 Task: Find connections with filter location Audincourt with filter topic #businesscoachwith filter profile language German with filter current company SBI Card with filter school Jawahar Navodaya Vidyalaya (JNV) with filter industry Retail Motor Vehicles with filter service category Customer Support with filter keywords title Bank Teller
Action: Mouse moved to (723, 92)
Screenshot: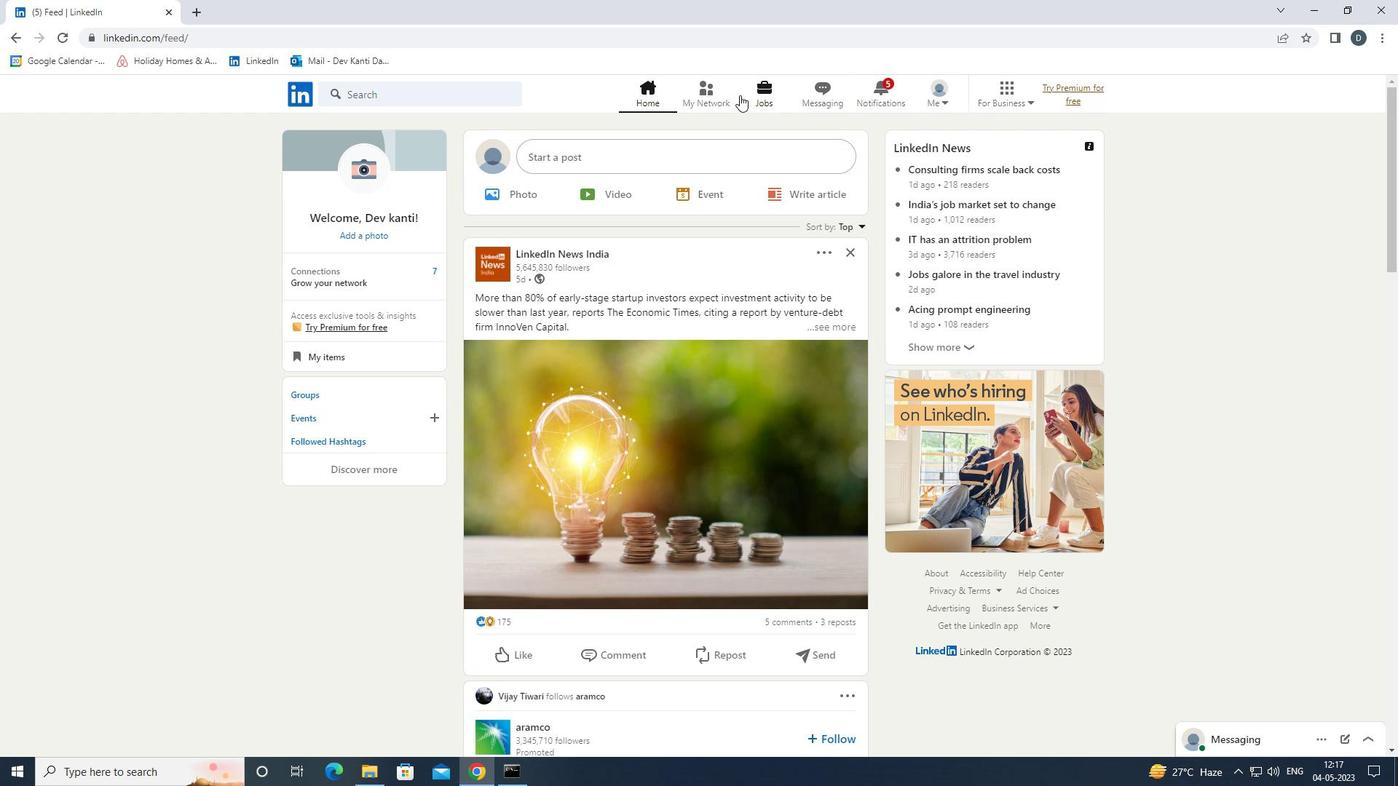 
Action: Mouse pressed left at (723, 92)
Screenshot: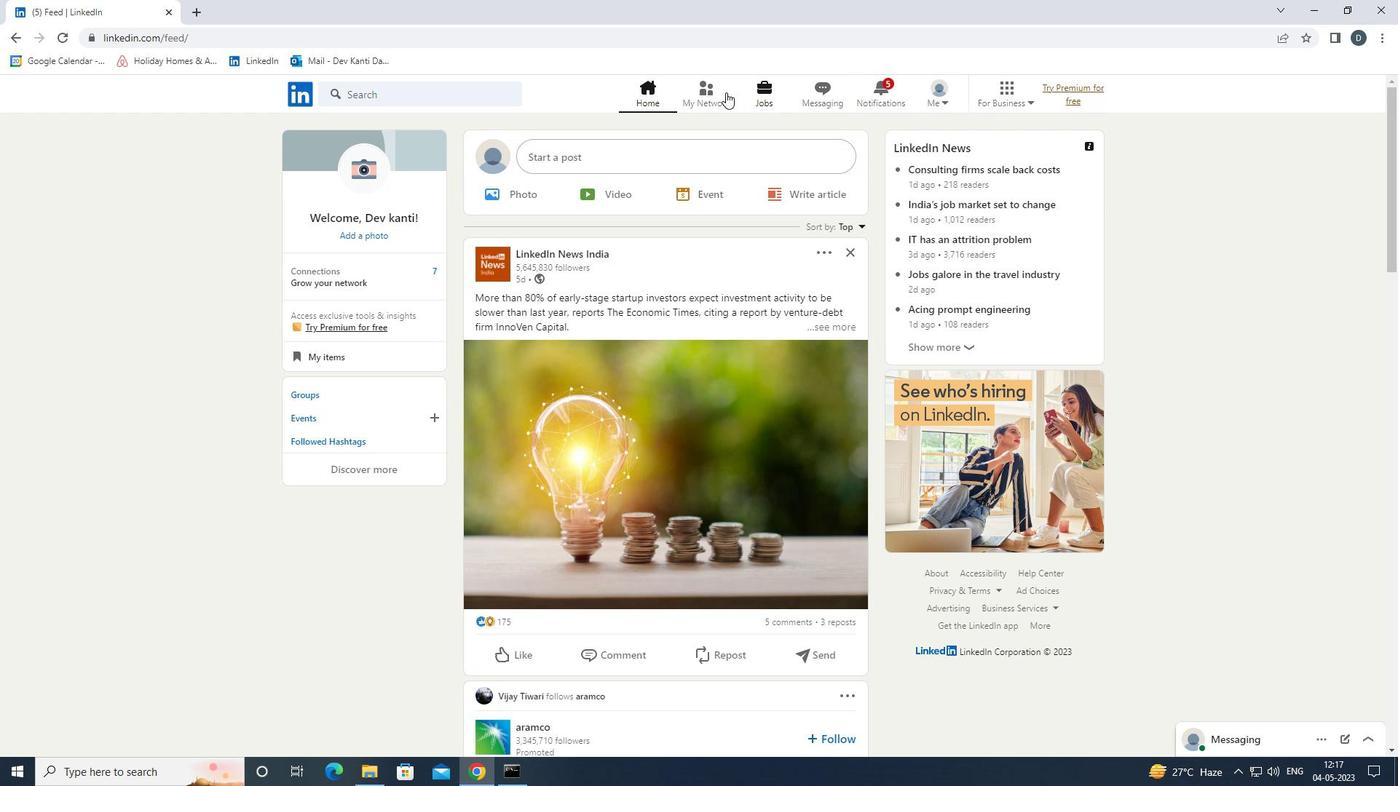 
Action: Mouse moved to (477, 173)
Screenshot: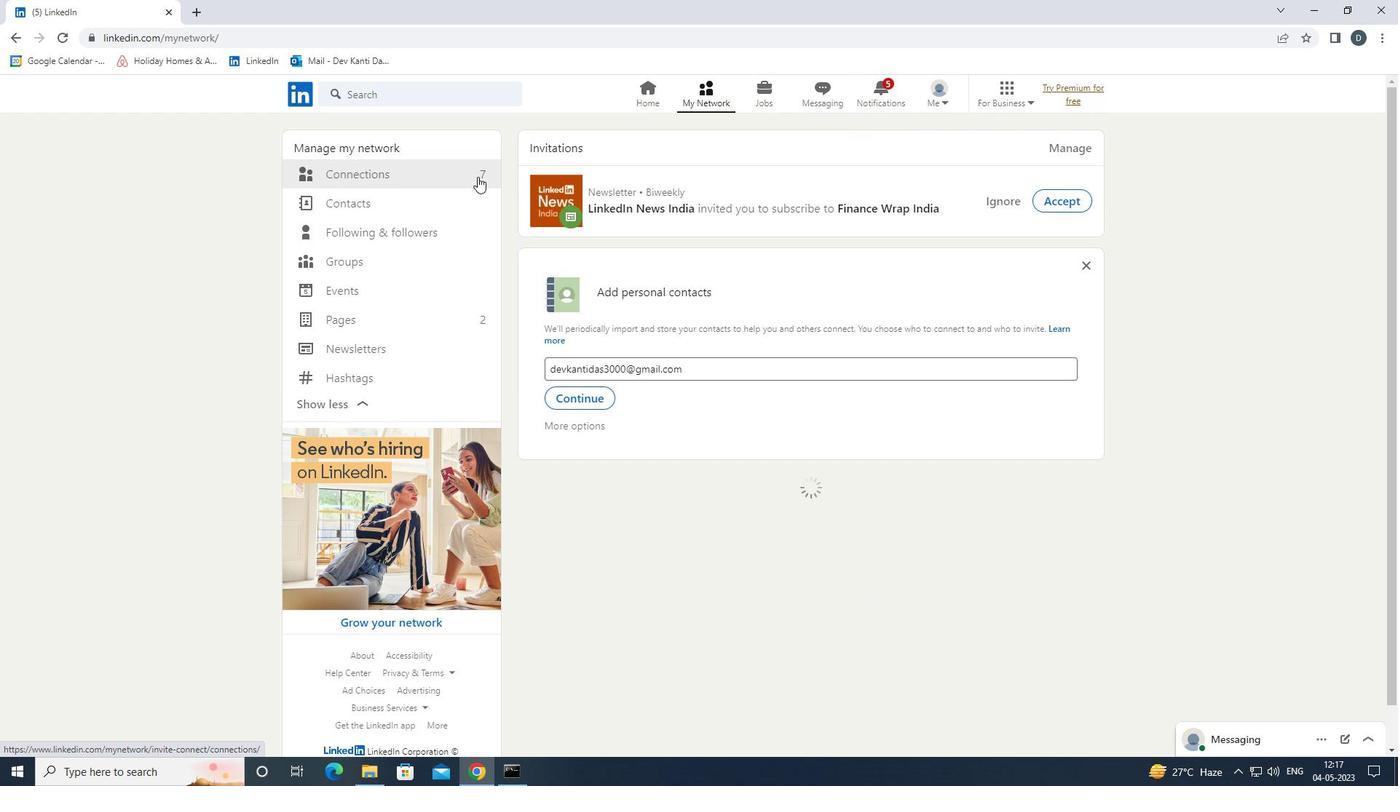 
Action: Mouse pressed left at (477, 173)
Screenshot: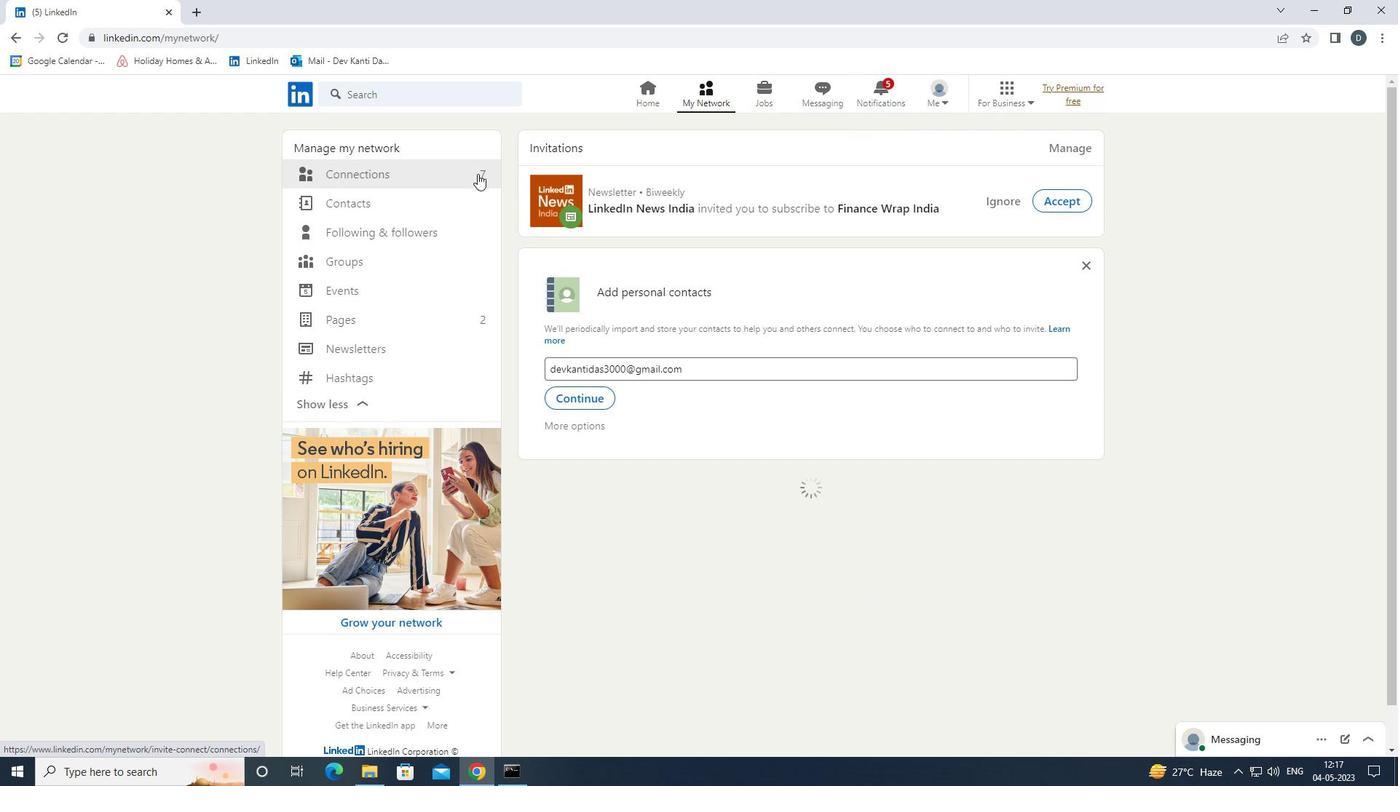 
Action: Mouse moved to (783, 172)
Screenshot: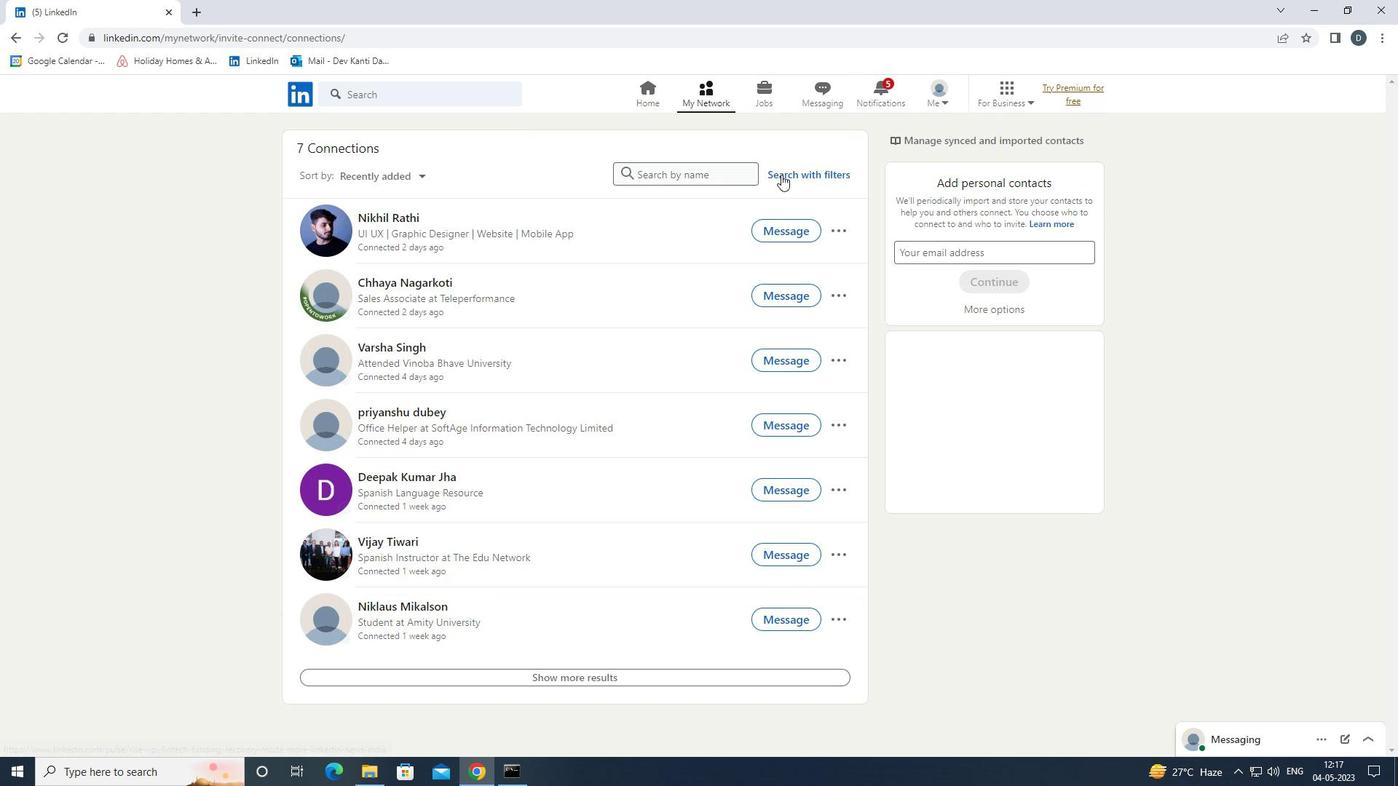 
Action: Mouse pressed left at (783, 172)
Screenshot: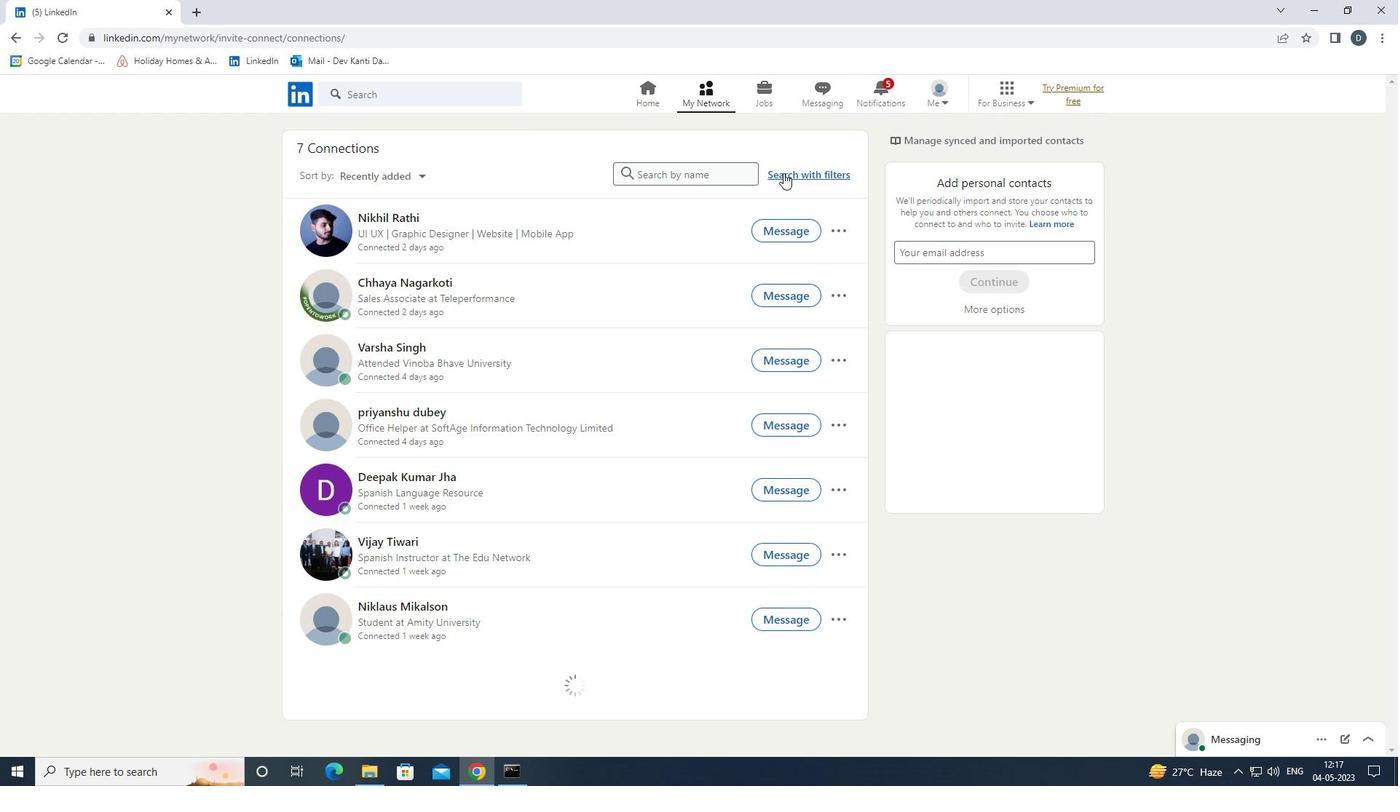 
Action: Mouse moved to (739, 130)
Screenshot: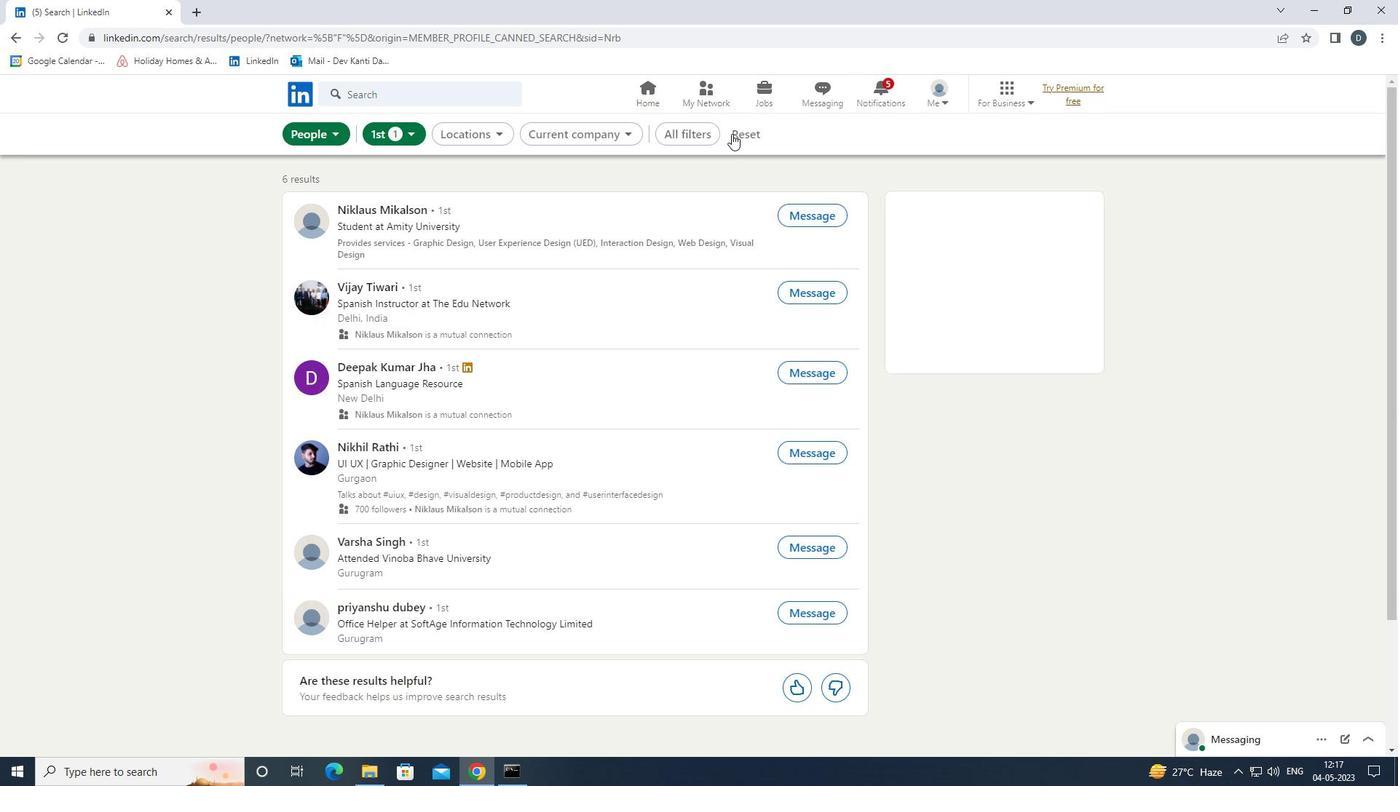 
Action: Mouse pressed left at (739, 130)
Screenshot: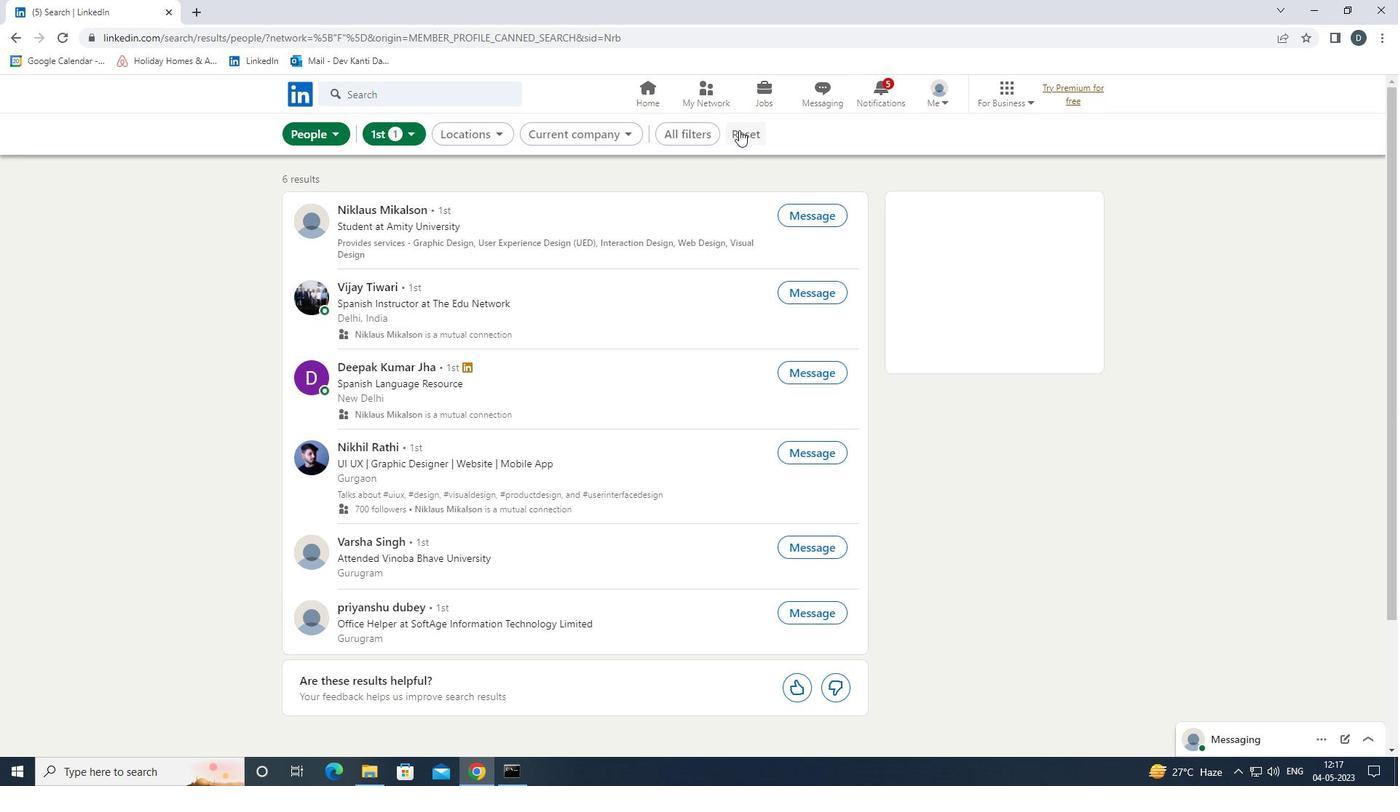 
Action: Mouse moved to (717, 129)
Screenshot: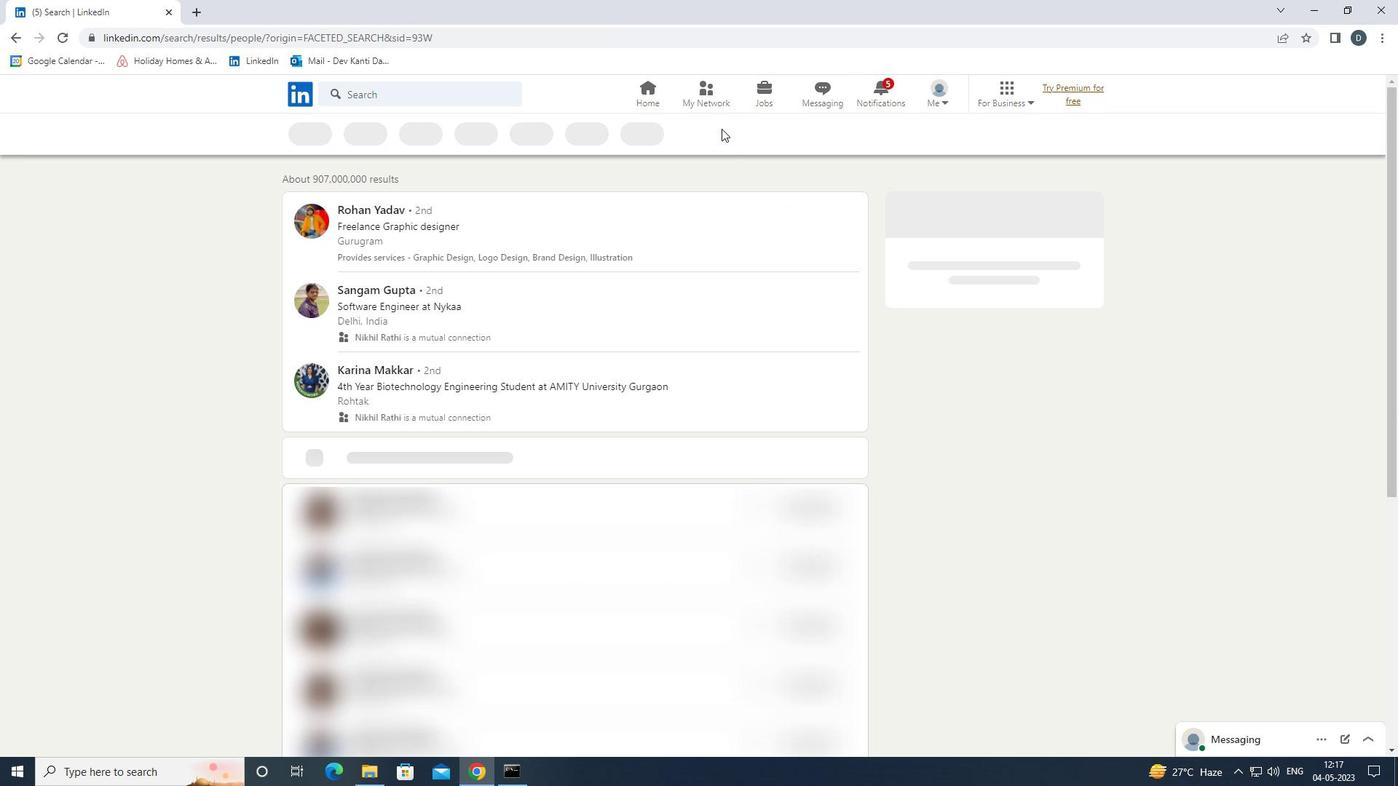 
Action: Mouse pressed left at (717, 129)
Screenshot: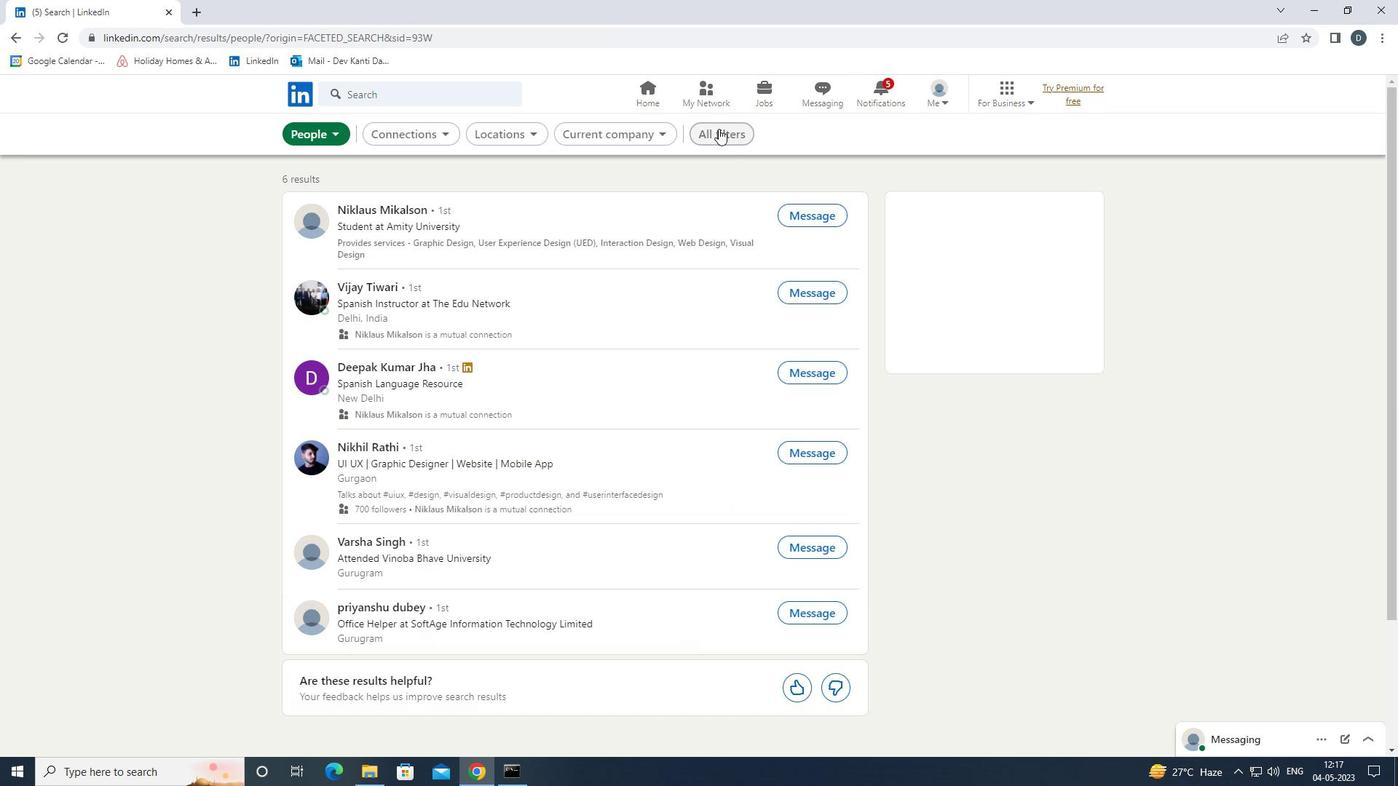 
Action: Mouse moved to (1256, 495)
Screenshot: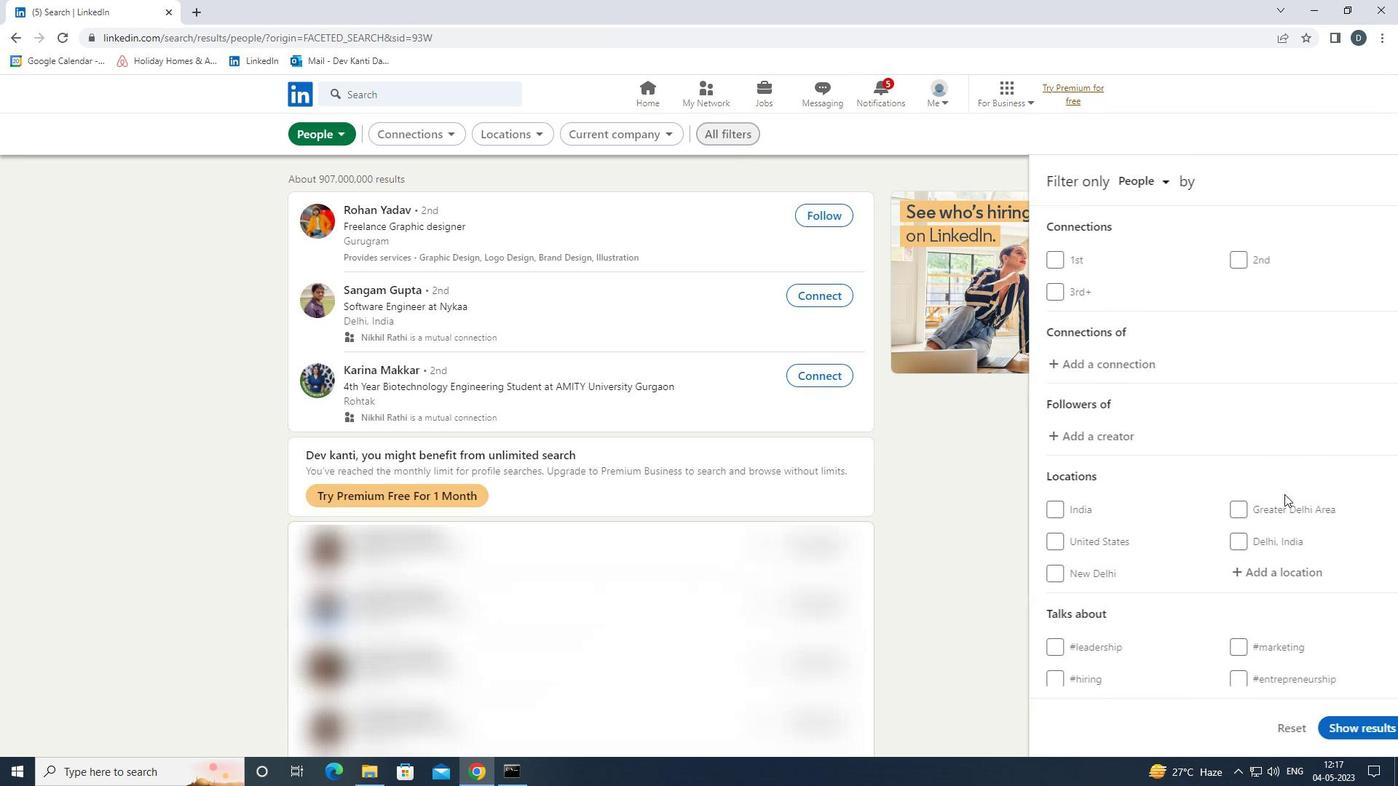 
Action: Mouse scrolled (1256, 494) with delta (0, 0)
Screenshot: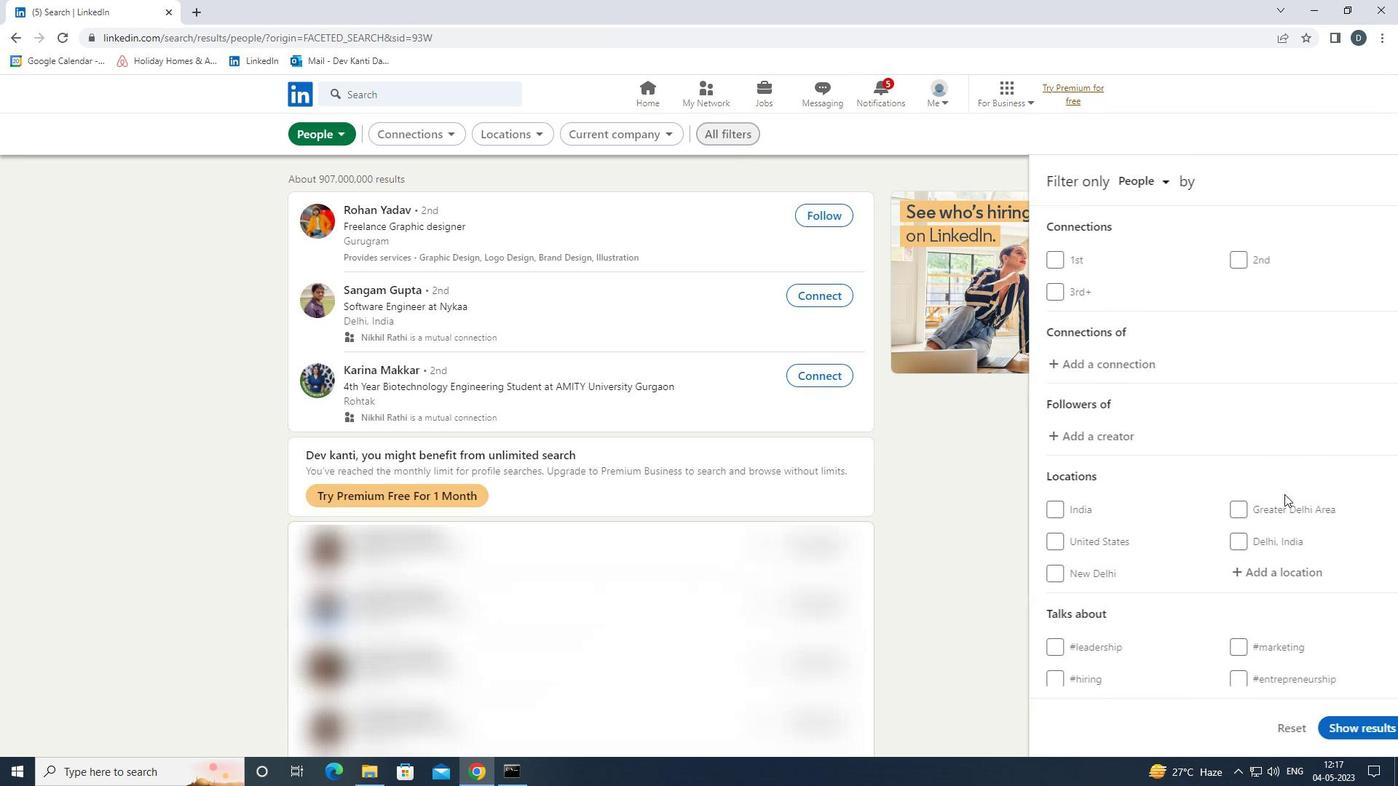 
Action: Mouse moved to (1252, 495)
Screenshot: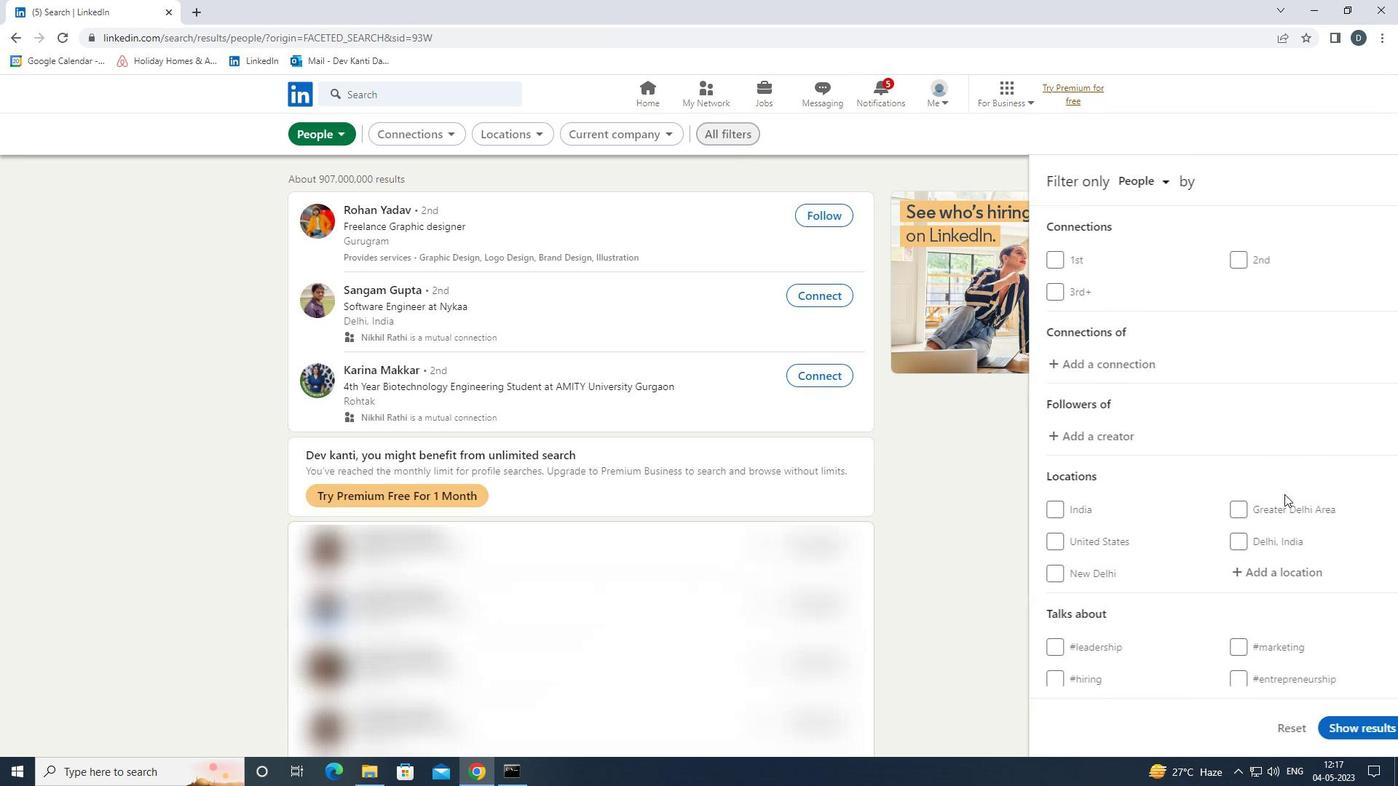 
Action: Mouse scrolled (1252, 494) with delta (0, 0)
Screenshot: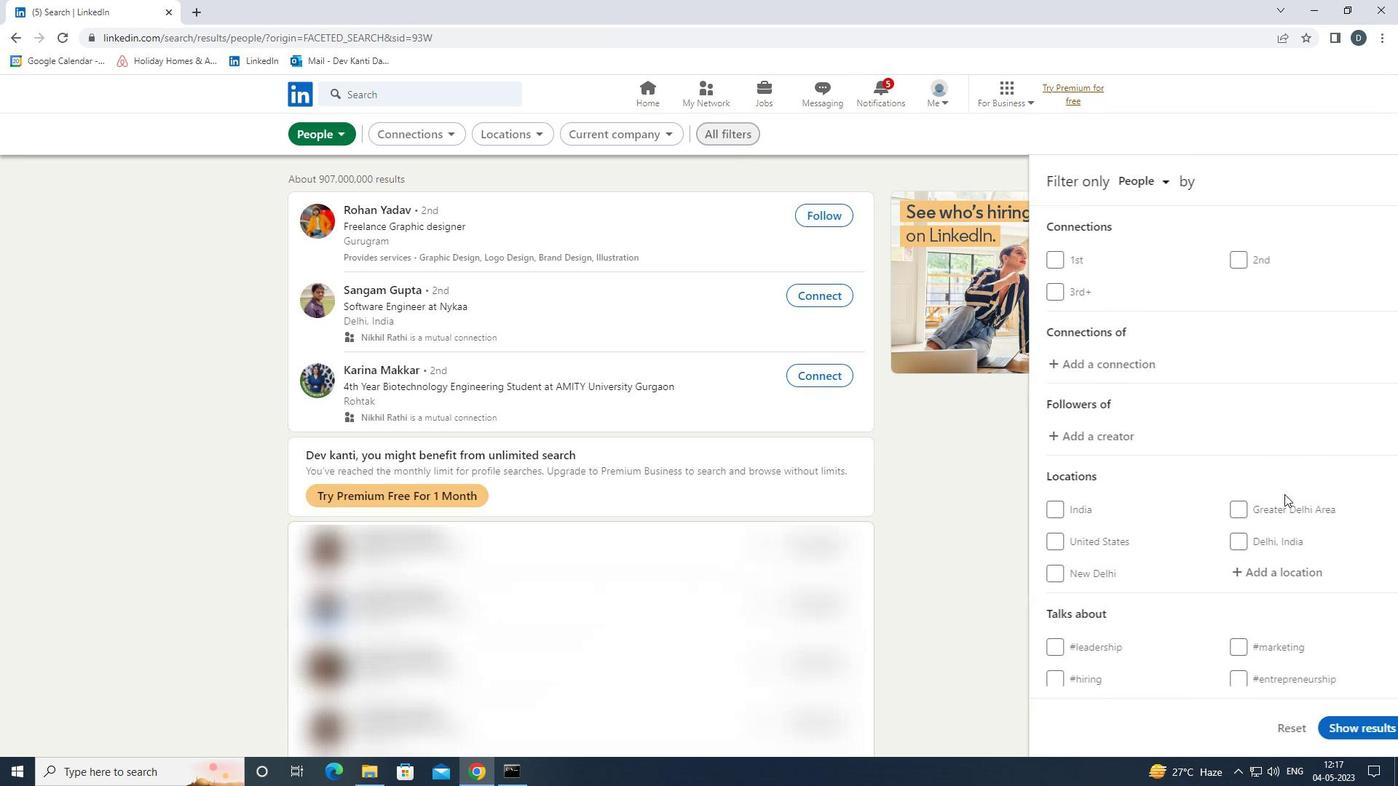 
Action: Mouse moved to (1250, 495)
Screenshot: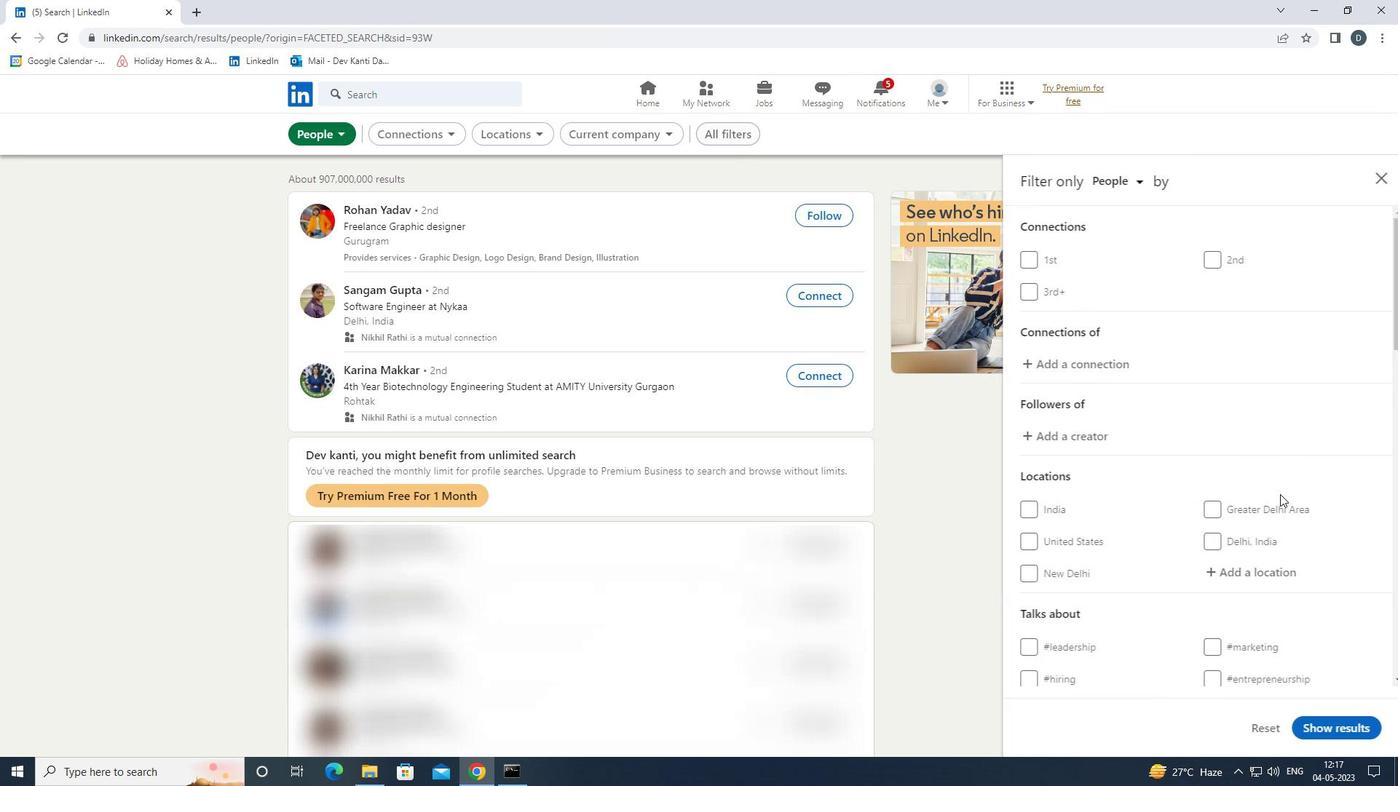 
Action: Mouse scrolled (1250, 494) with delta (0, 0)
Screenshot: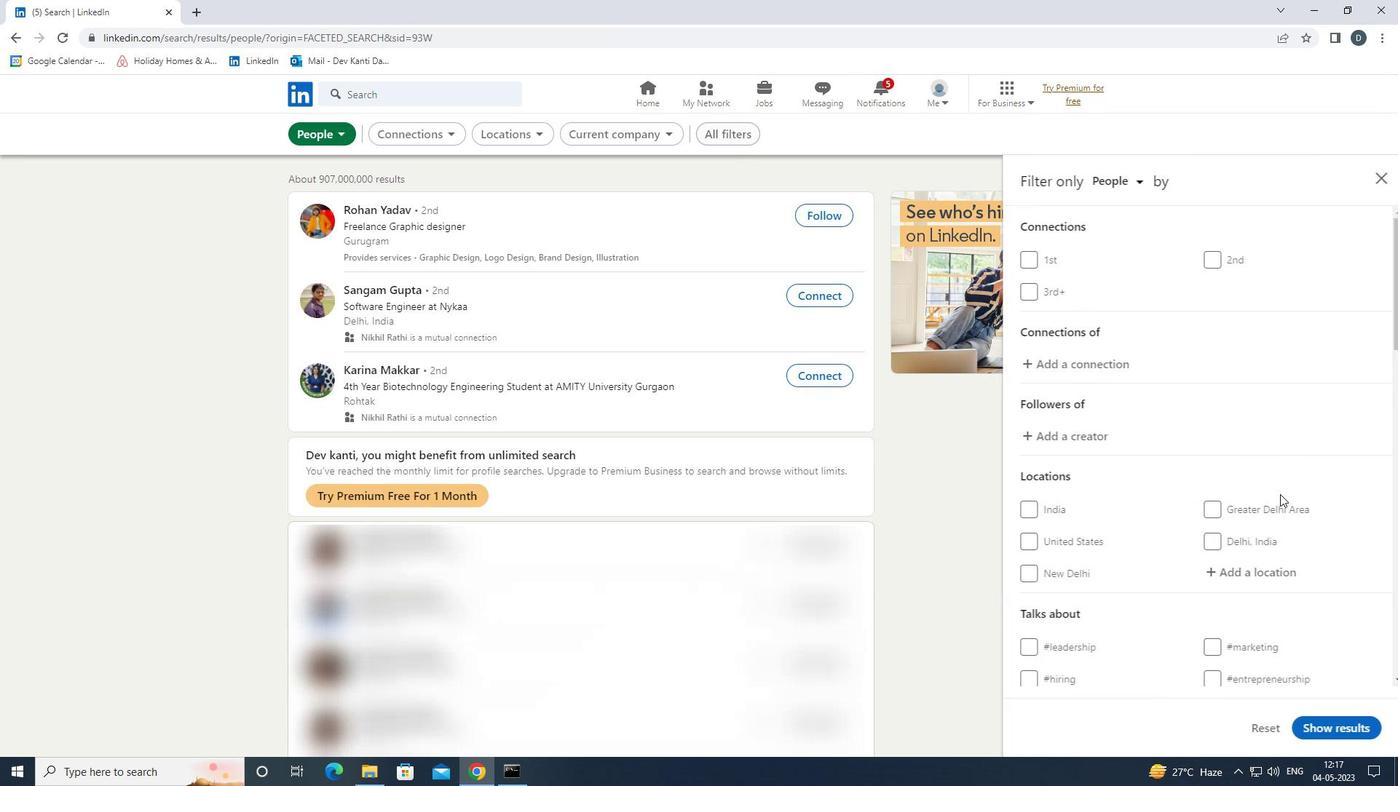 
Action: Mouse moved to (1241, 356)
Screenshot: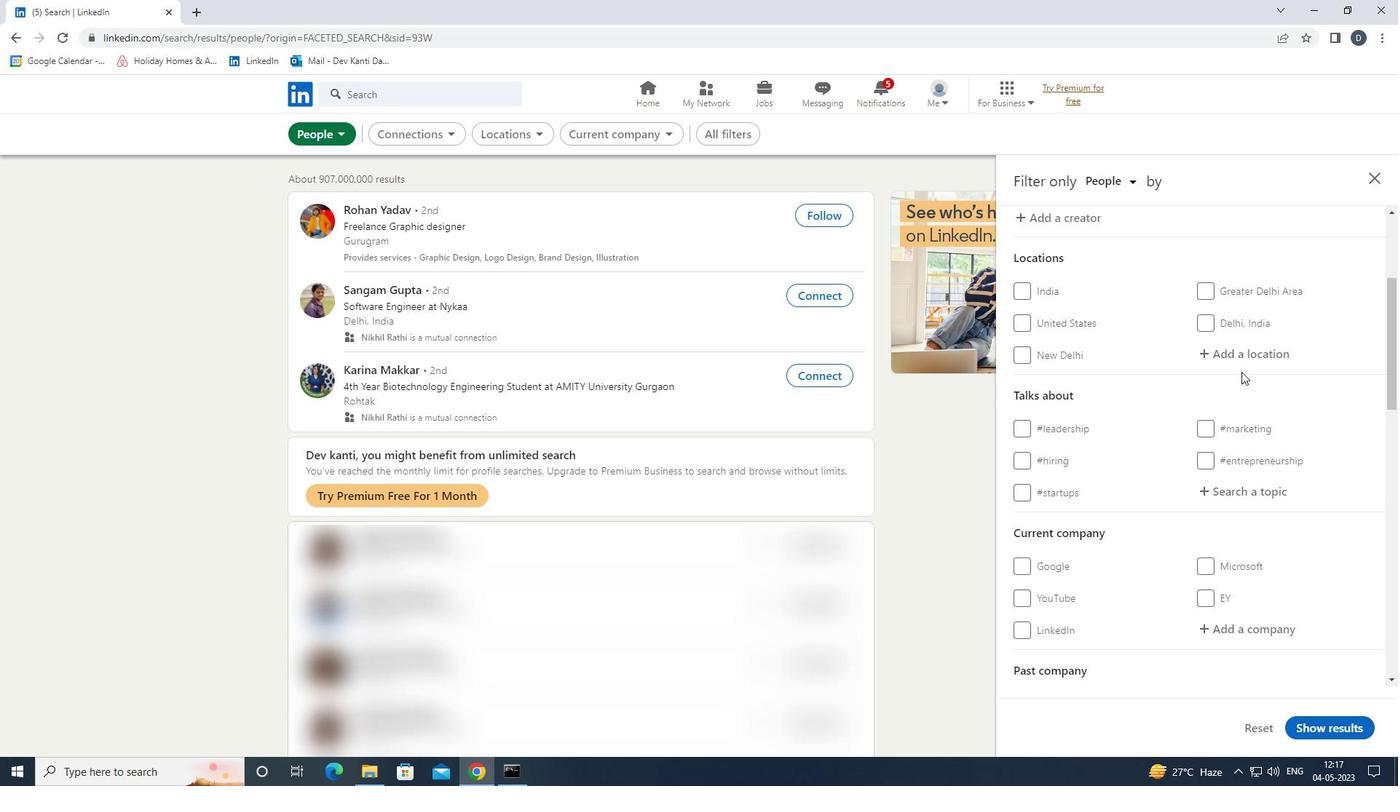 
Action: Mouse pressed left at (1241, 356)
Screenshot: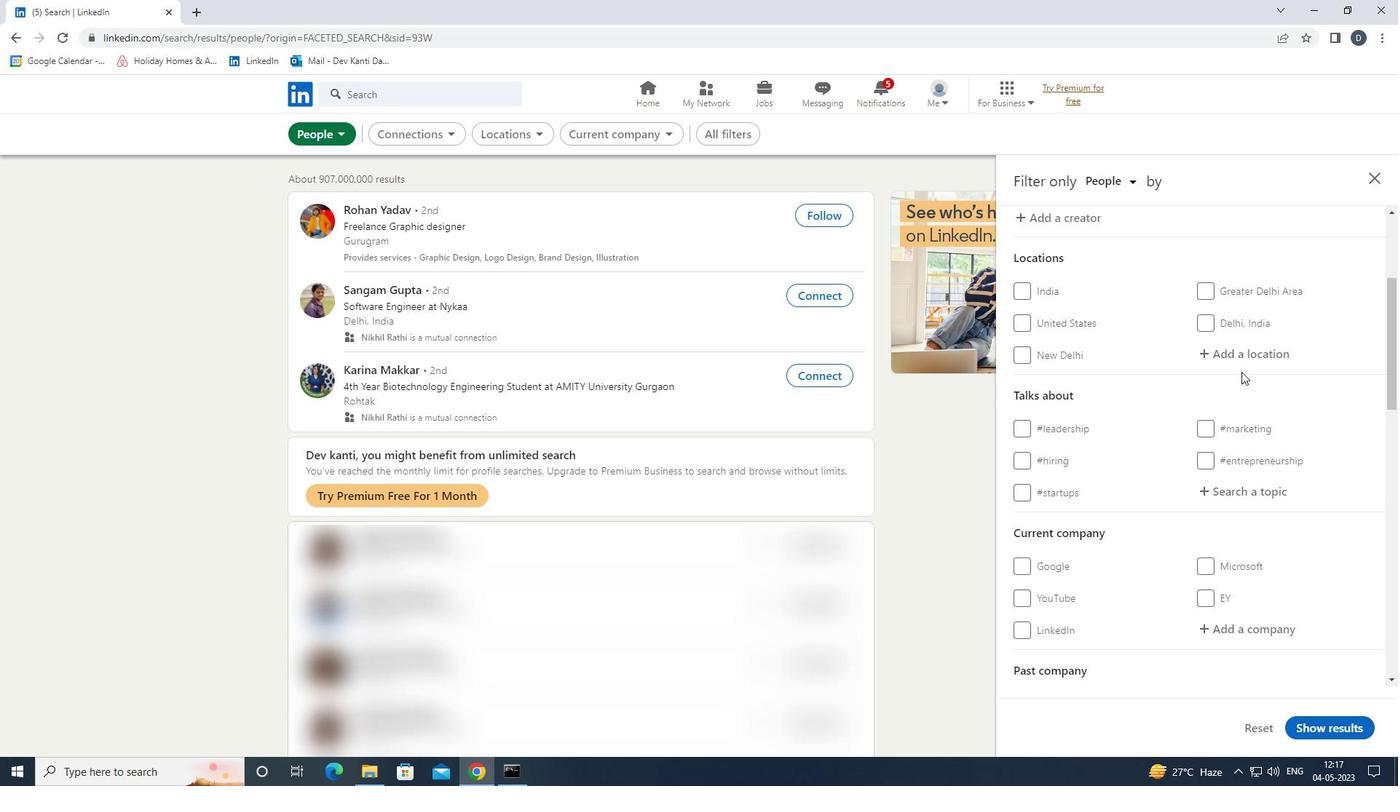 
Action: Mouse moved to (1240, 355)
Screenshot: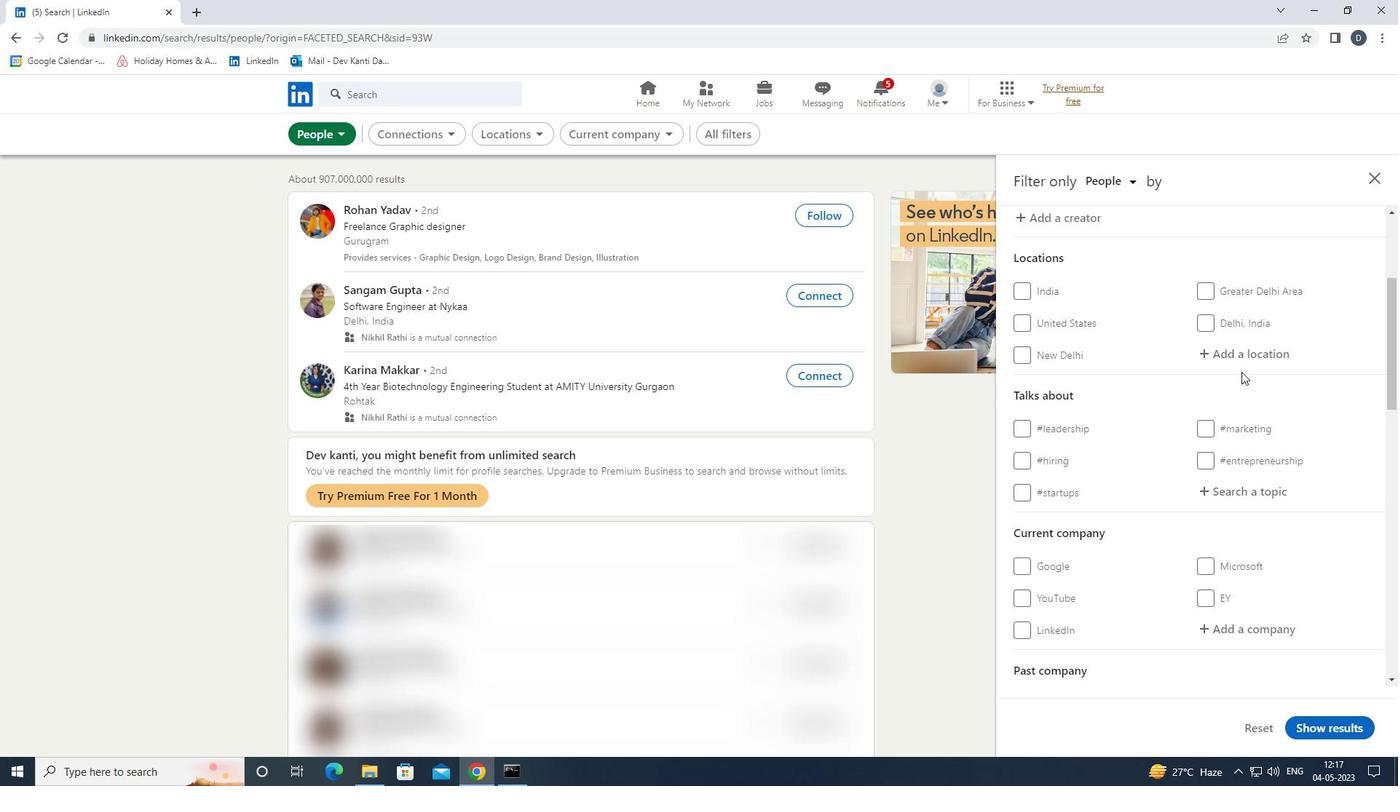 
Action: Key pressed <Key.shift><Key.shift><Key.shift><Key.shift><Key.shift><Key.shift><Key.shift><Key.shift><Key.shift><Key.shift><Key.shift><Key.shift><Key.shift><Key.shift><Key.shift><Key.shift><Key.shift><Key.shift><Key.shift><Key.shift><Key.shift><Key.shift><Key.shift><Key.shift><Key.shift><Key.shift>AUDICO<Key.backspace><Key.backspace>NCO<Key.down><Key.enter>
Screenshot: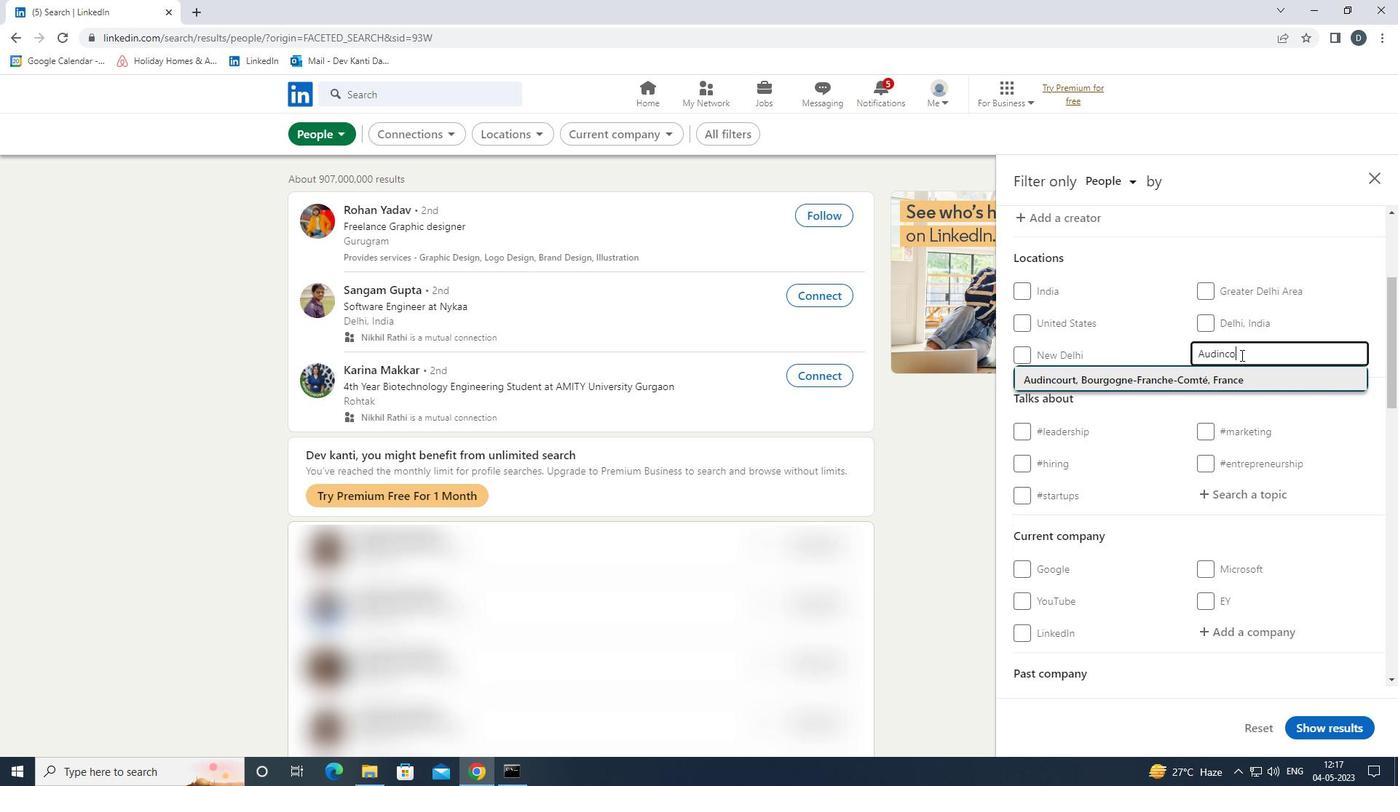 
Action: Mouse moved to (1242, 544)
Screenshot: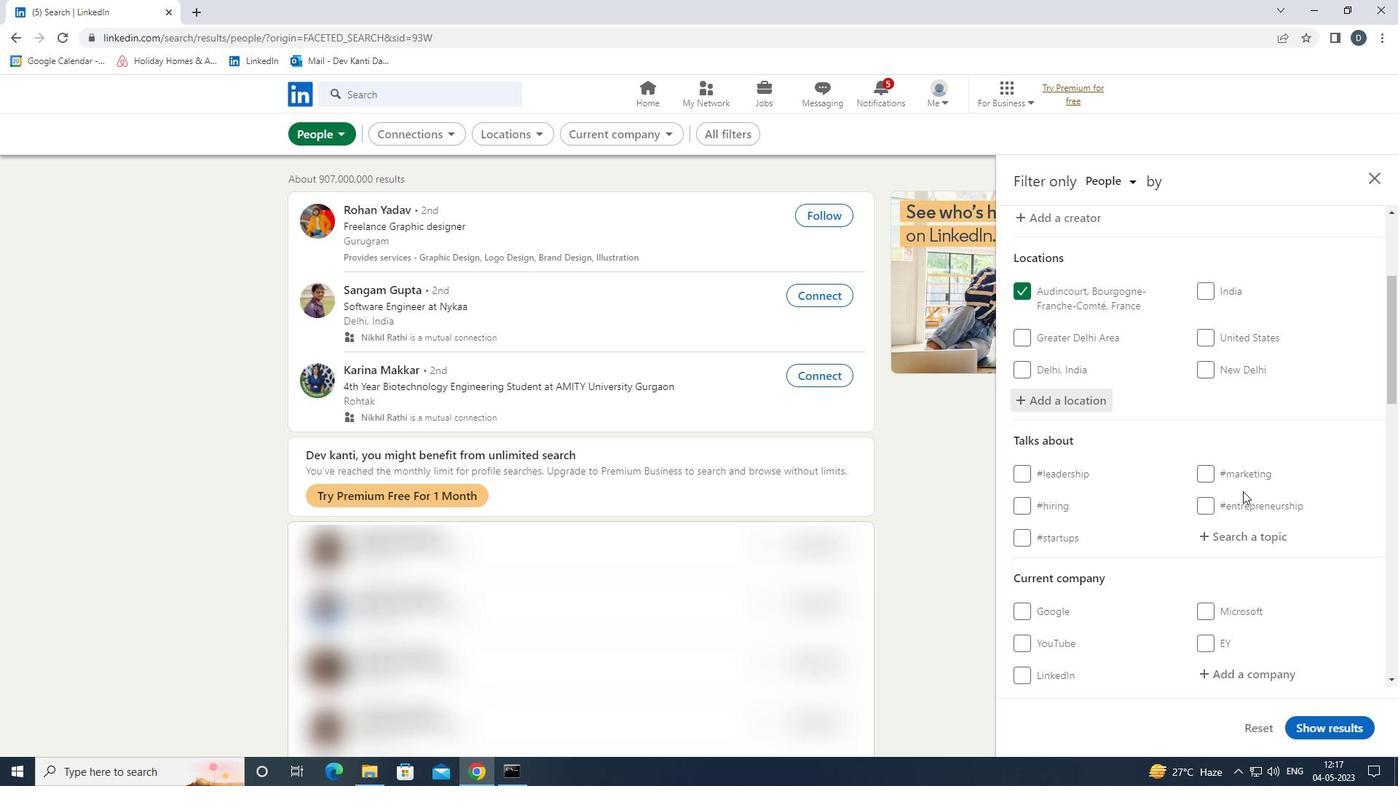 
Action: Mouse pressed left at (1242, 544)
Screenshot: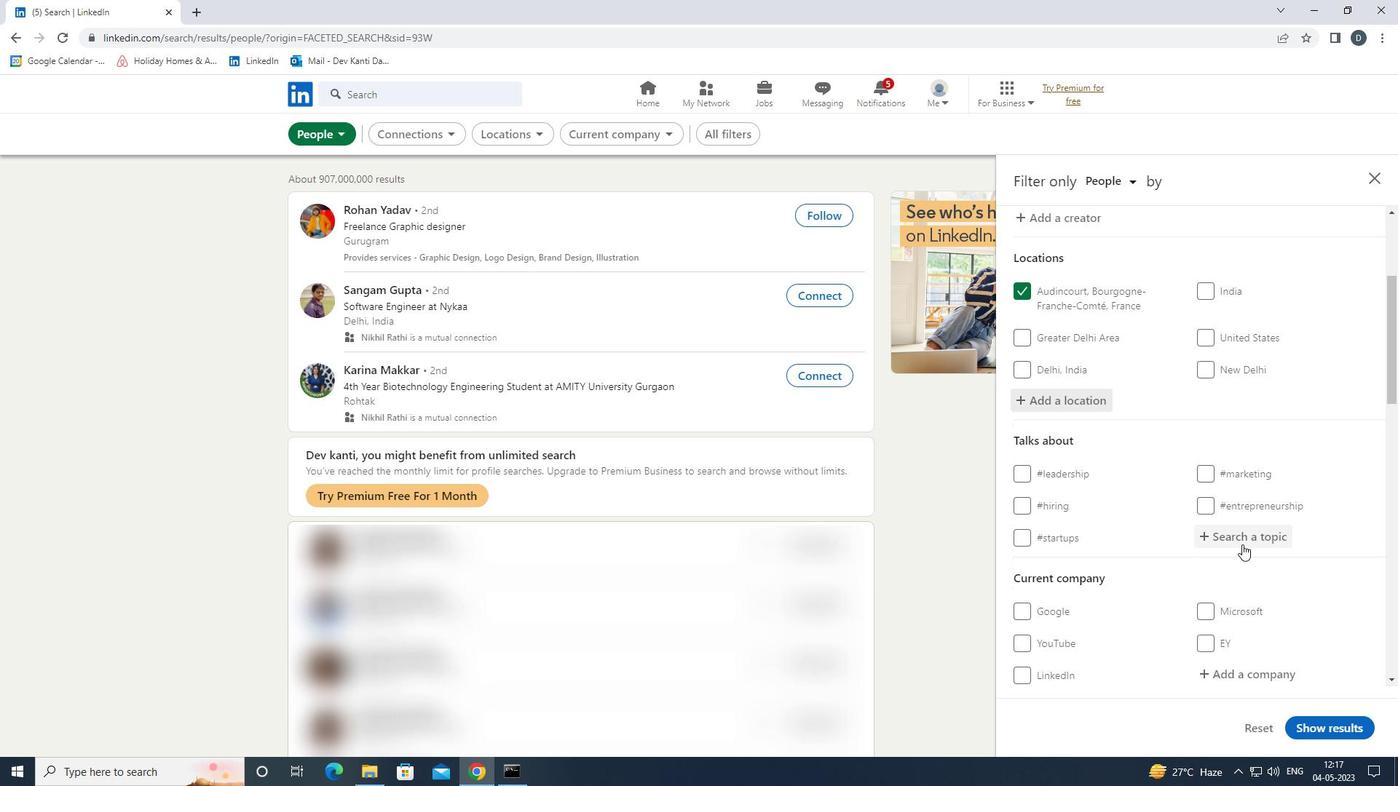 
Action: Mouse moved to (1221, 545)
Screenshot: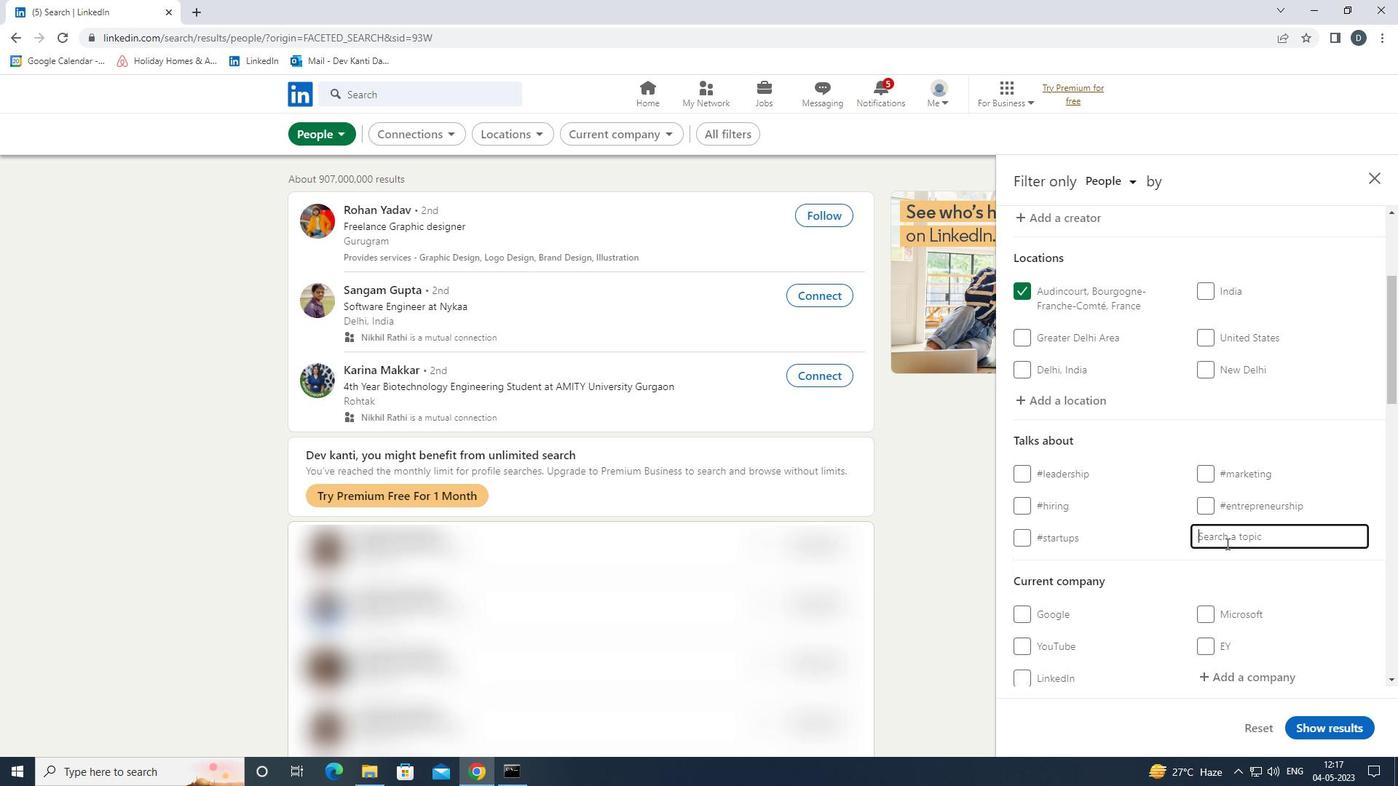 
Action: Key pressed BUSINESSCOACH<Key.down><Key.enter>
Screenshot: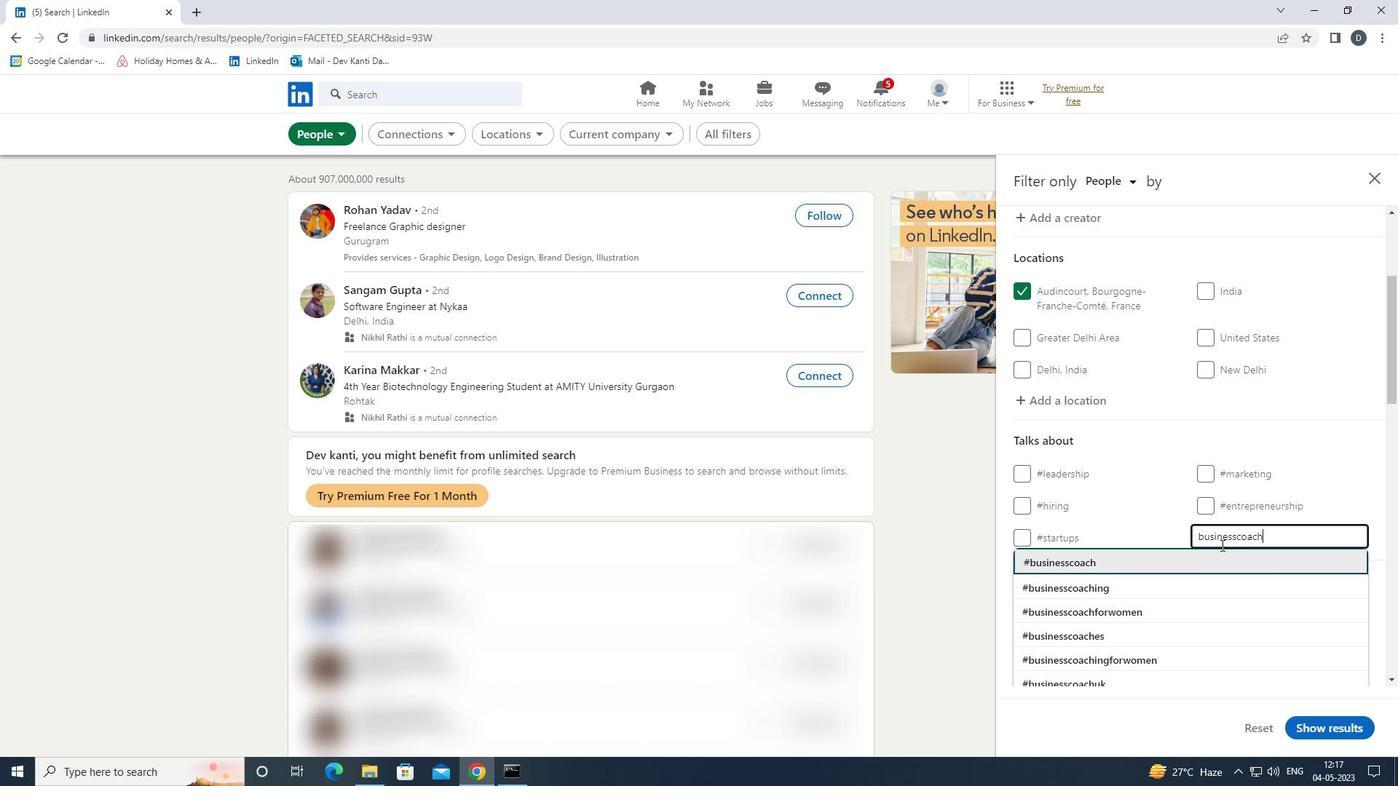 
Action: Mouse moved to (1221, 514)
Screenshot: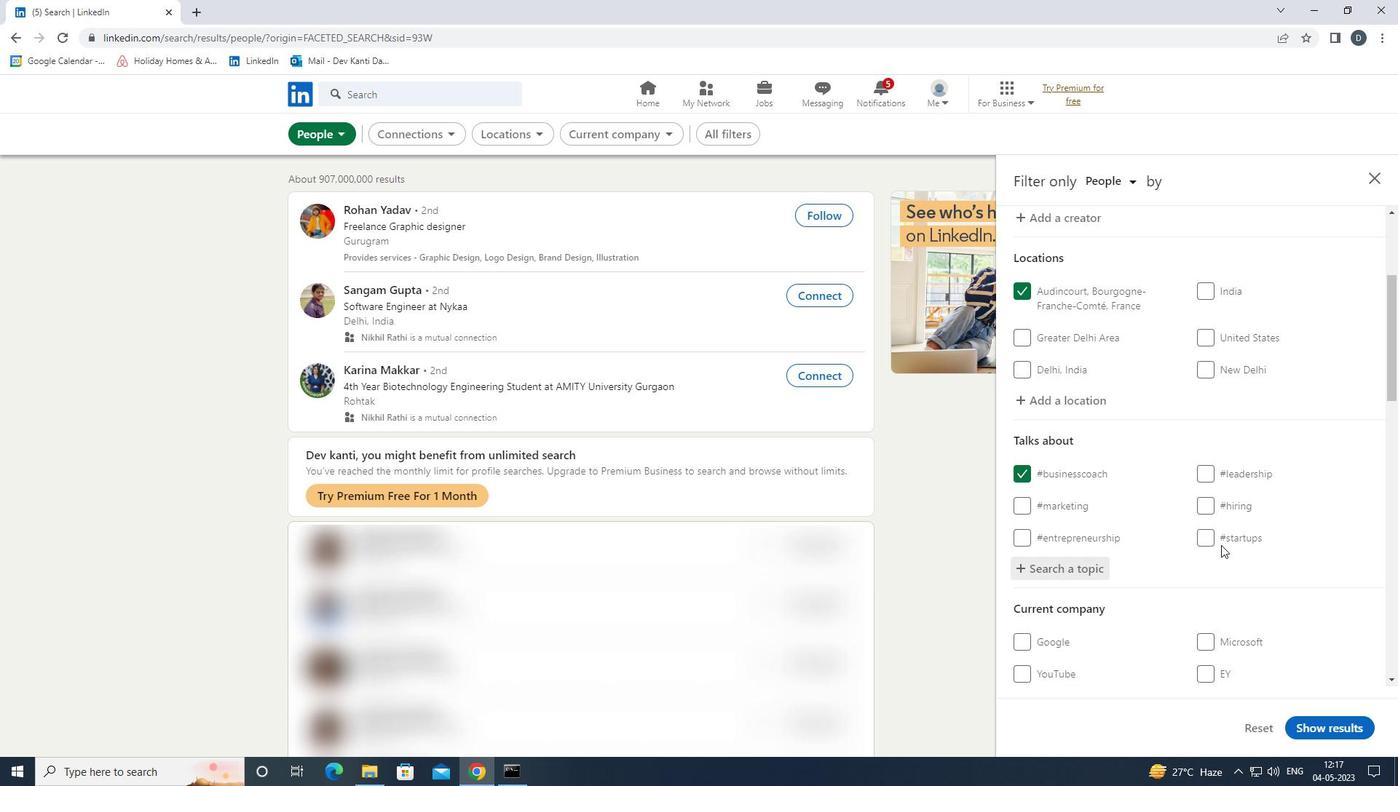 
Action: Mouse scrolled (1221, 513) with delta (0, 0)
Screenshot: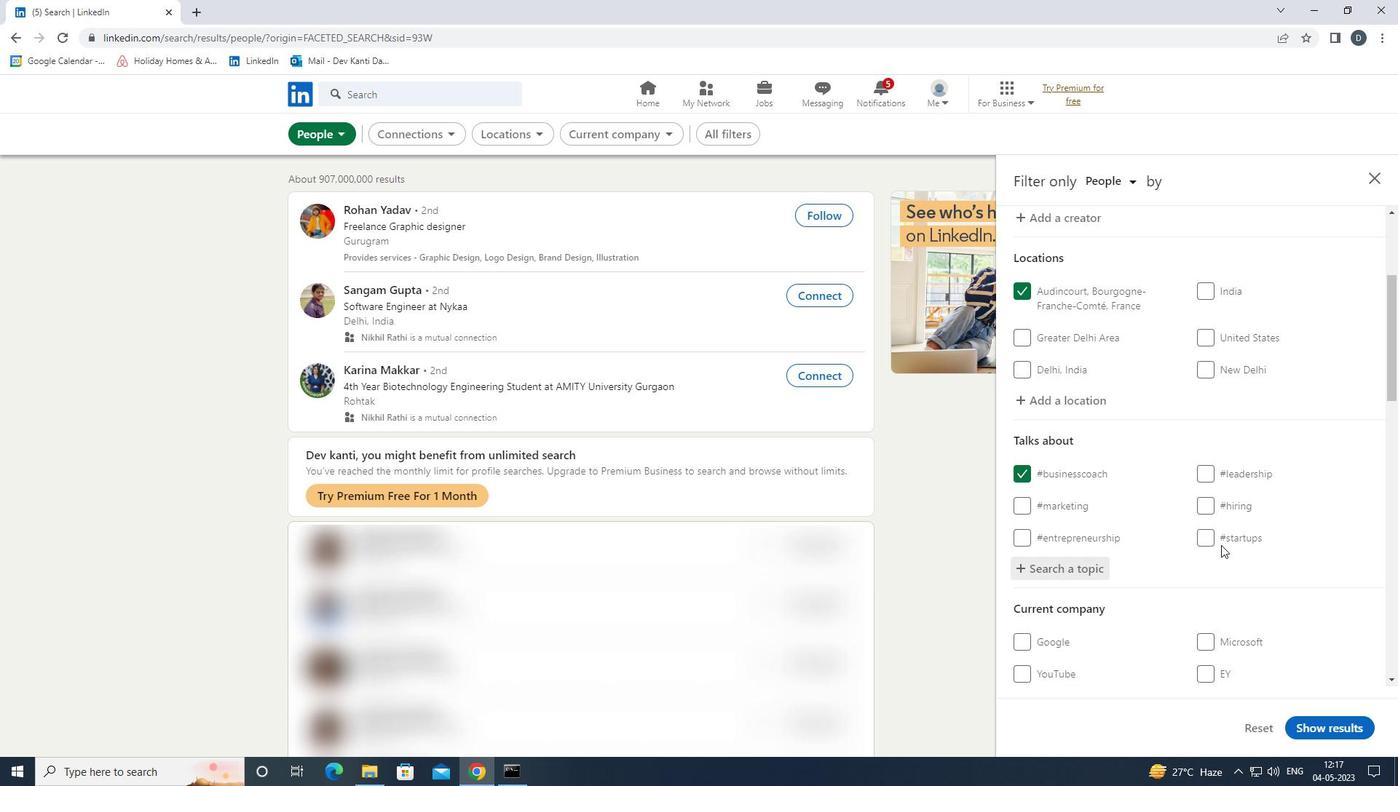 
Action: Mouse scrolled (1221, 513) with delta (0, 0)
Screenshot: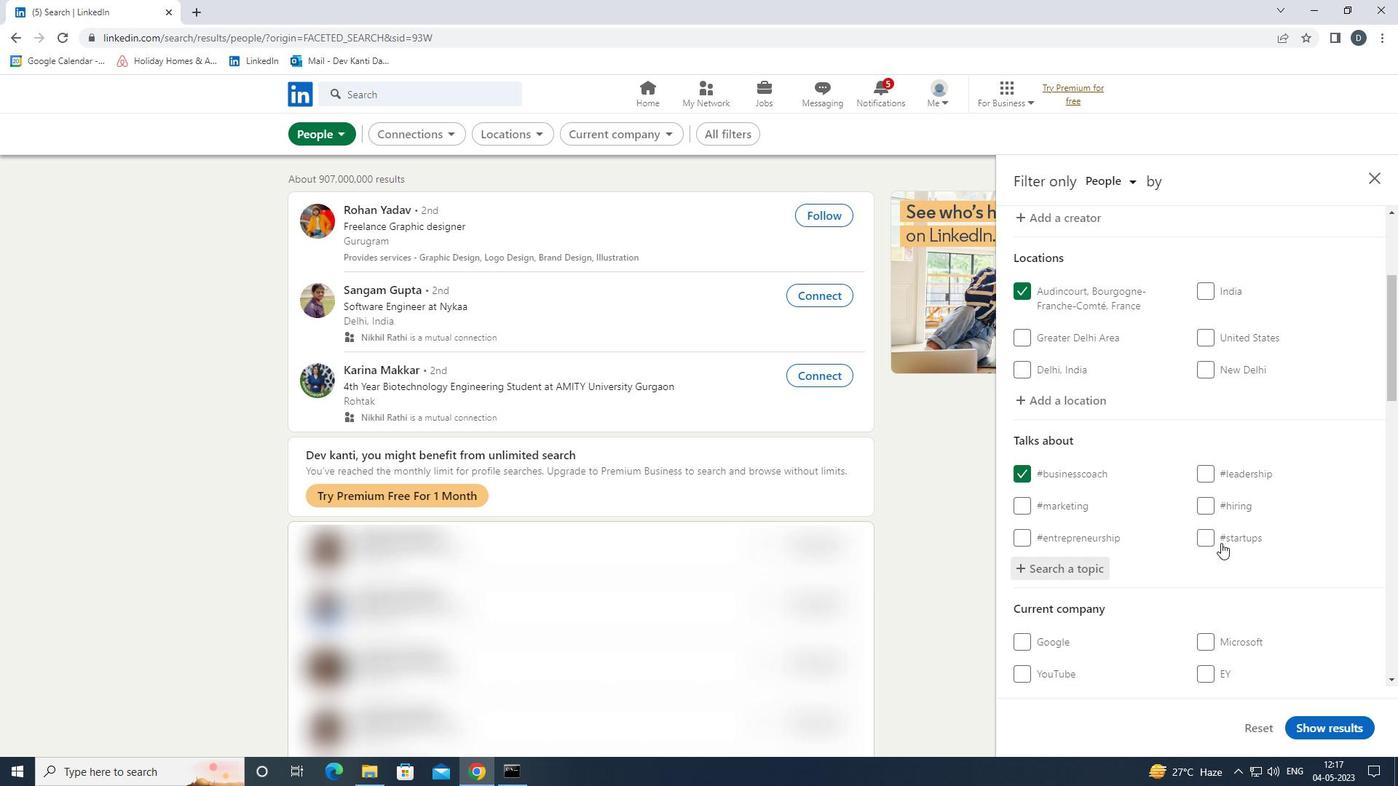 
Action: Mouse scrolled (1221, 513) with delta (0, 0)
Screenshot: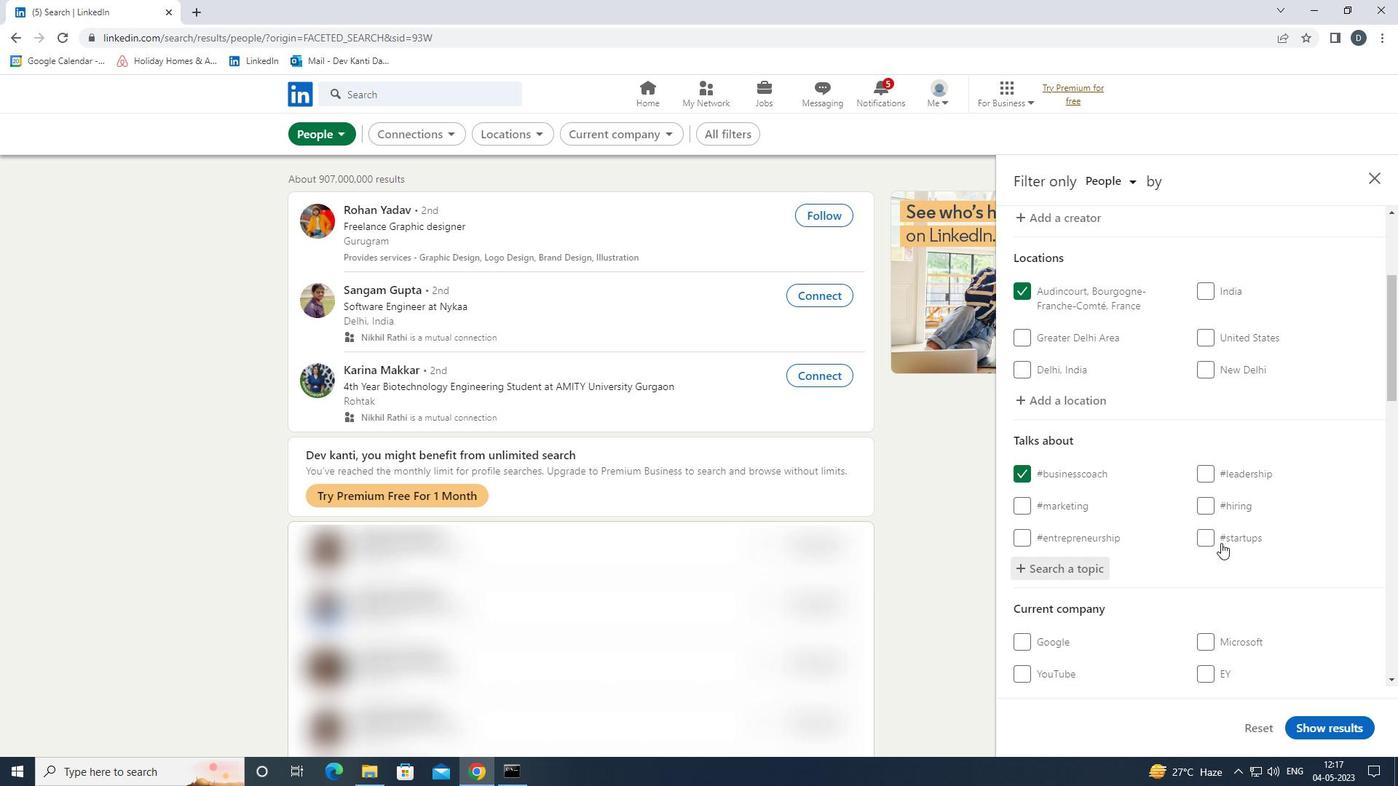 
Action: Mouse scrolled (1221, 513) with delta (0, 0)
Screenshot: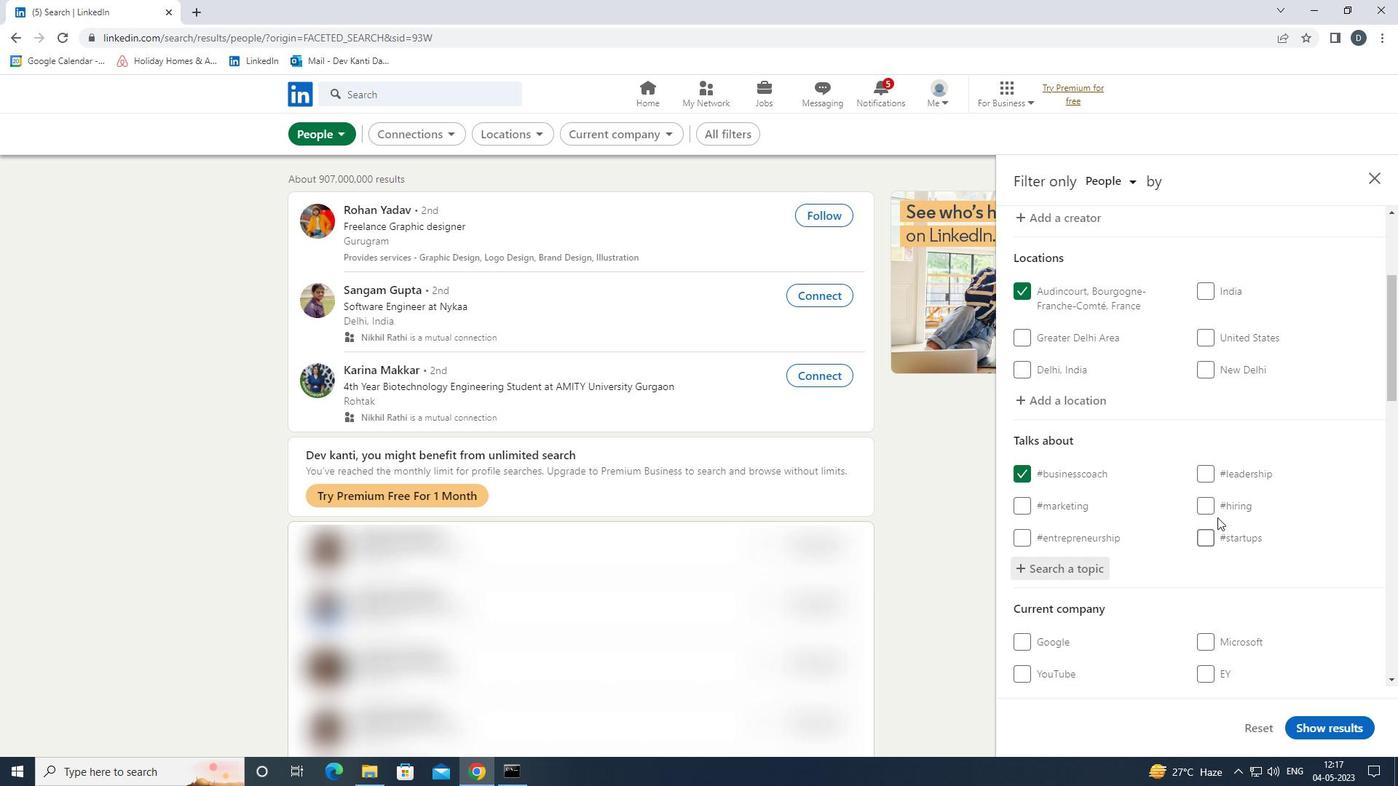 
Action: Mouse moved to (1222, 514)
Screenshot: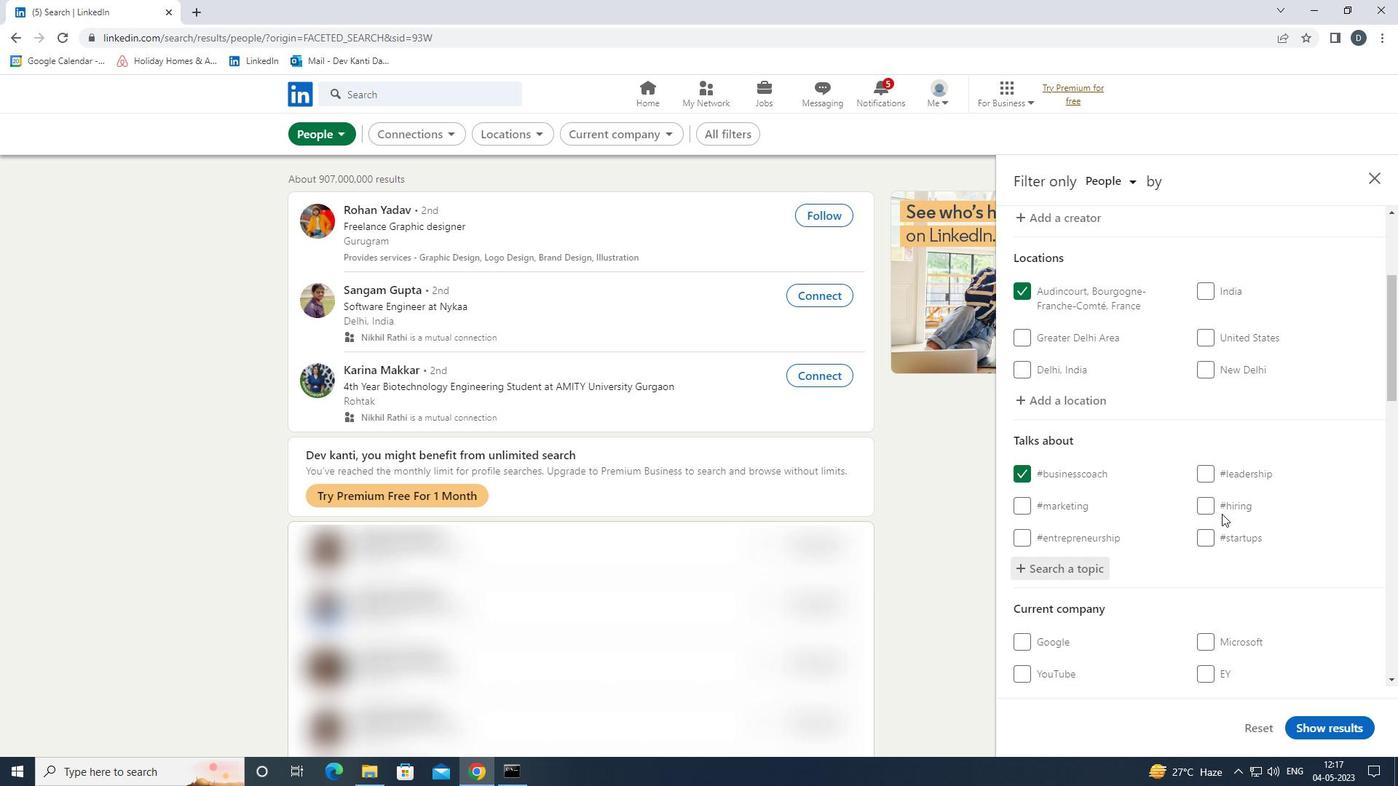 
Action: Mouse scrolled (1222, 513) with delta (0, 0)
Screenshot: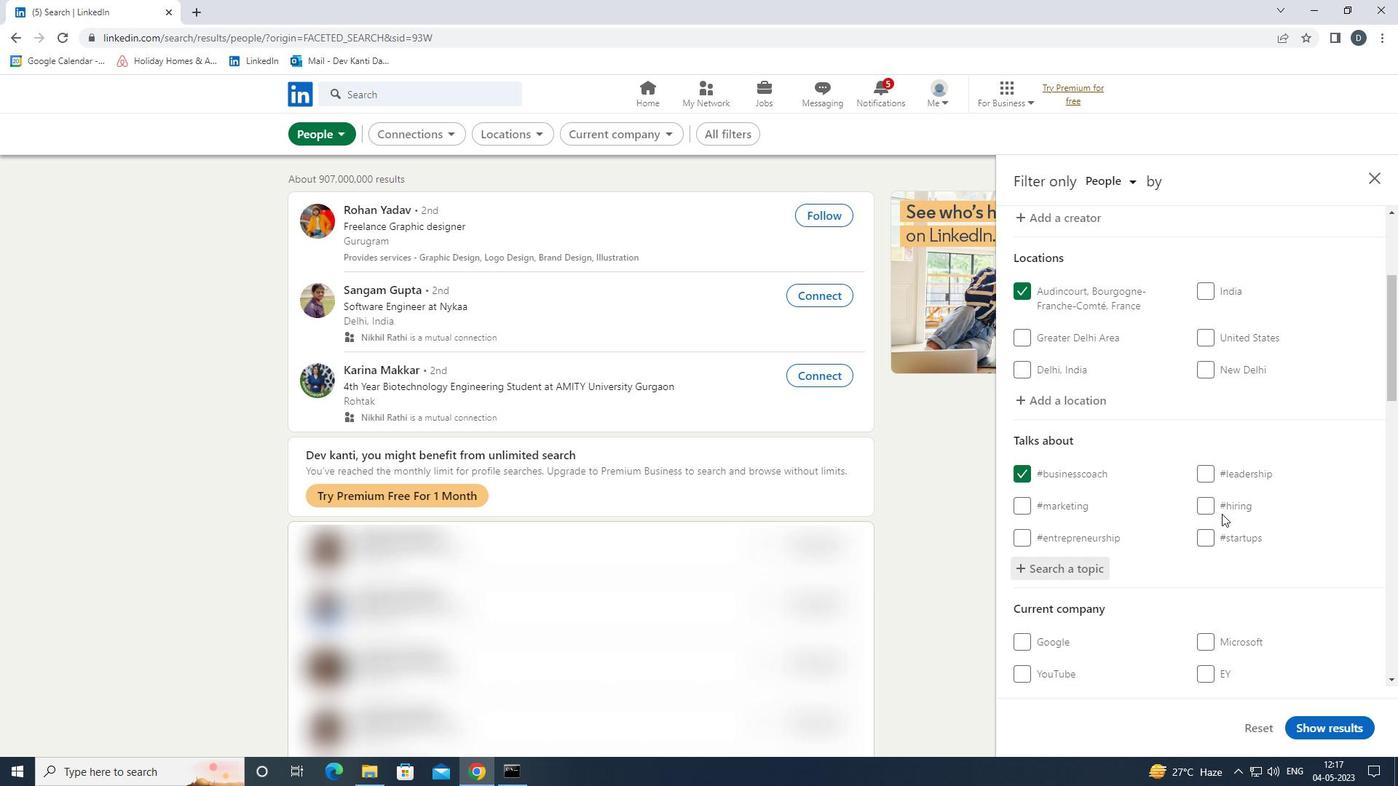 
Action: Mouse moved to (1239, 476)
Screenshot: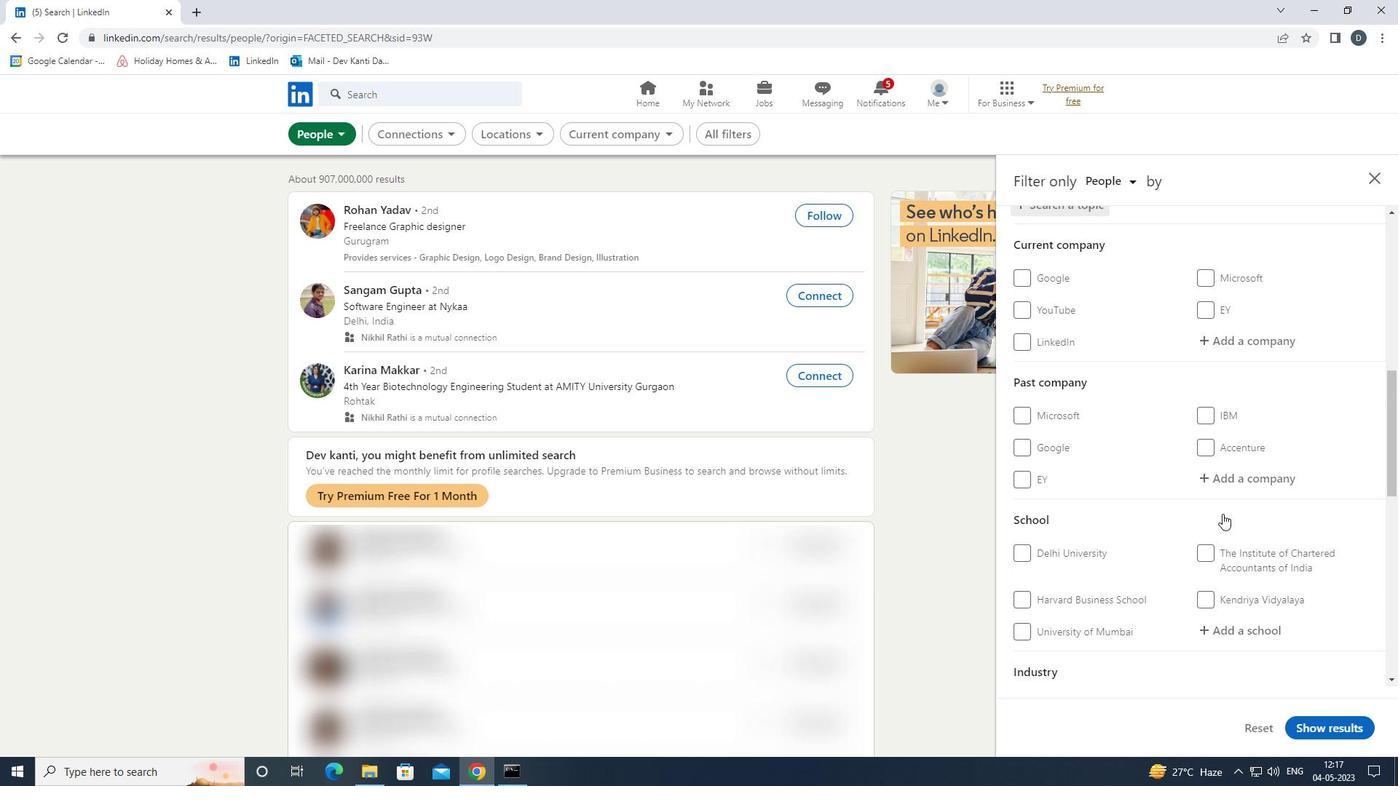 
Action: Mouse scrolled (1239, 476) with delta (0, 0)
Screenshot: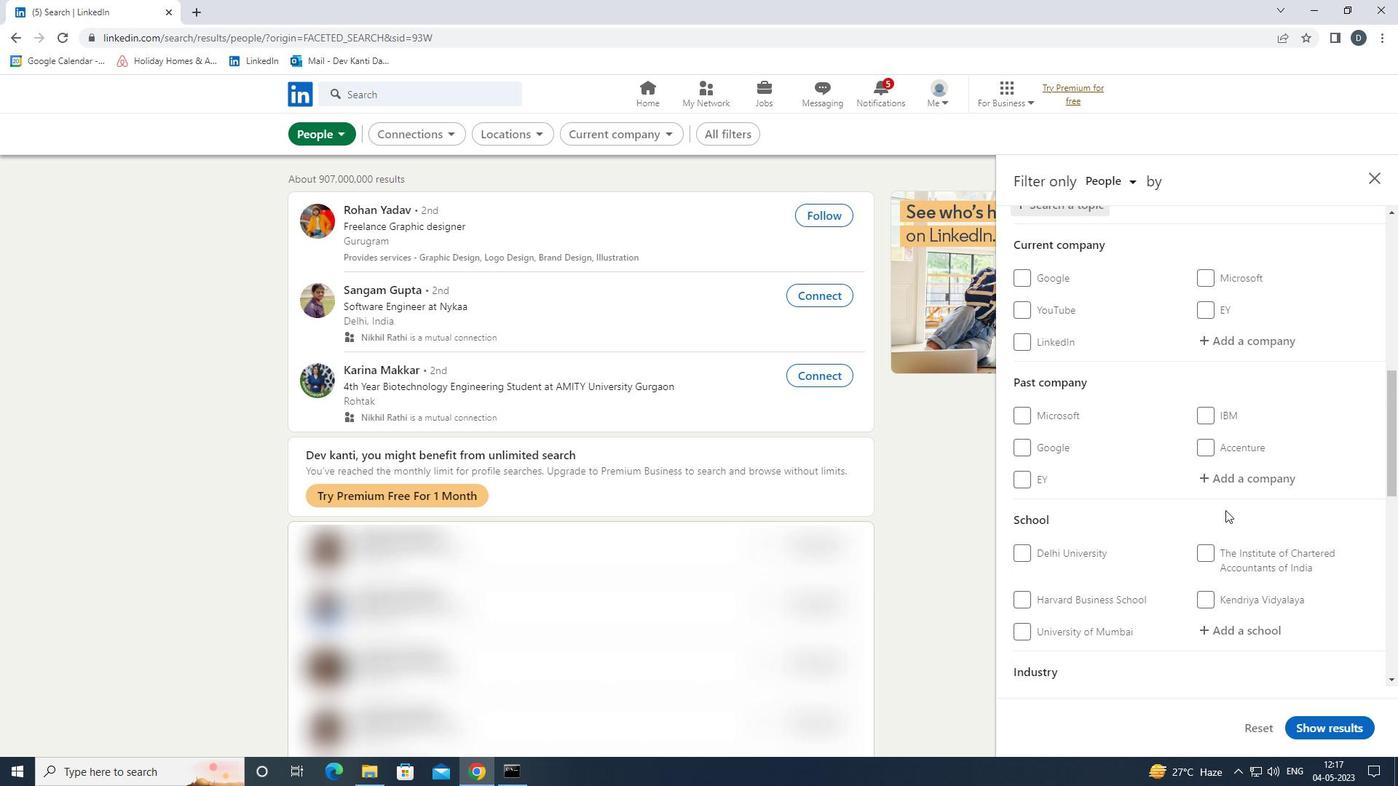 
Action: Mouse scrolled (1239, 476) with delta (0, 0)
Screenshot: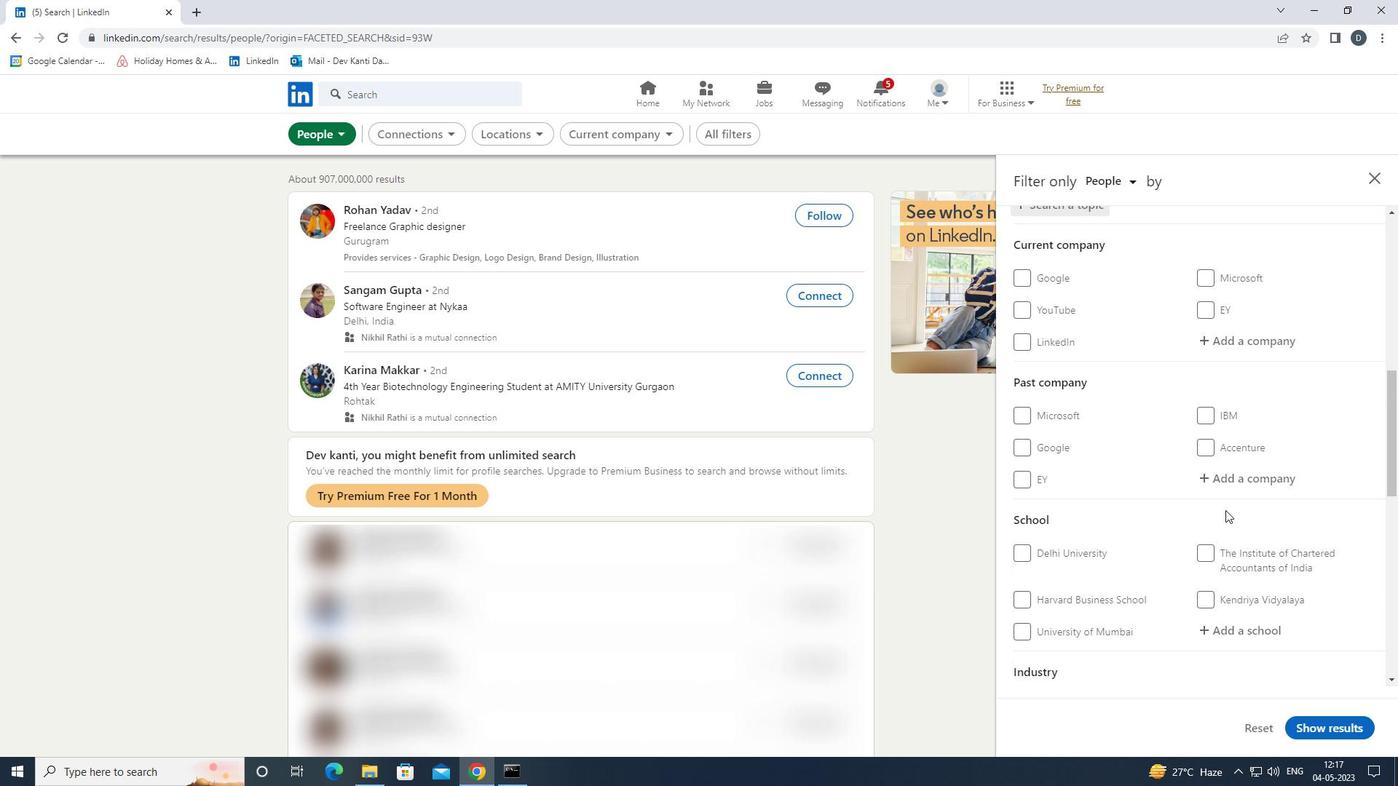 
Action: Mouse scrolled (1239, 476) with delta (0, 0)
Screenshot: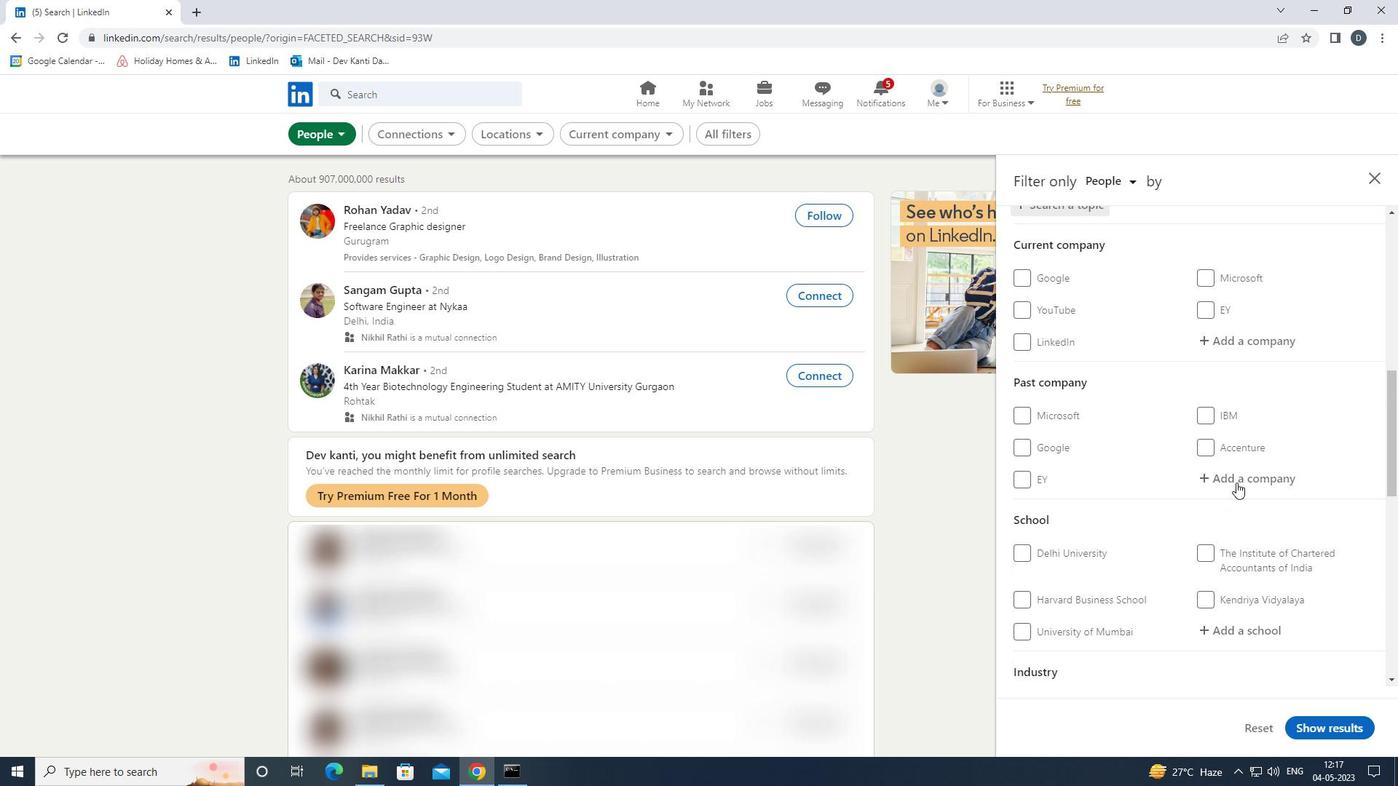 
Action: Mouse scrolled (1239, 476) with delta (0, 0)
Screenshot: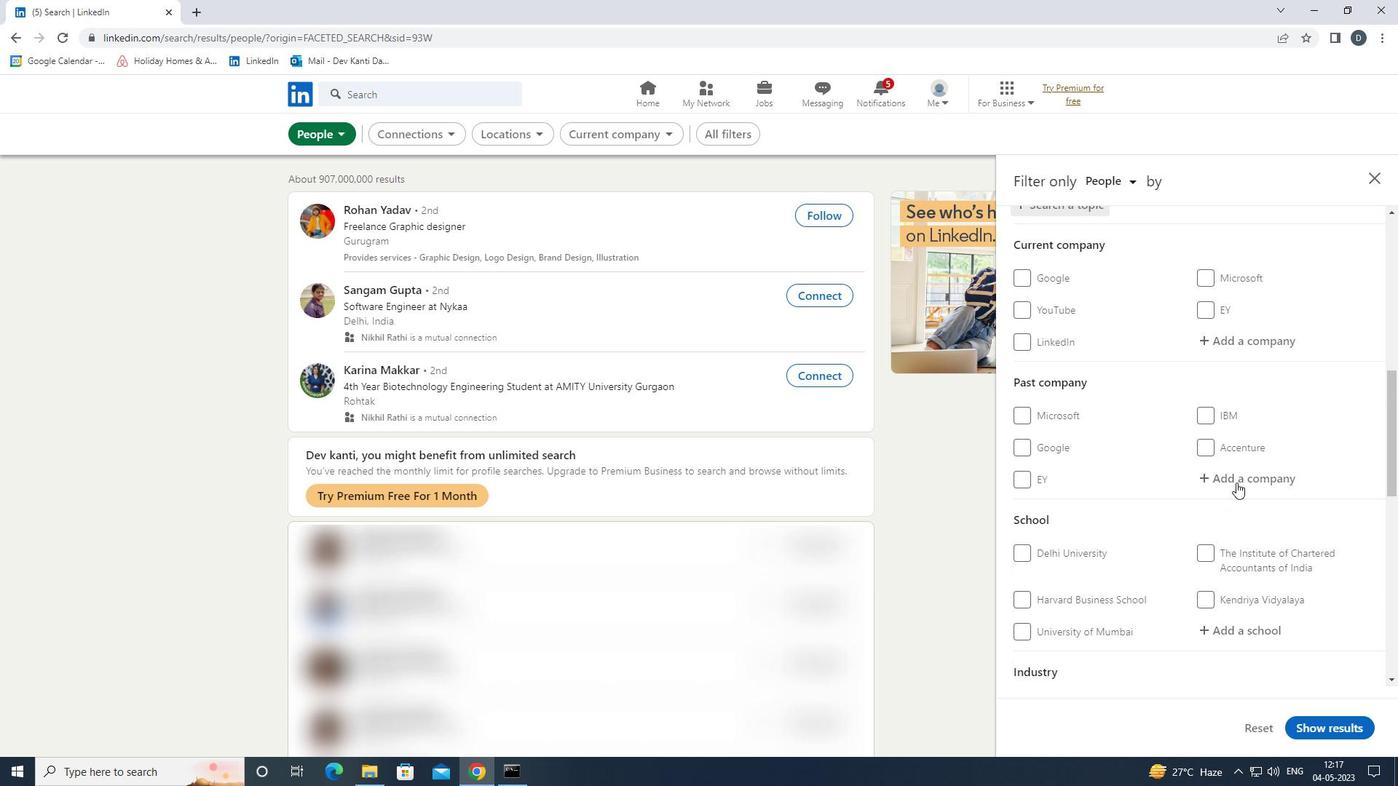 
Action: Mouse moved to (1060, 642)
Screenshot: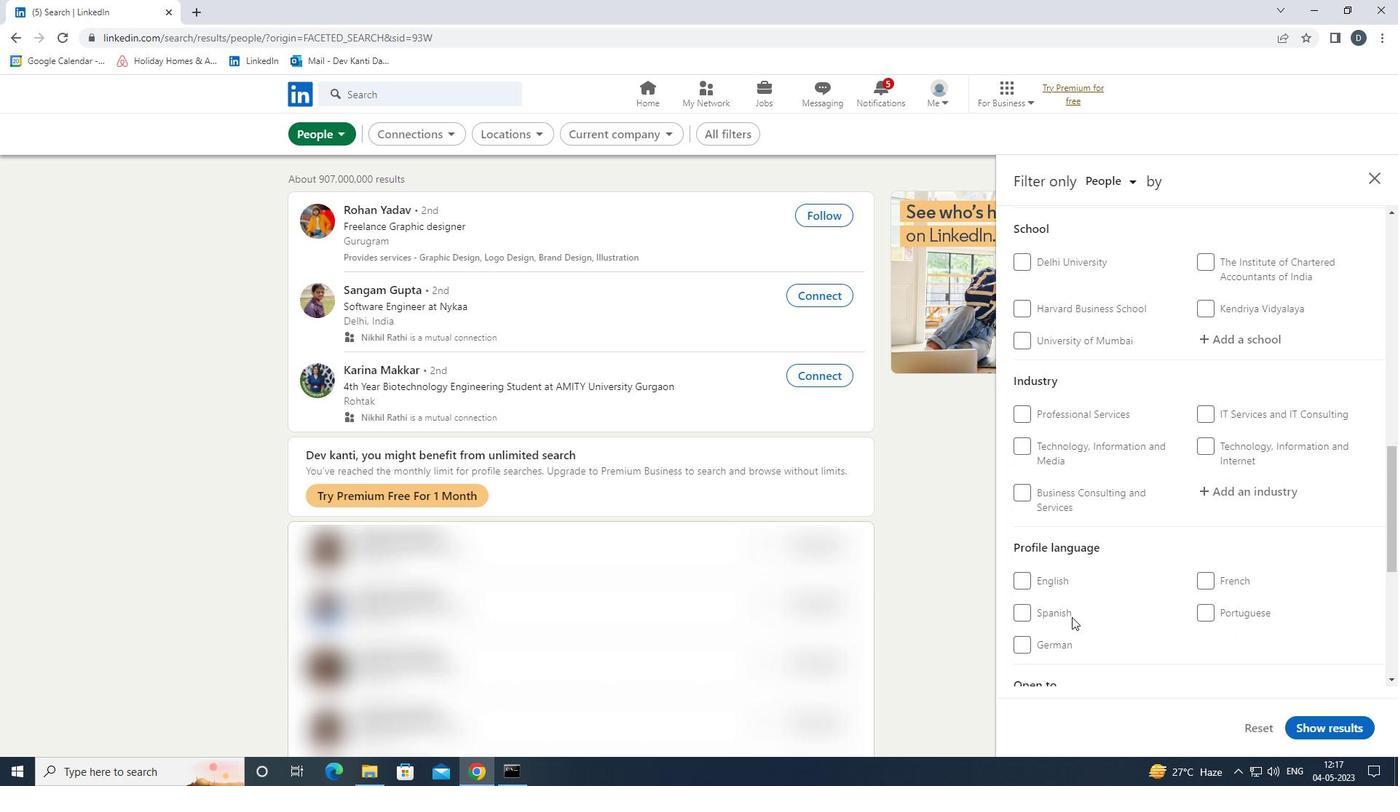 
Action: Mouse pressed left at (1060, 642)
Screenshot: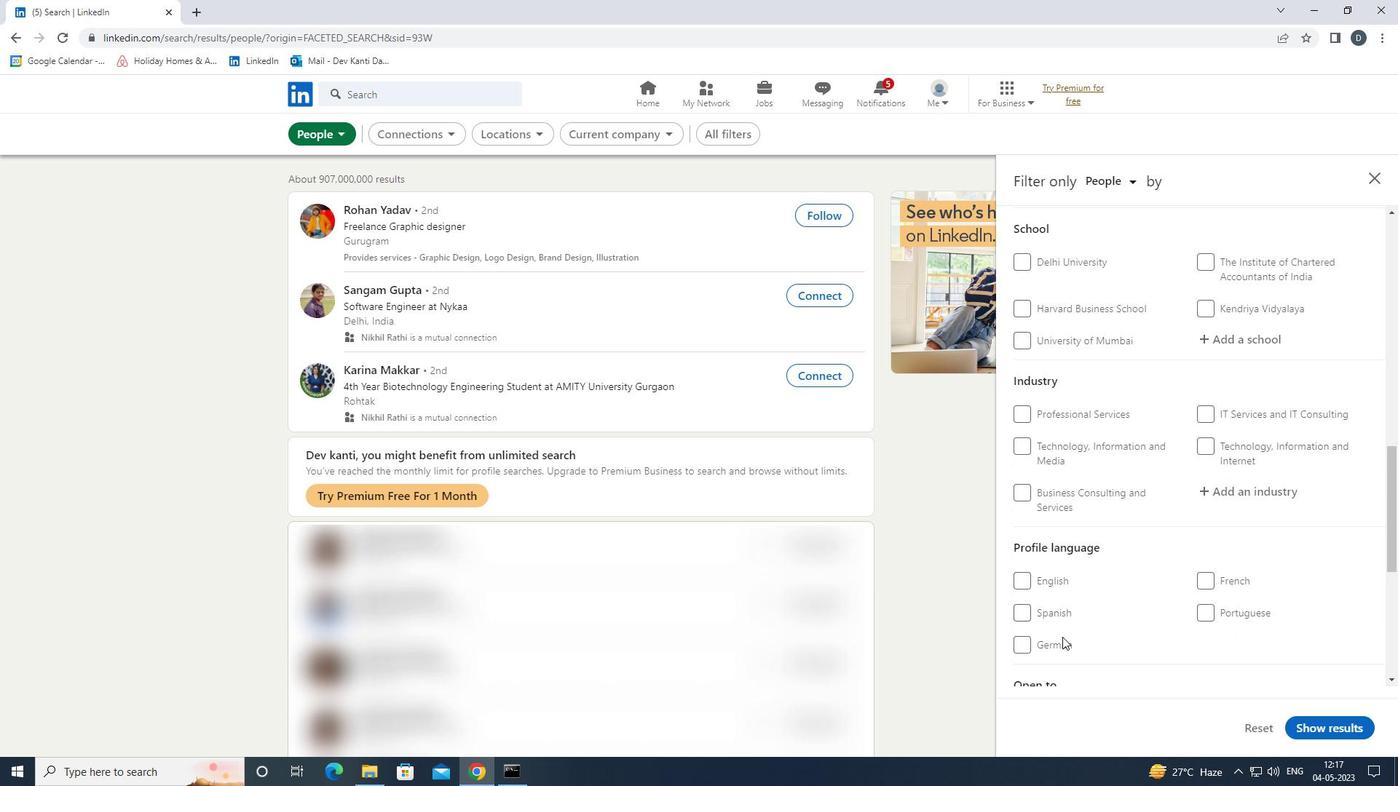 
Action: Mouse moved to (1151, 615)
Screenshot: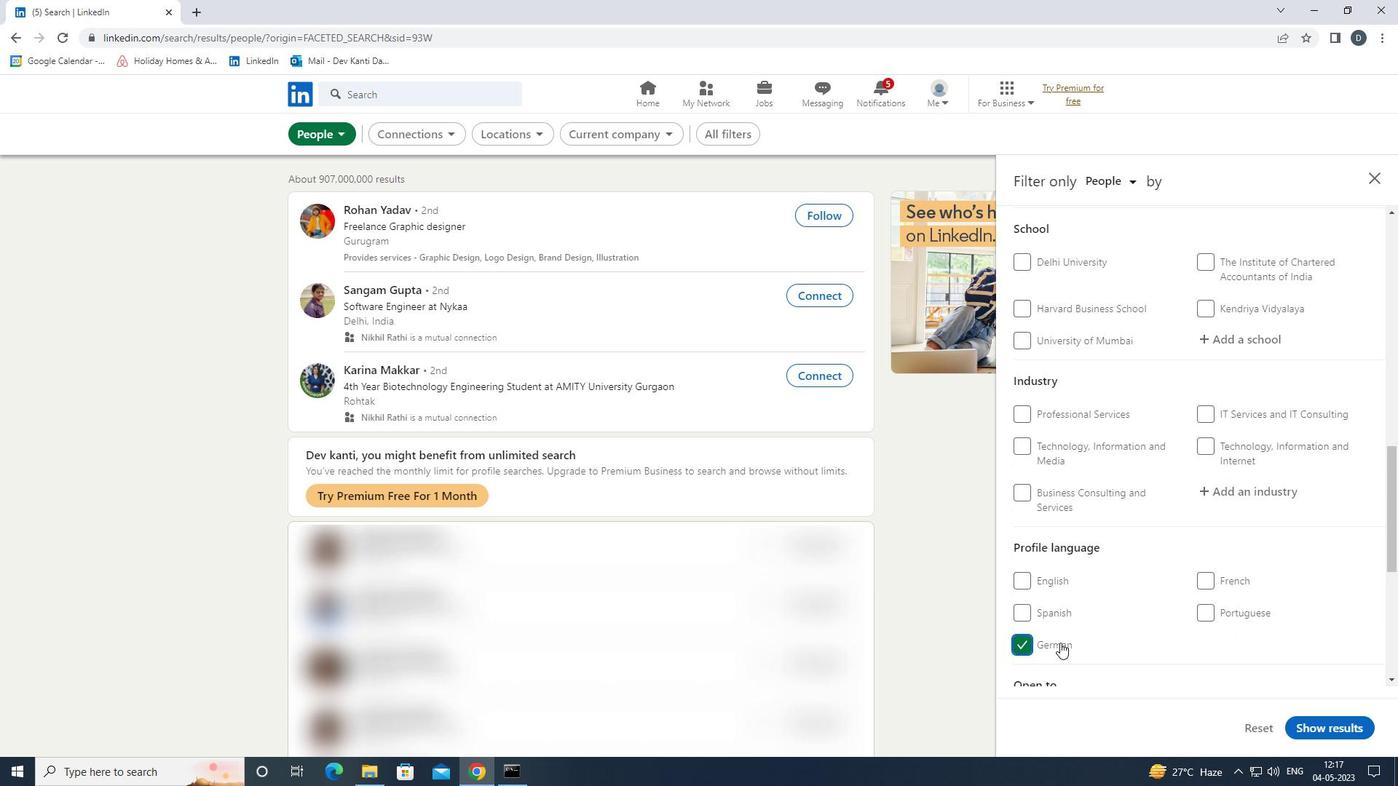 
Action: Mouse scrolled (1151, 616) with delta (0, 0)
Screenshot: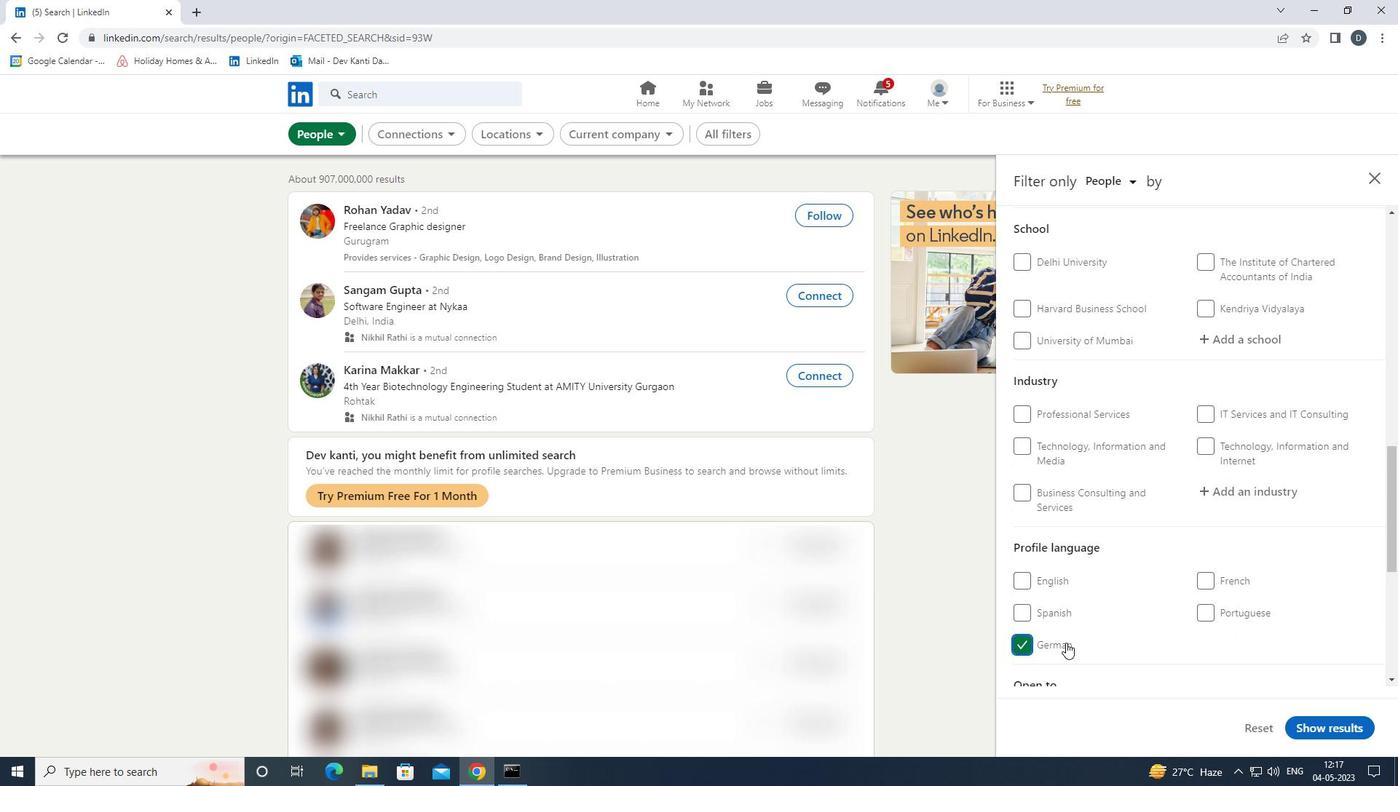 
Action: Mouse scrolled (1151, 616) with delta (0, 0)
Screenshot: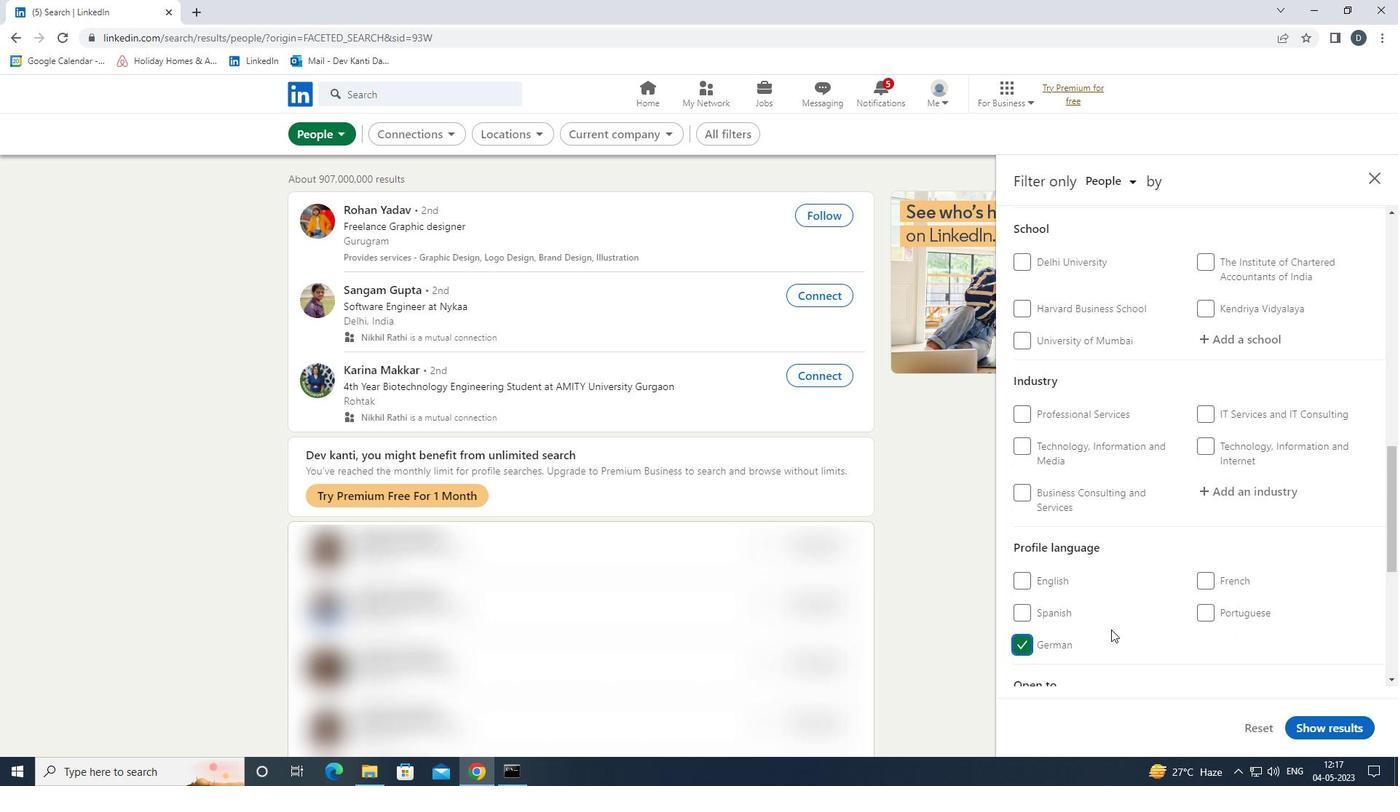
Action: Mouse scrolled (1151, 616) with delta (0, 0)
Screenshot: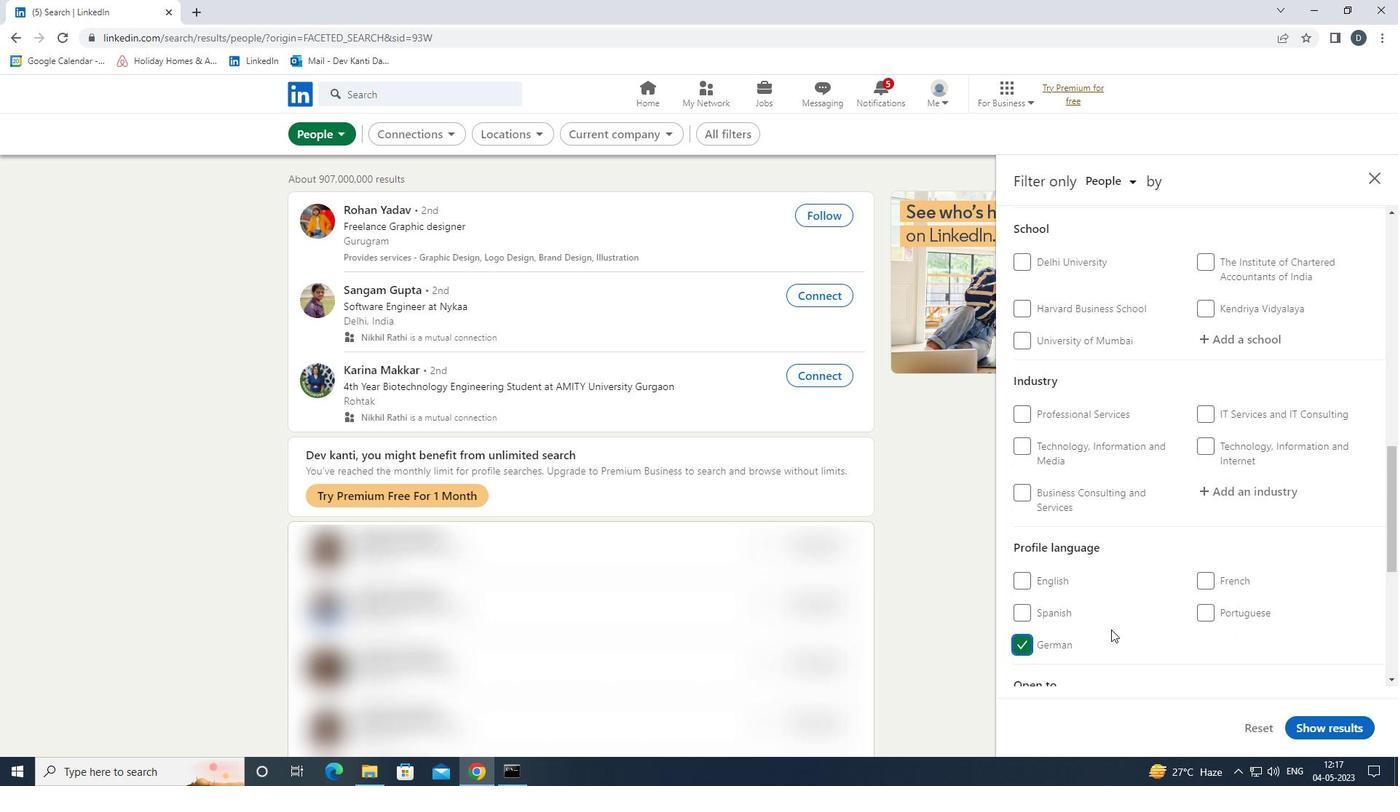 
Action: Mouse scrolled (1151, 616) with delta (0, 0)
Screenshot: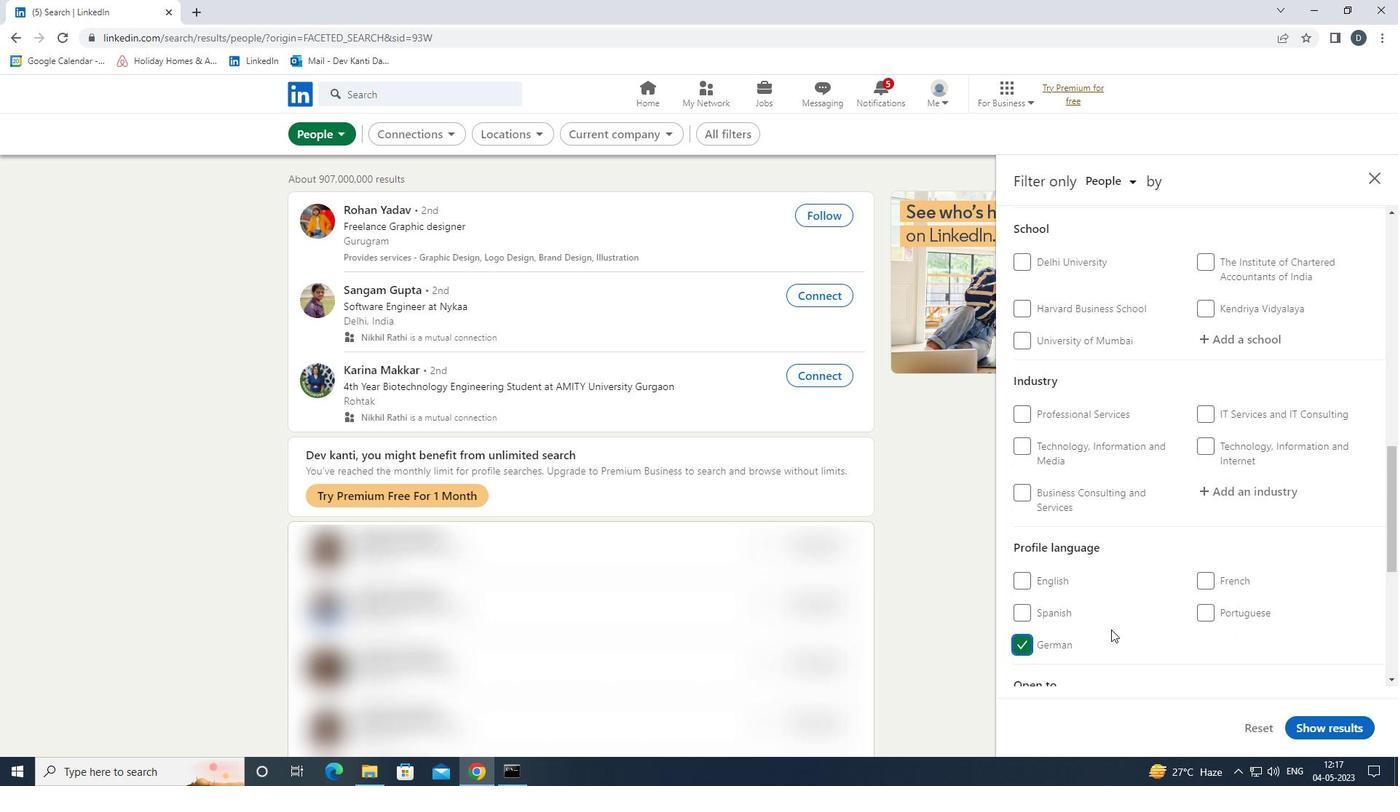 
Action: Mouse scrolled (1151, 616) with delta (0, 0)
Screenshot: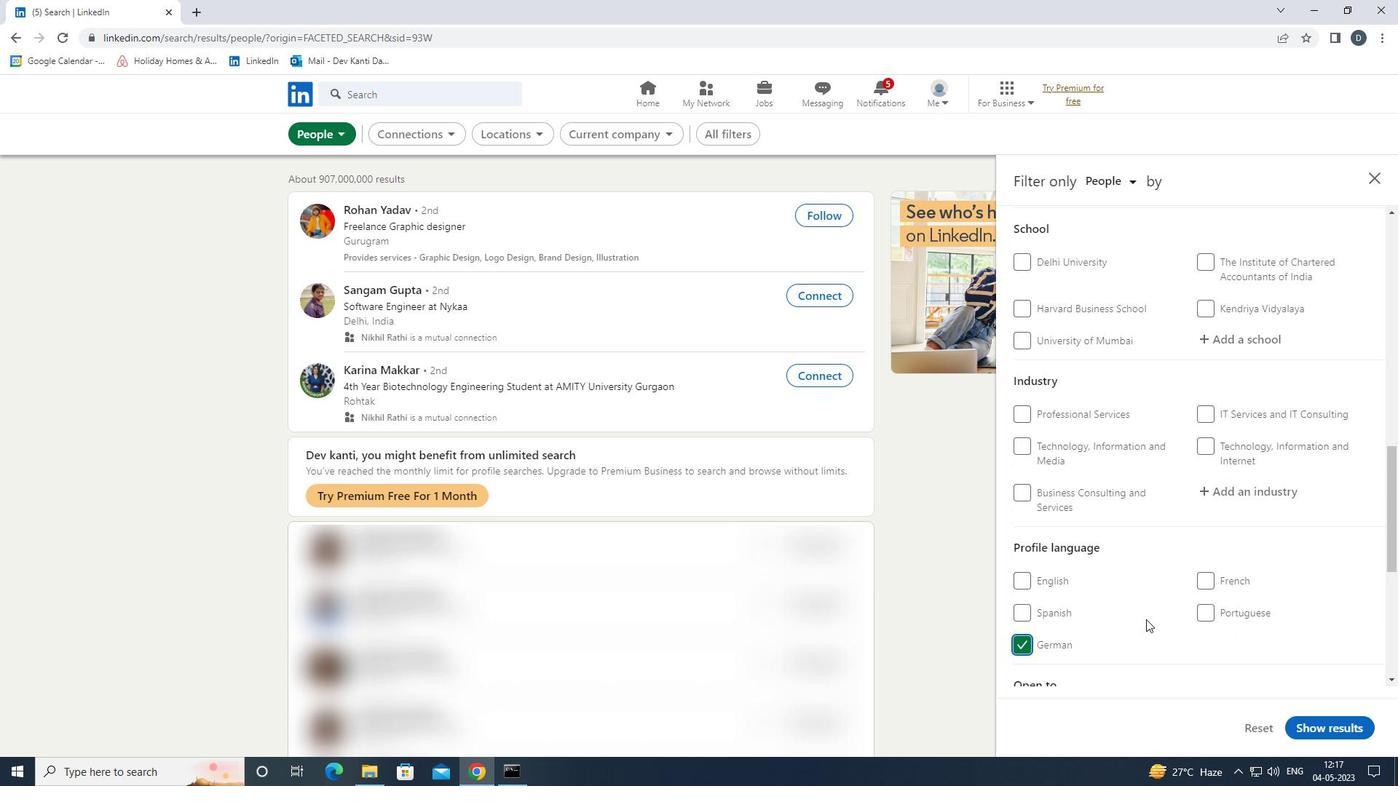 
Action: Mouse scrolled (1151, 616) with delta (0, 0)
Screenshot: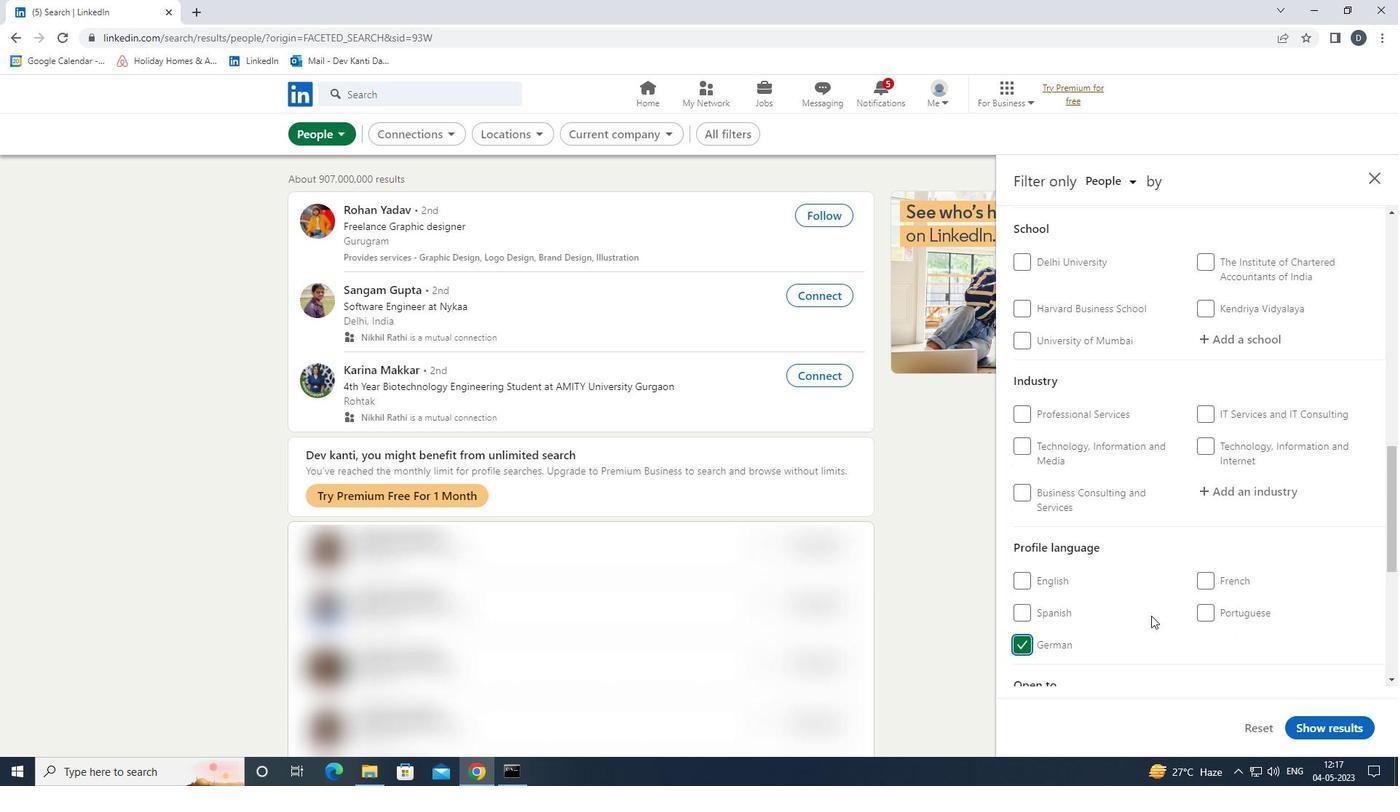 
Action: Mouse moved to (1244, 486)
Screenshot: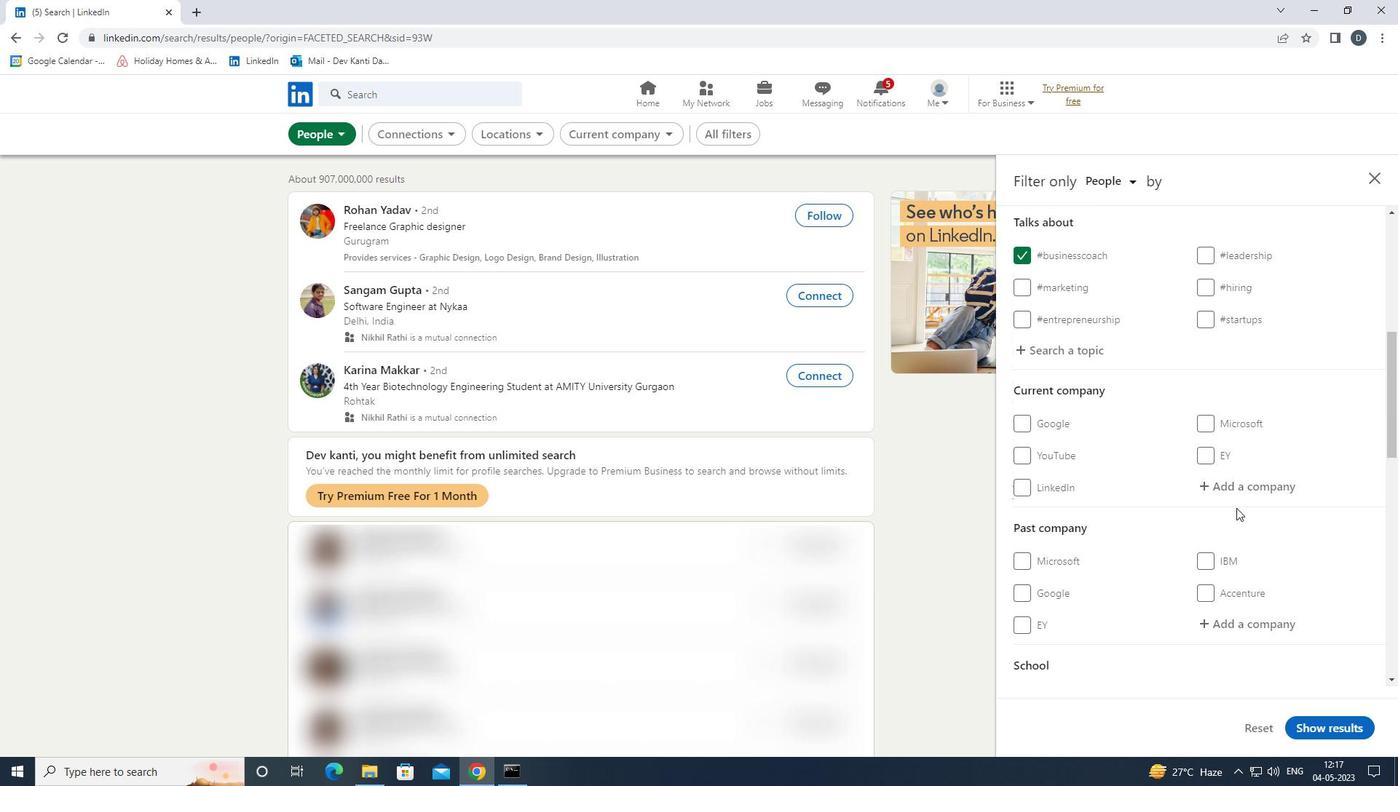
Action: Mouse pressed left at (1244, 486)
Screenshot: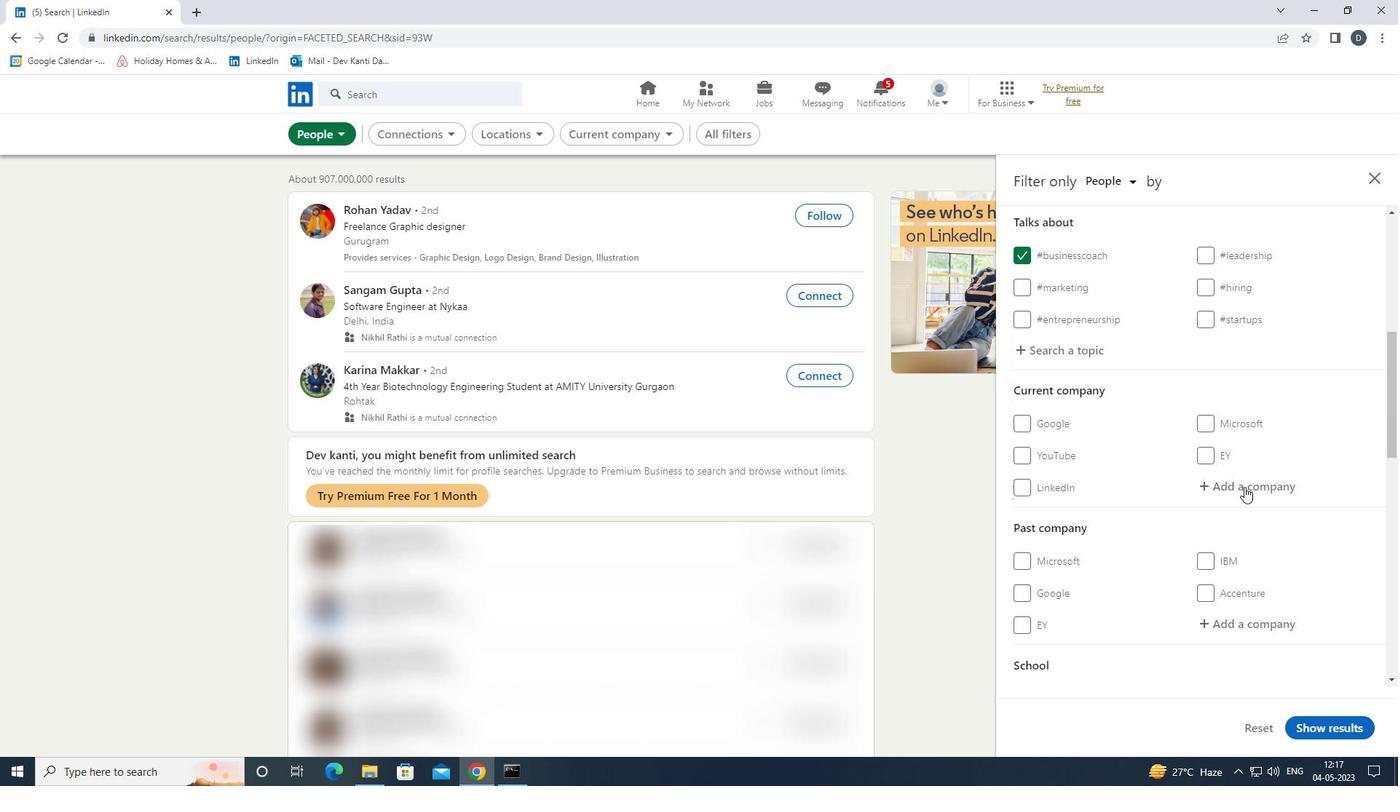 
Action: Mouse moved to (1197, 495)
Screenshot: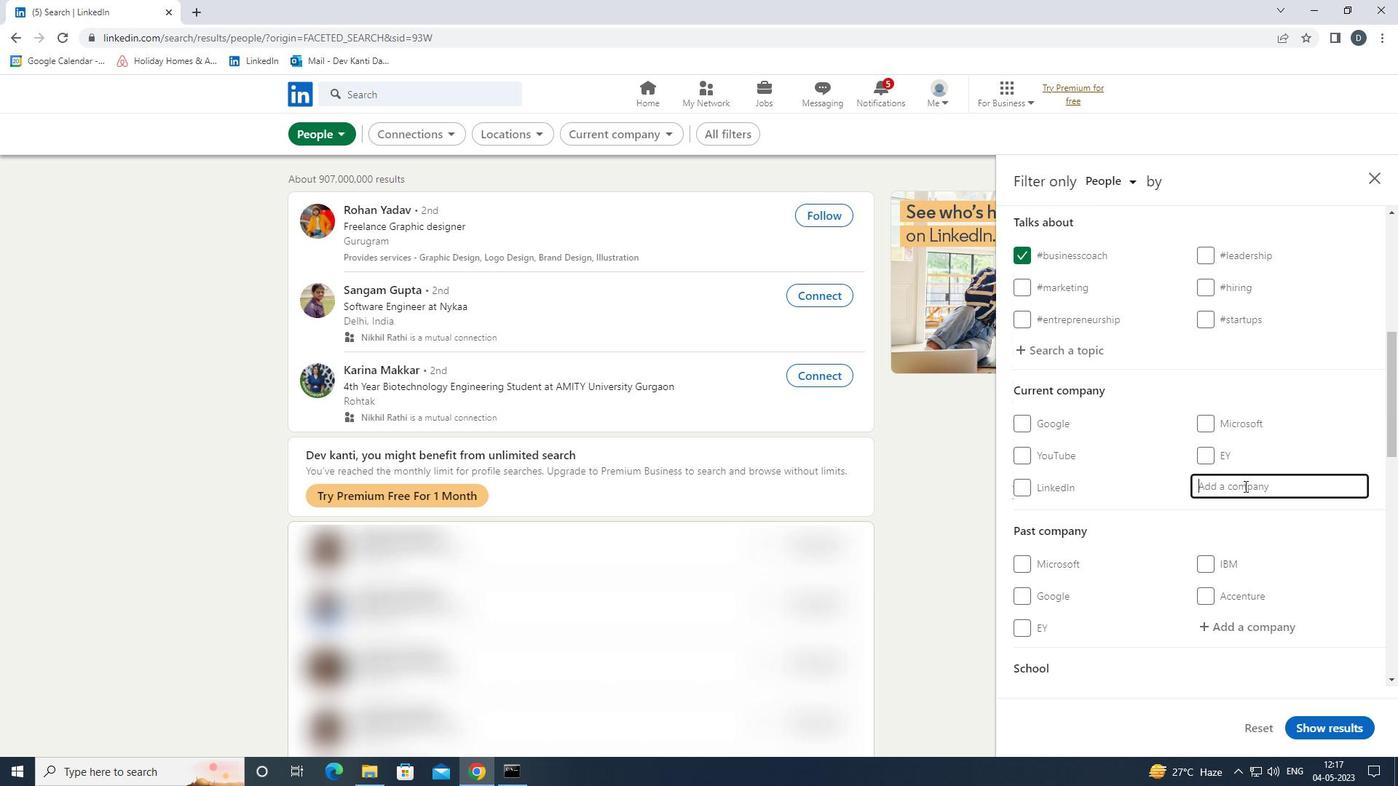 
Action: Key pressed <Key.shift>SBI<Key.space><Key.shift>CARD<Key.down><Key.down><Key.enter>
Screenshot: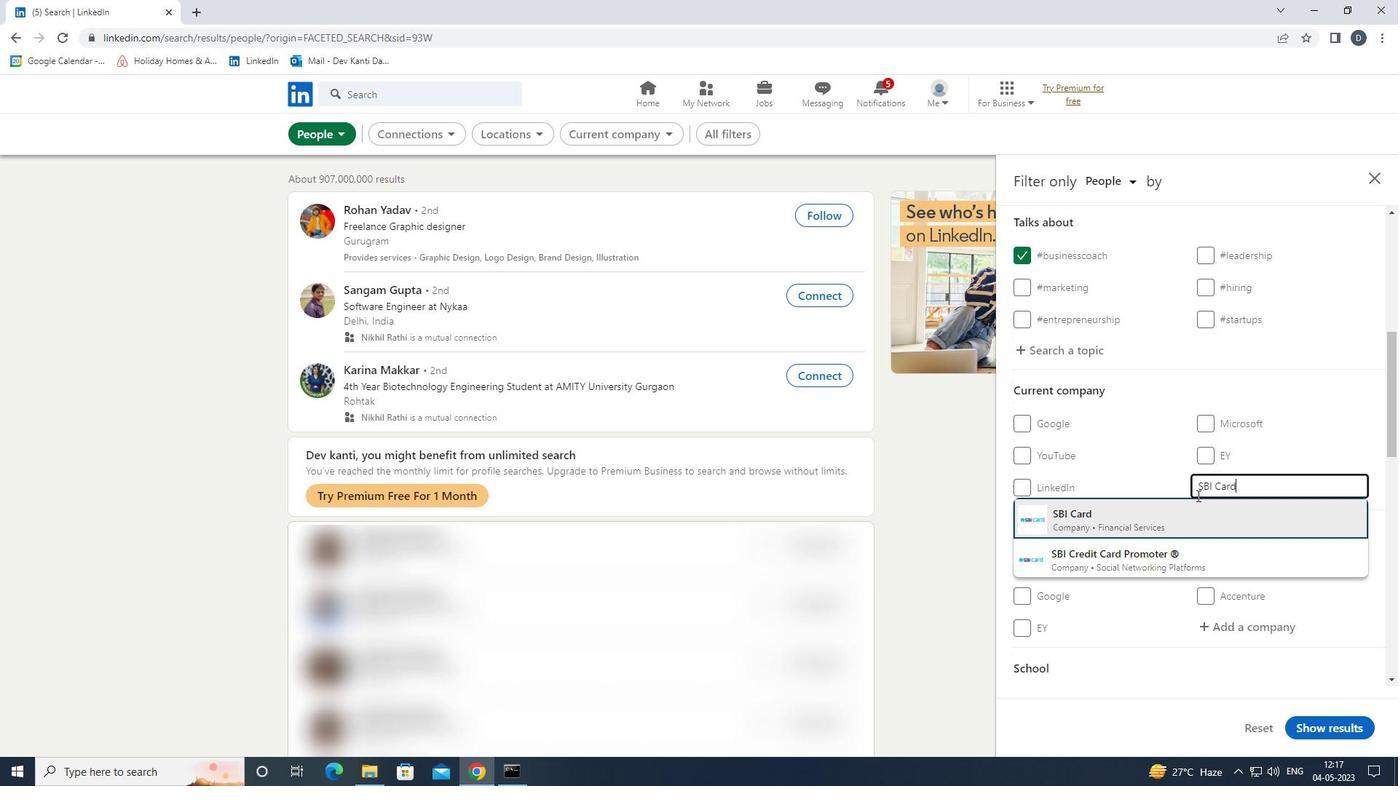 
Action: Mouse moved to (1265, 471)
Screenshot: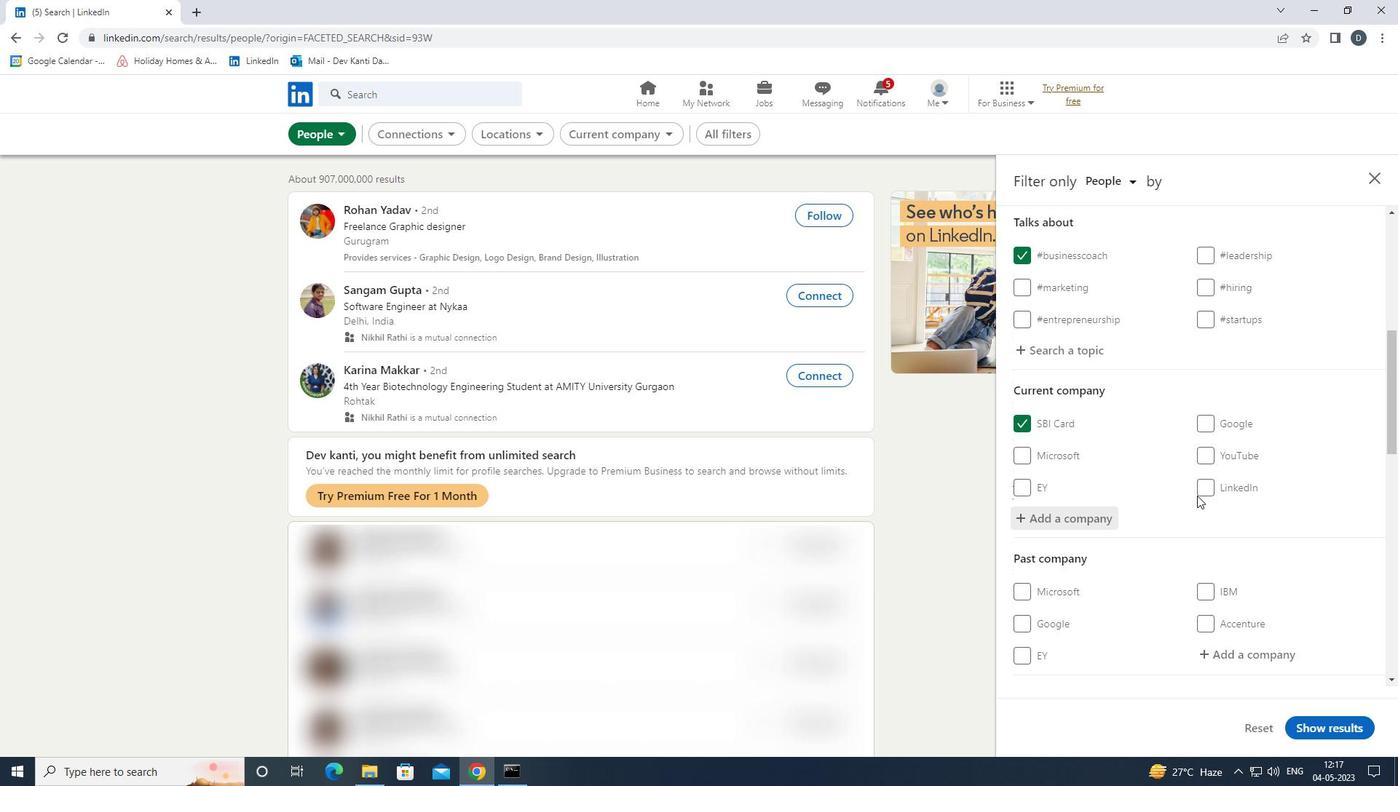 
Action: Mouse scrolled (1265, 471) with delta (0, 0)
Screenshot: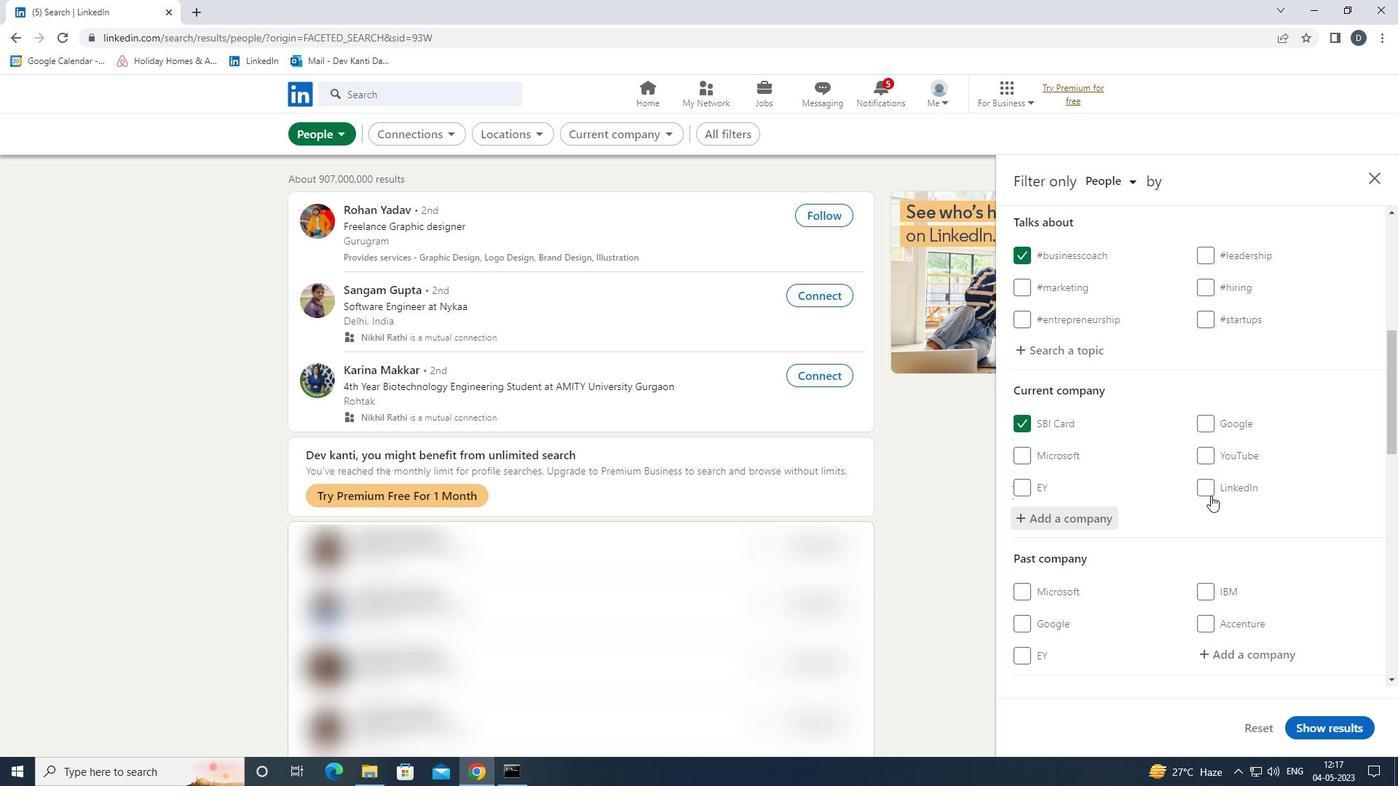 
Action: Mouse scrolled (1265, 471) with delta (0, 0)
Screenshot: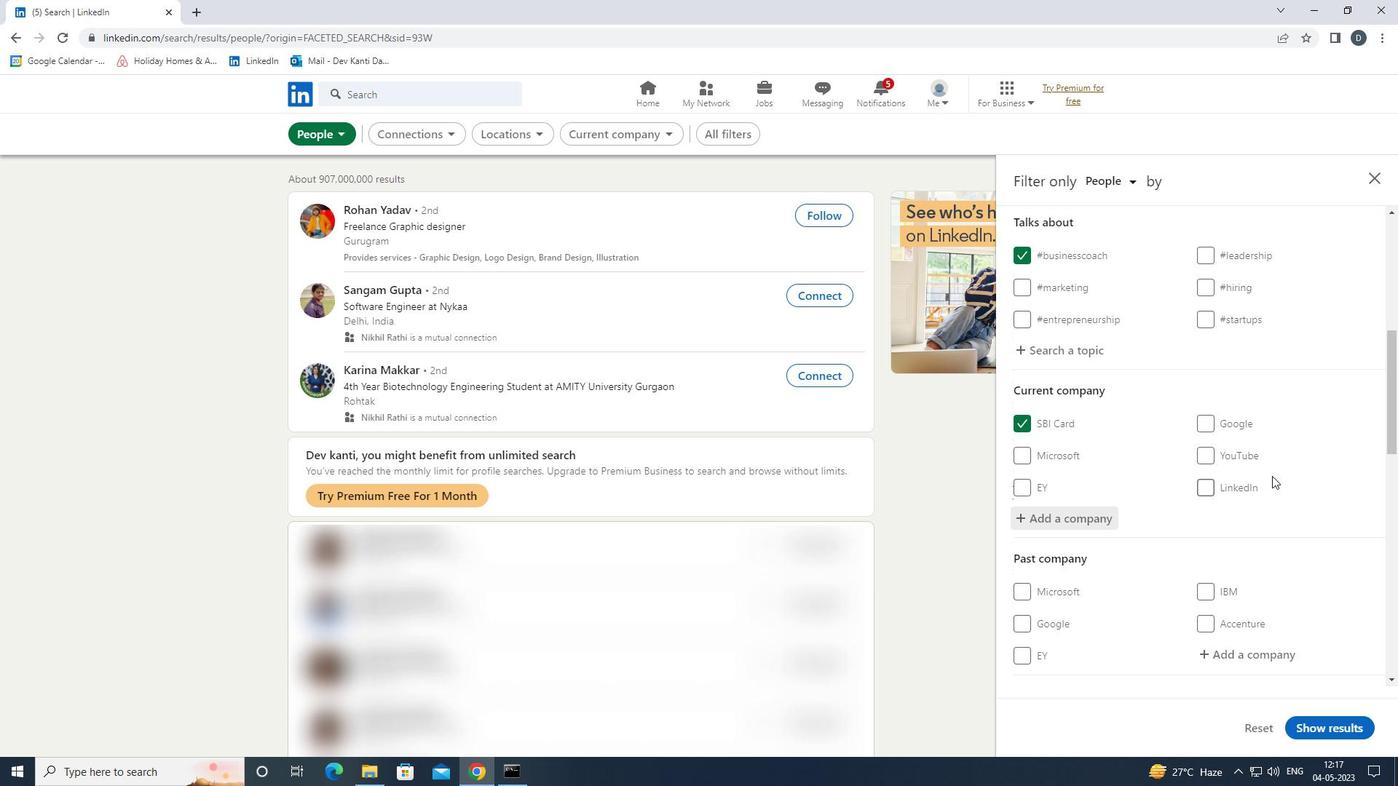 
Action: Mouse scrolled (1265, 471) with delta (0, 0)
Screenshot: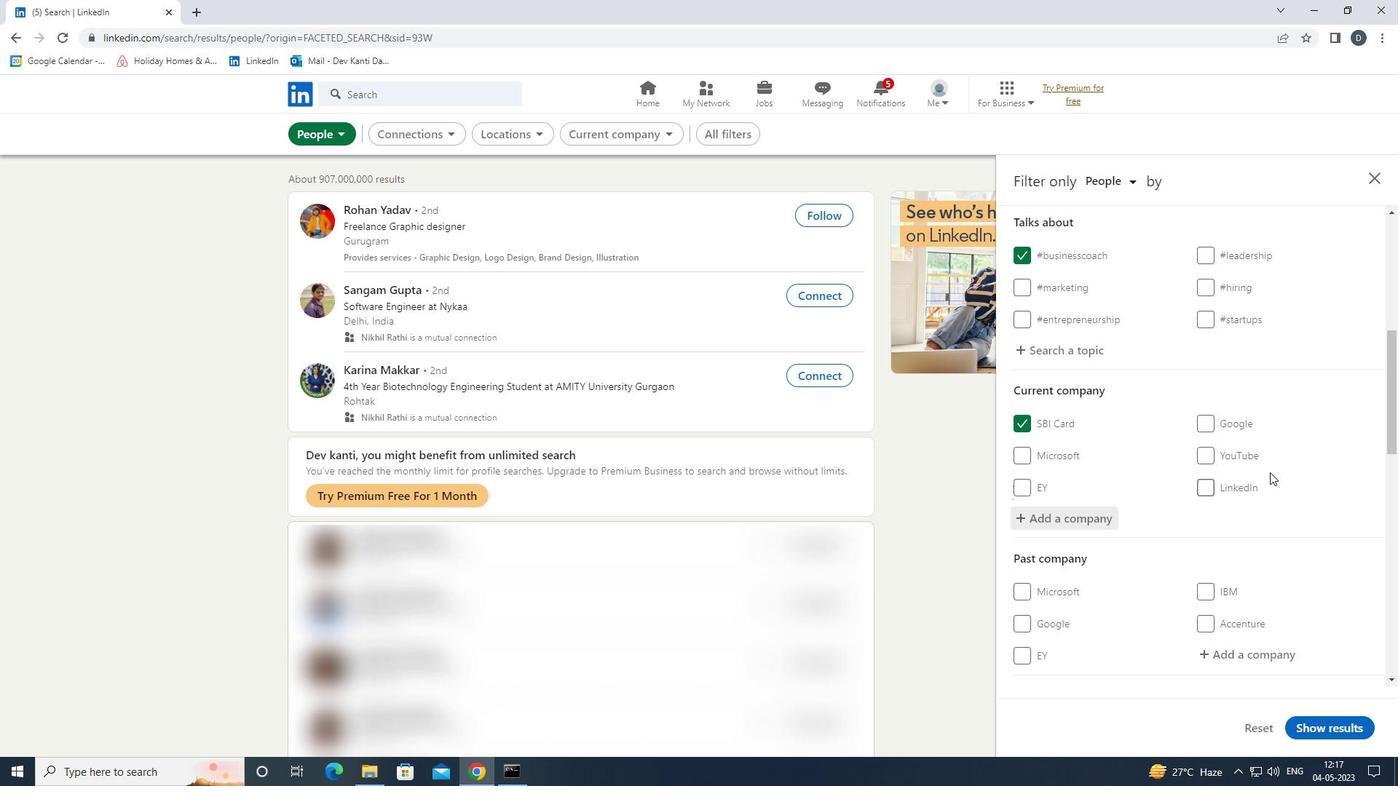 
Action: Mouse moved to (1258, 468)
Screenshot: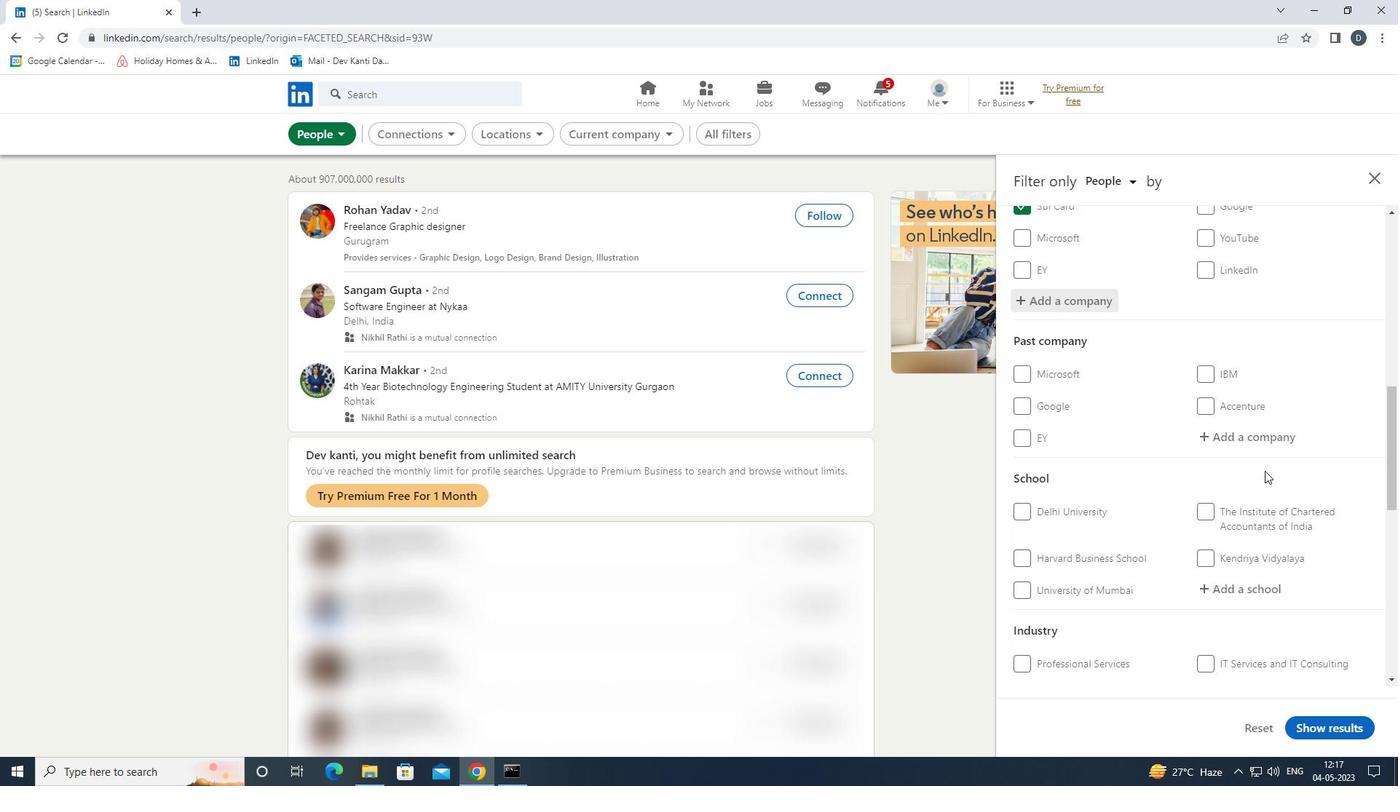 
Action: Mouse scrolled (1258, 468) with delta (0, 0)
Screenshot: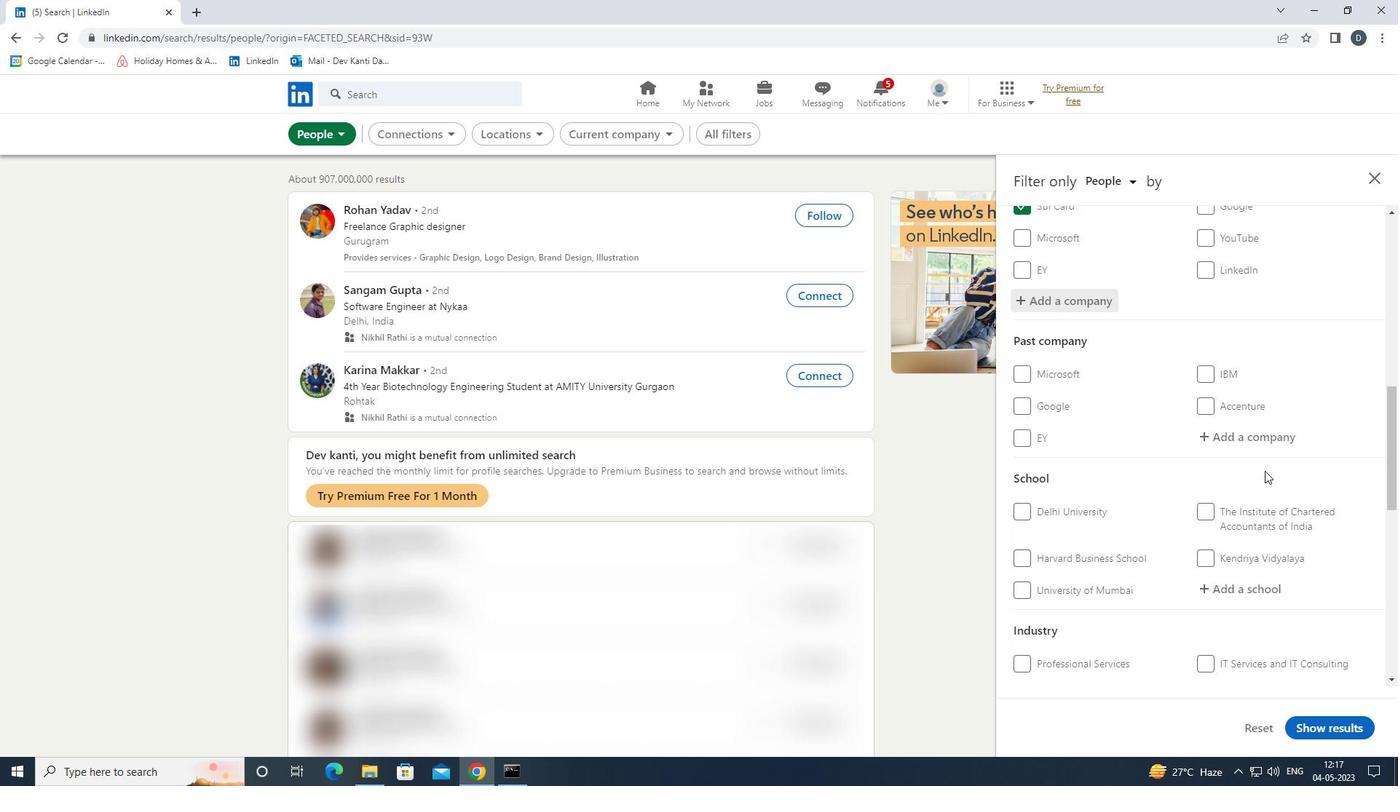 
Action: Mouse moved to (1258, 468)
Screenshot: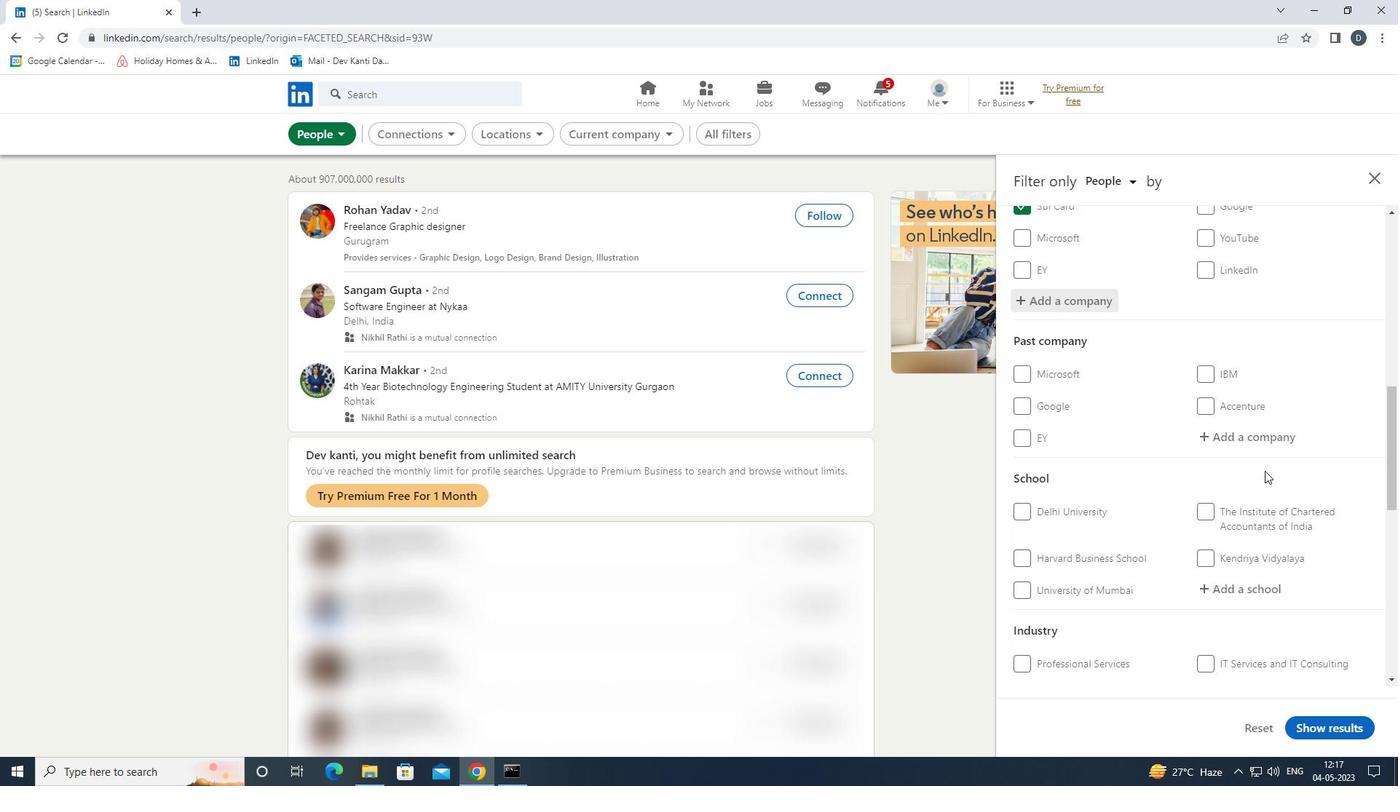 
Action: Mouse scrolled (1258, 468) with delta (0, 0)
Screenshot: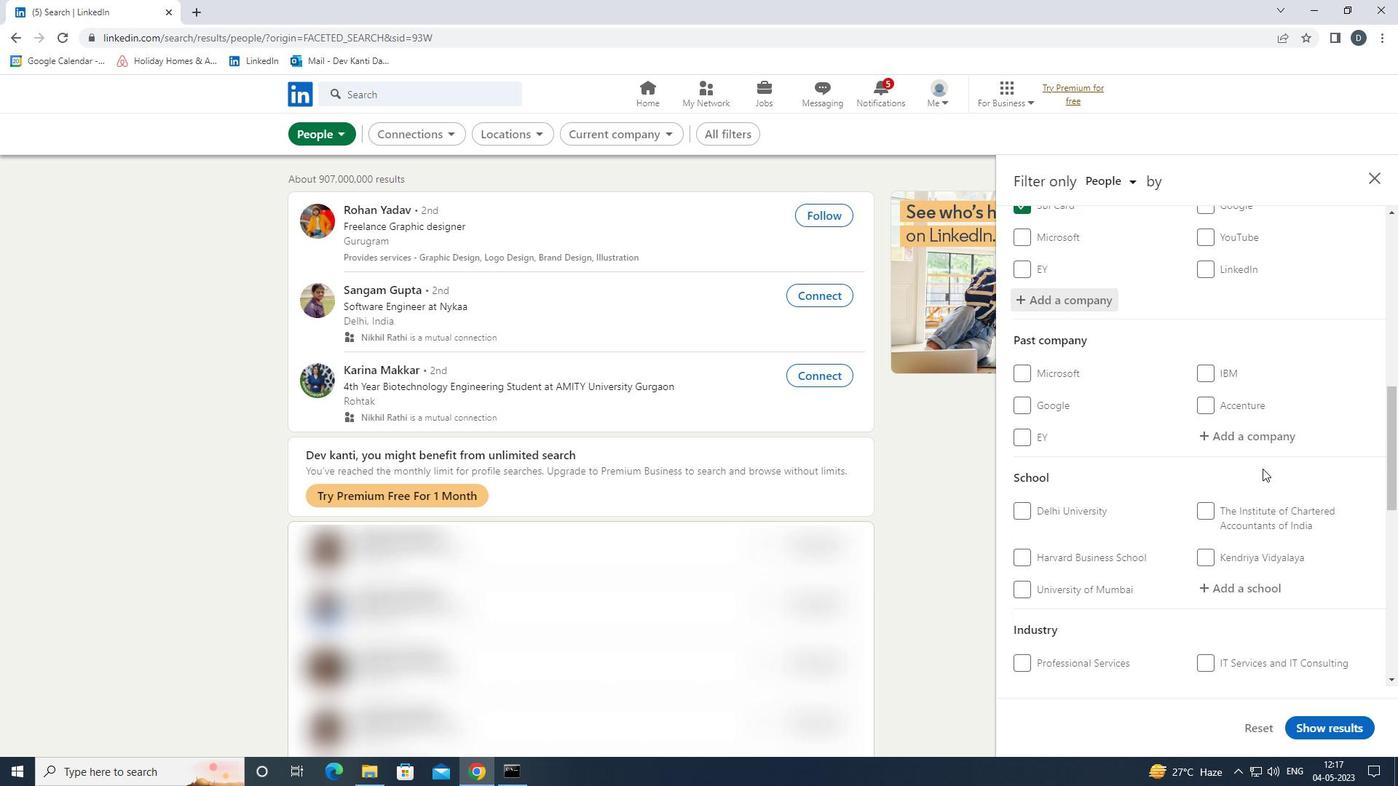 
Action: Mouse moved to (1243, 454)
Screenshot: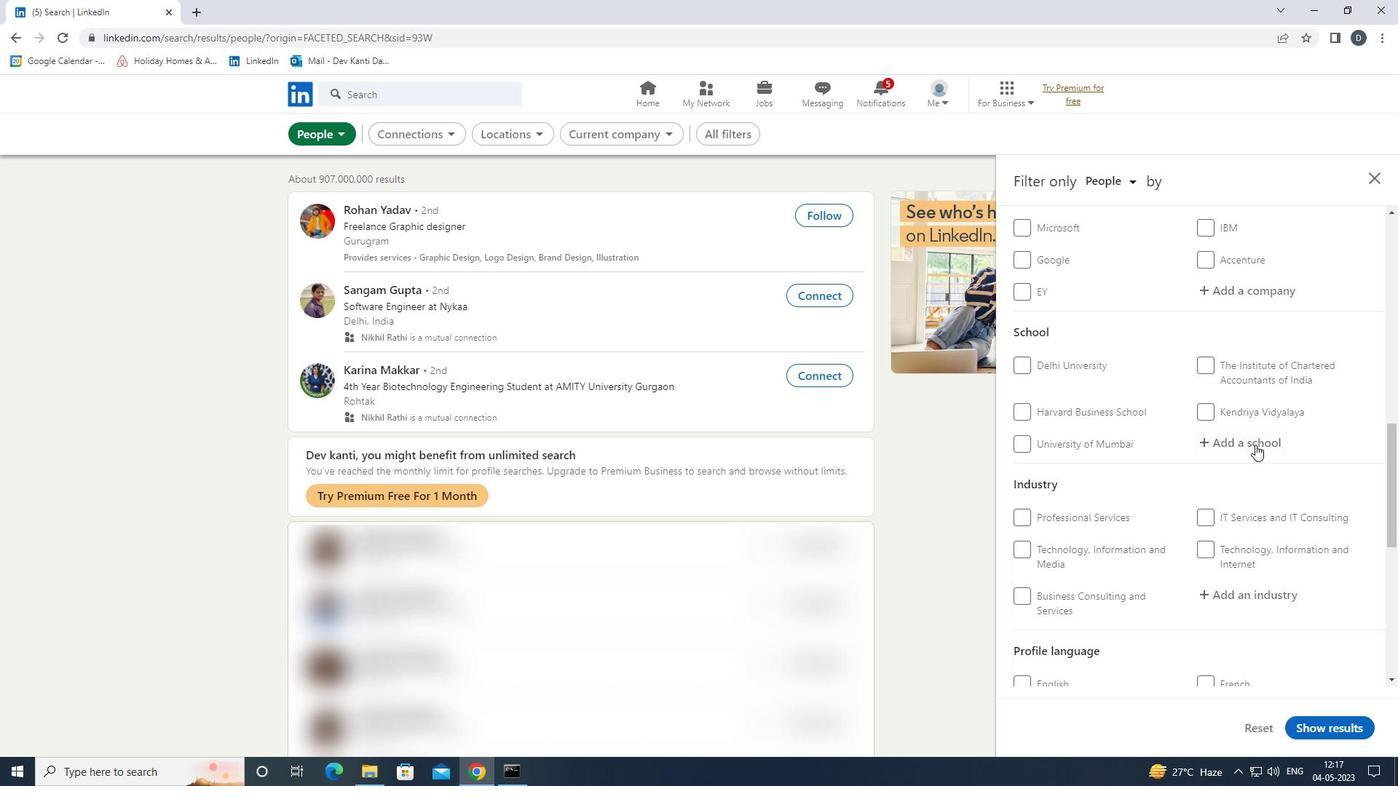 
Action: Mouse pressed left at (1243, 454)
Screenshot: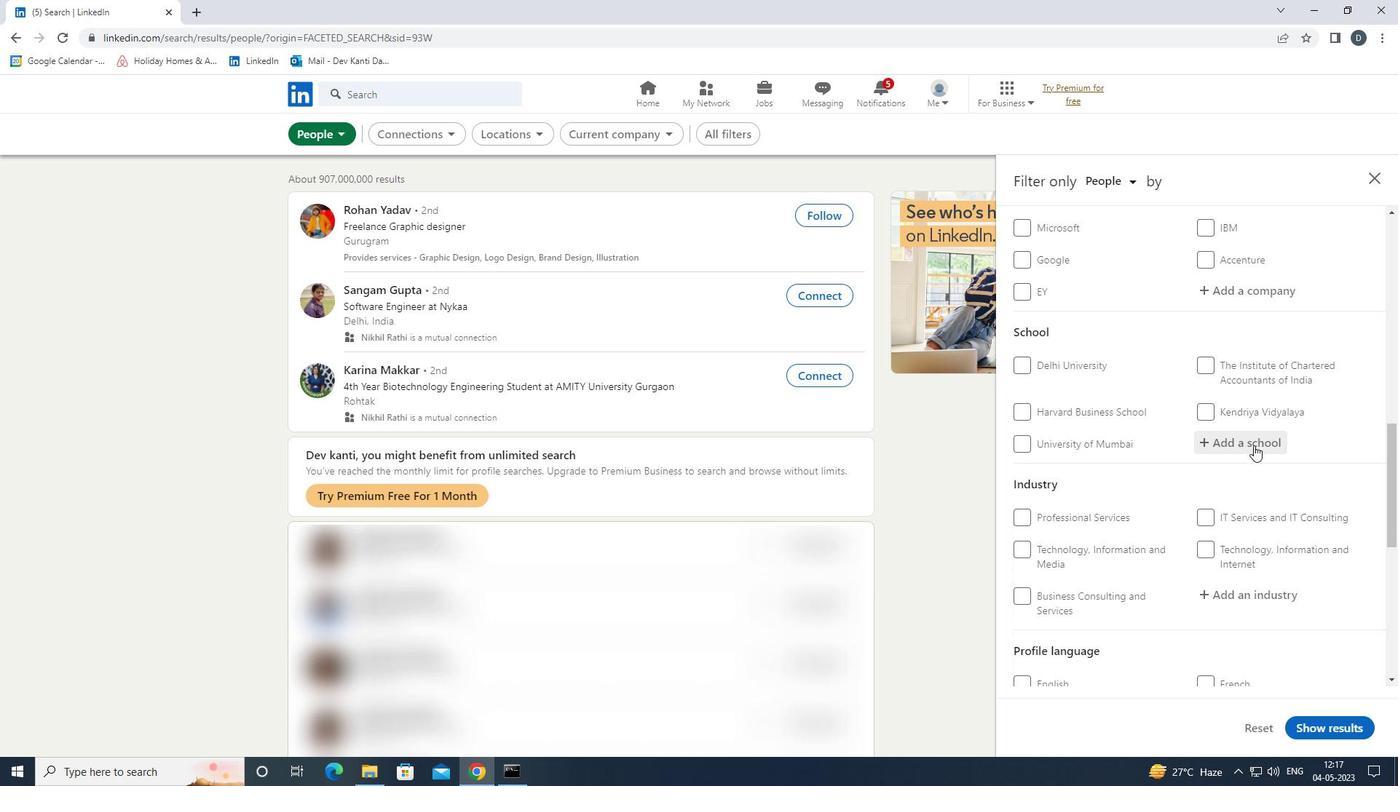 
Action: Mouse moved to (1245, 444)
Screenshot: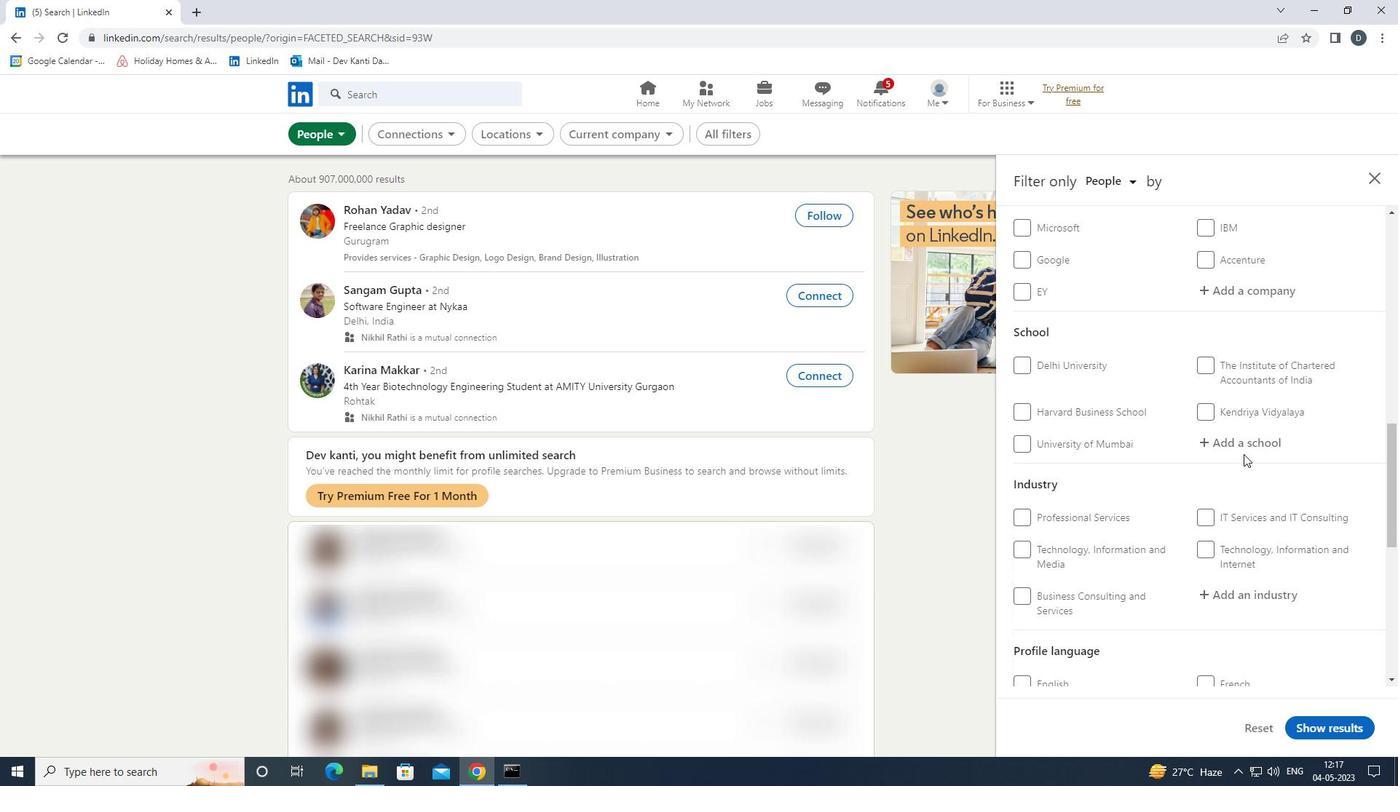 
Action: Mouse pressed left at (1245, 444)
Screenshot: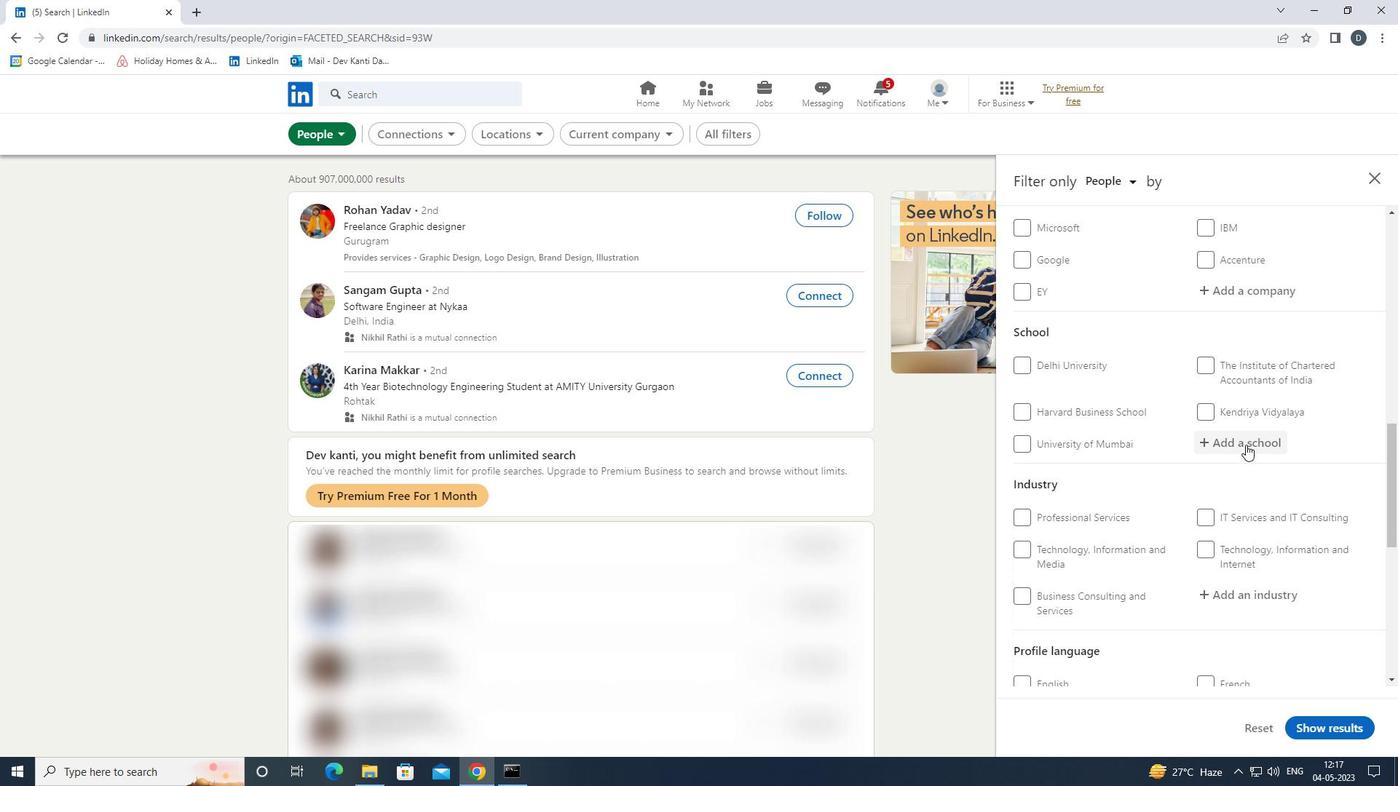 
Action: Mouse moved to (1246, 444)
Screenshot: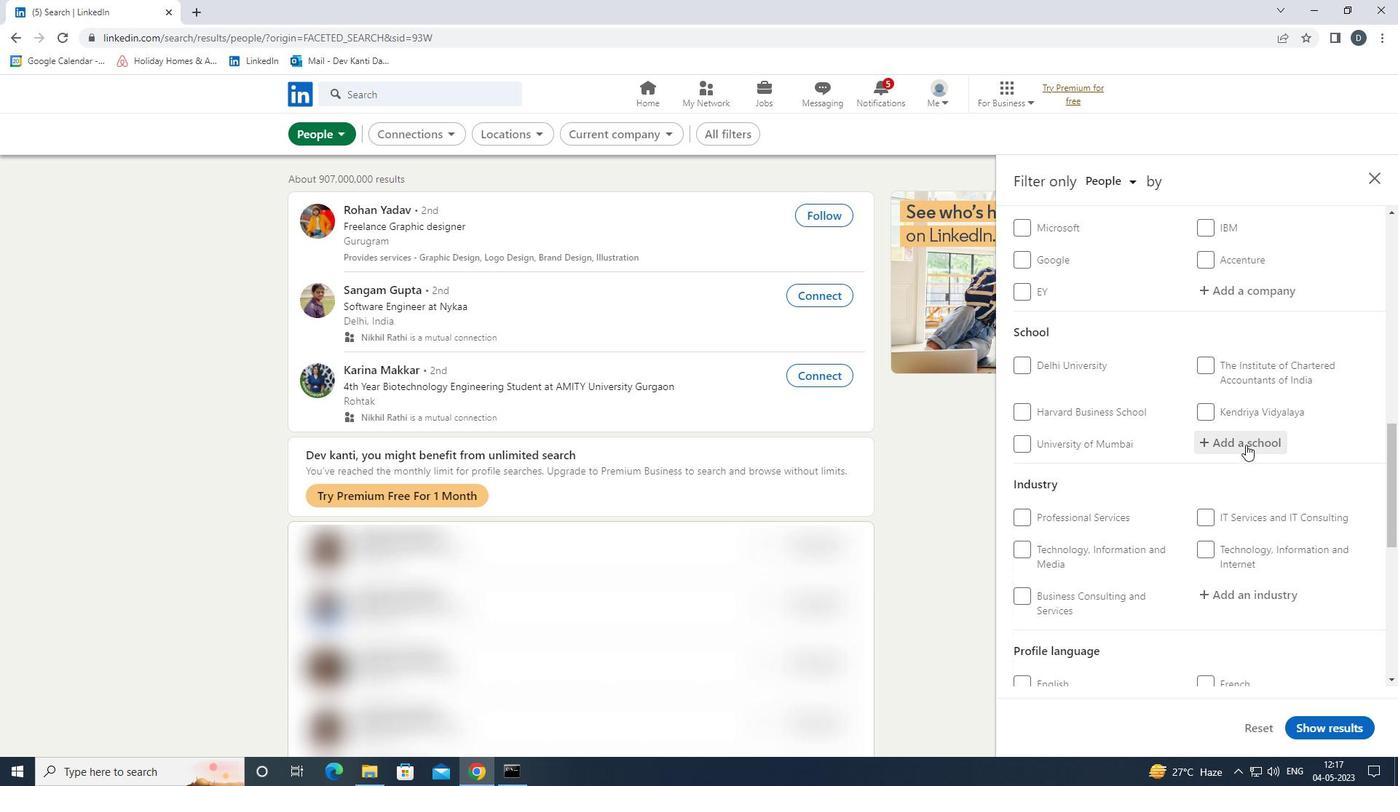 
Action: Key pressed <Key.shift>JAWAHAR<Key.space>LAL<Key.backspace><Key.backspace><Key.backspace><Key.shift>NA<Key.down><Key.enter>
Screenshot: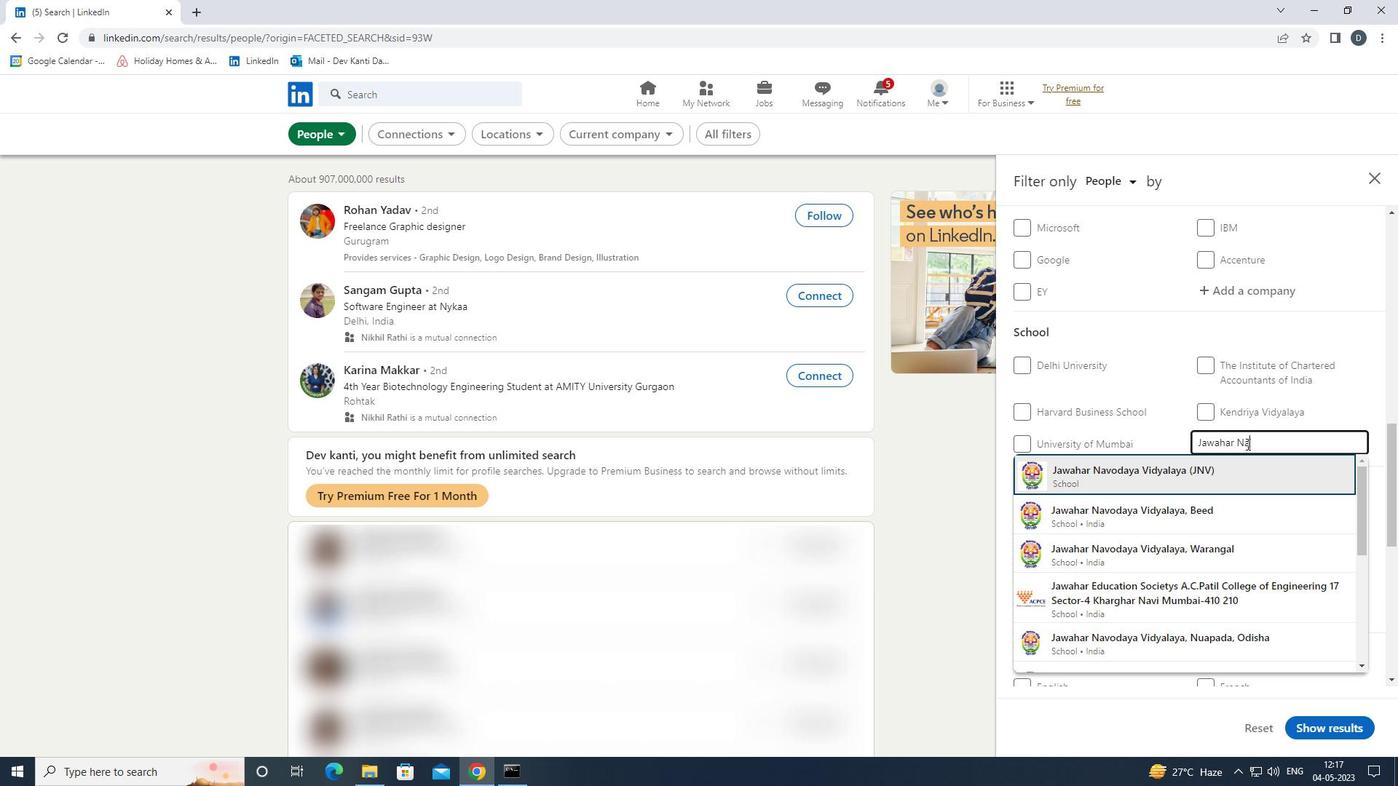 
Action: Mouse moved to (1266, 435)
Screenshot: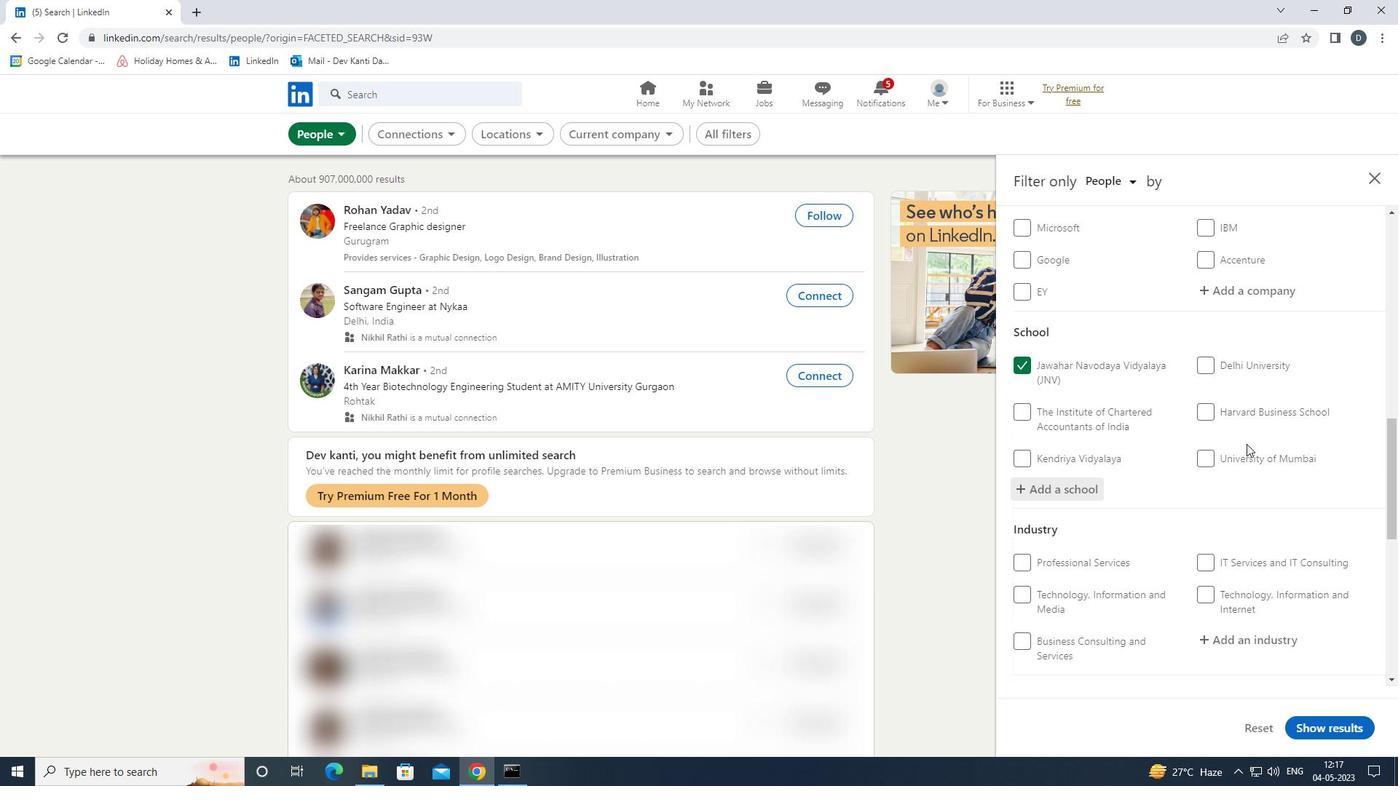 
Action: Mouse scrolled (1266, 434) with delta (0, 0)
Screenshot: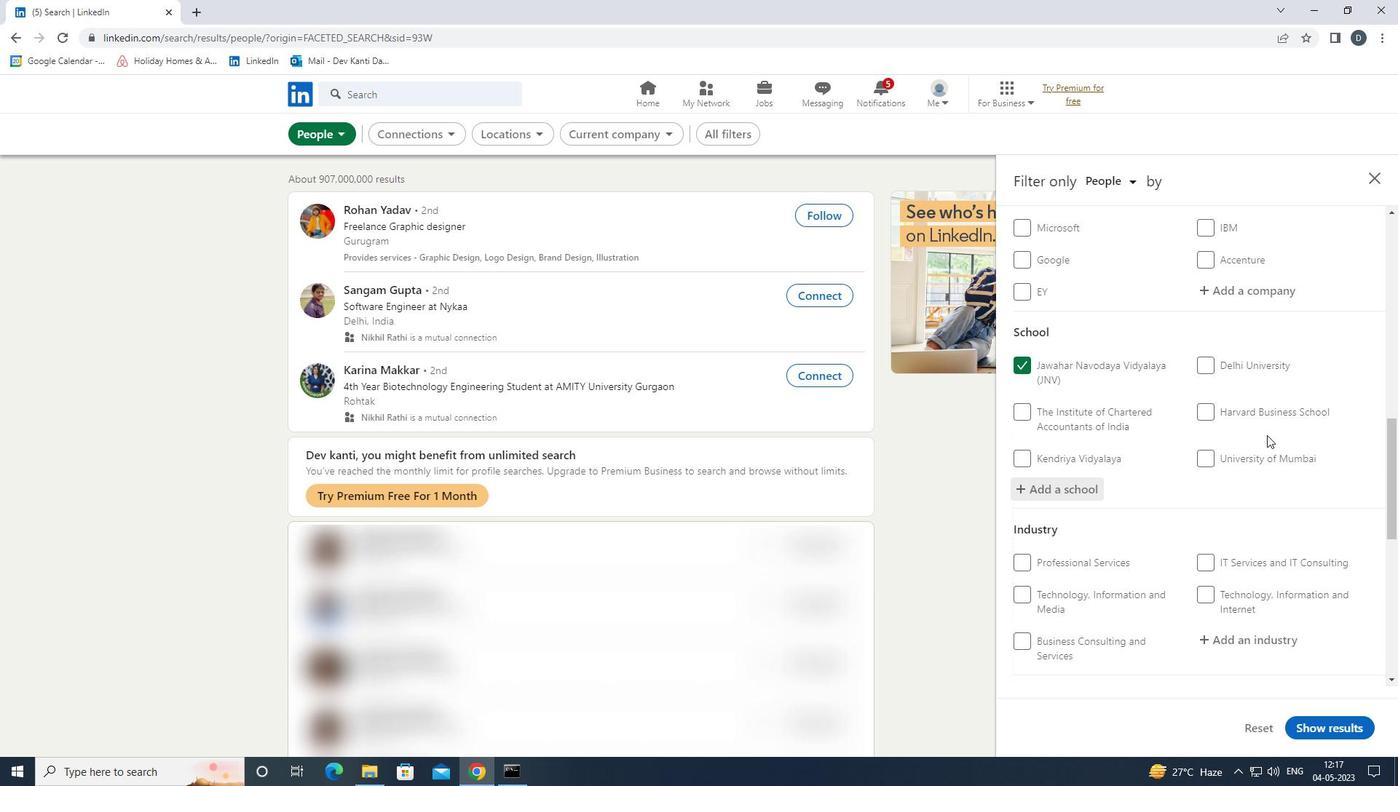 
Action: Mouse moved to (1266, 437)
Screenshot: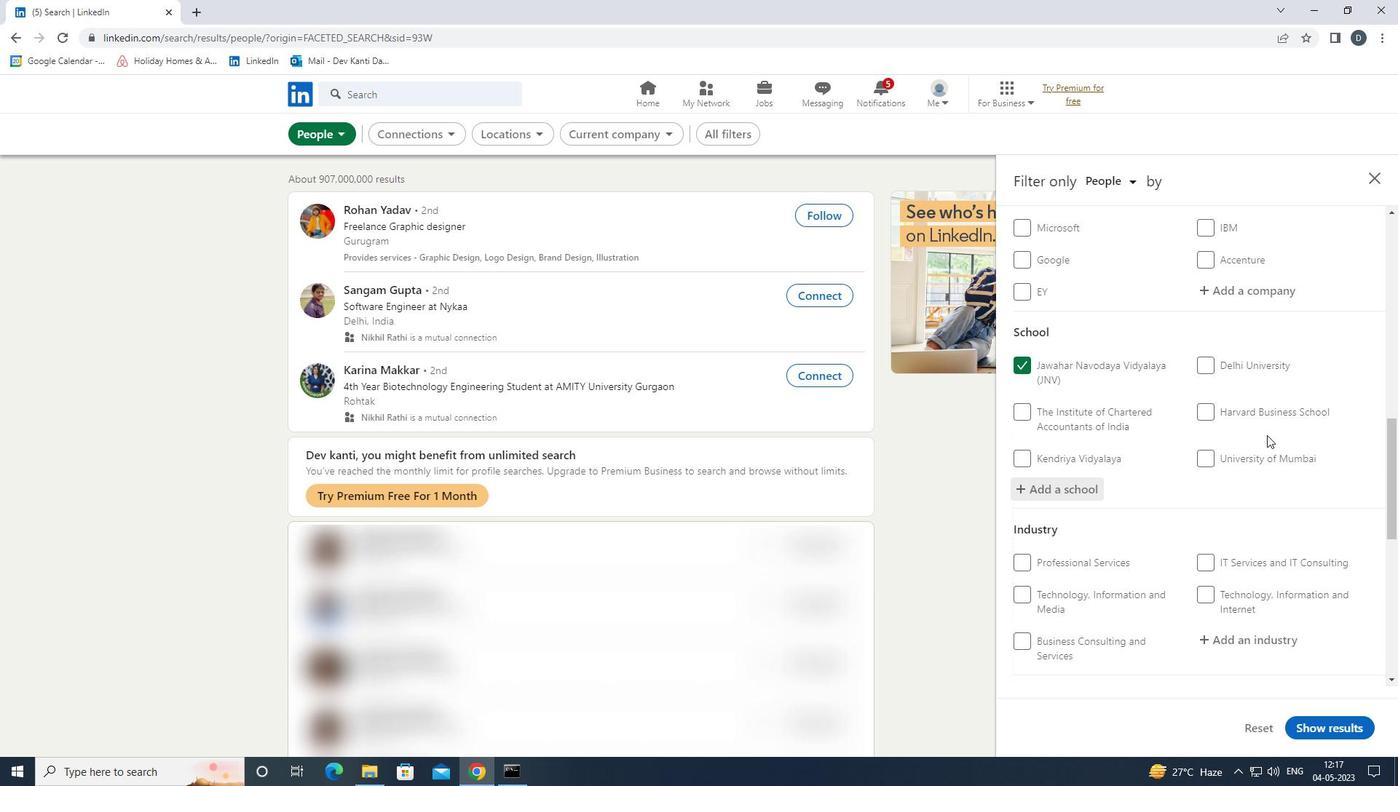 
Action: Mouse scrolled (1266, 436) with delta (0, 0)
Screenshot: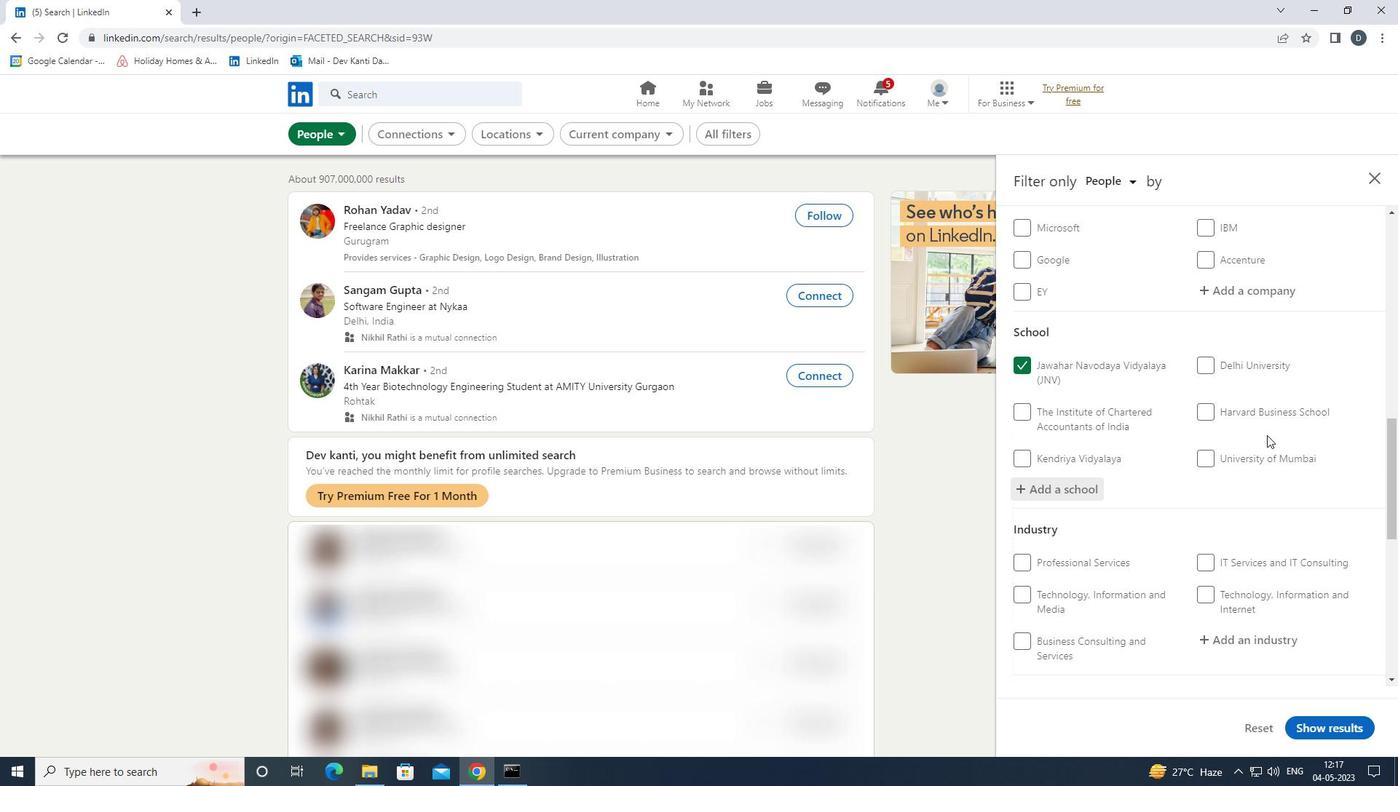 
Action: Mouse moved to (1265, 441)
Screenshot: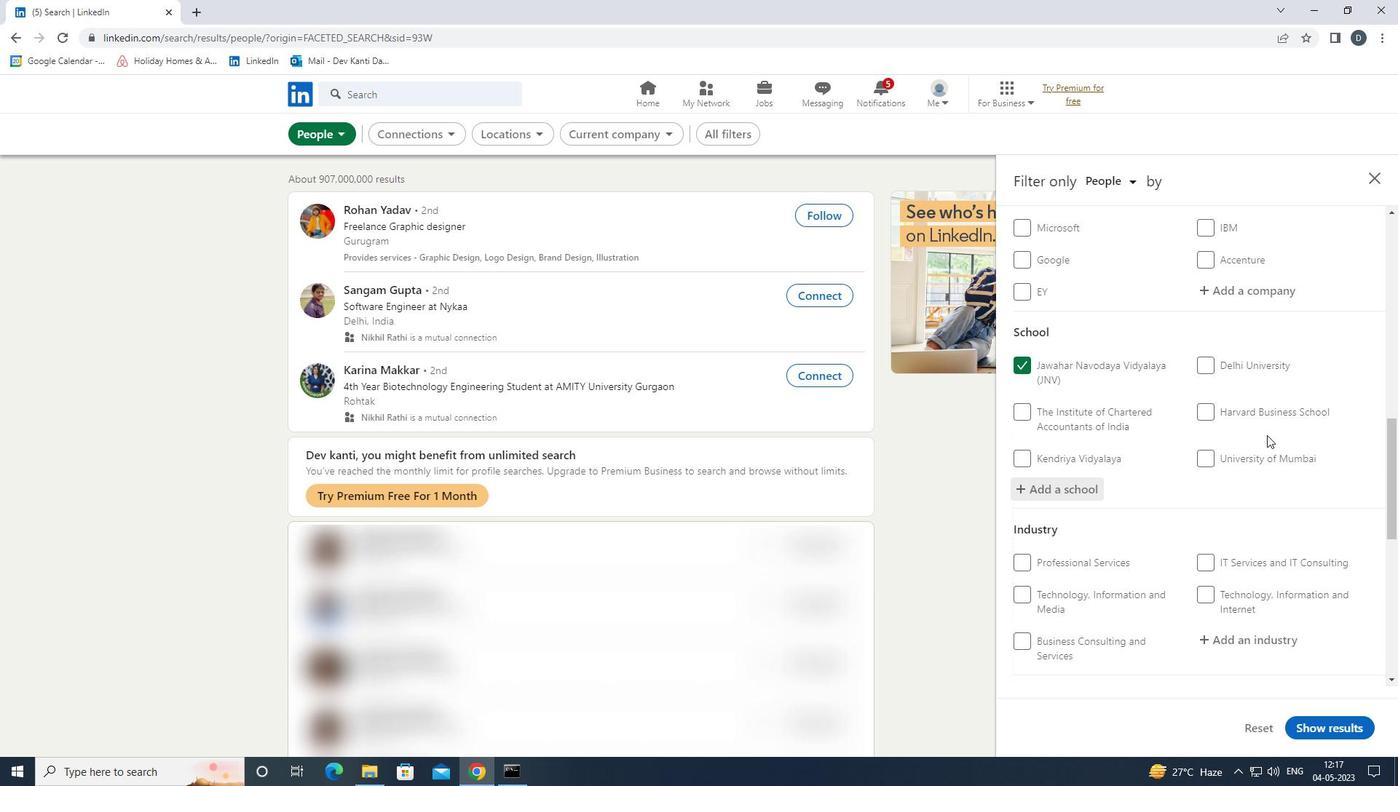 
Action: Mouse scrolled (1265, 440) with delta (0, 0)
Screenshot: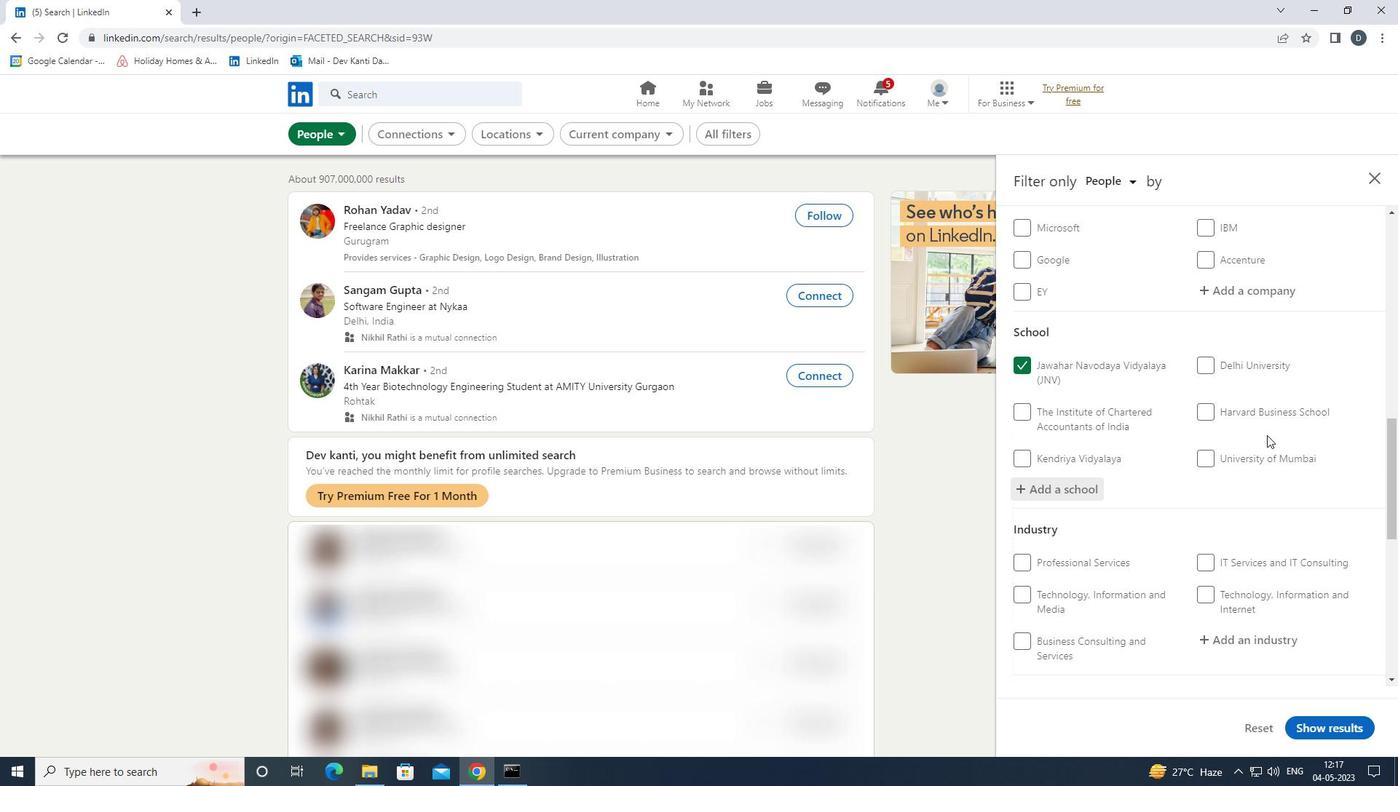 
Action: Mouse moved to (1226, 429)
Screenshot: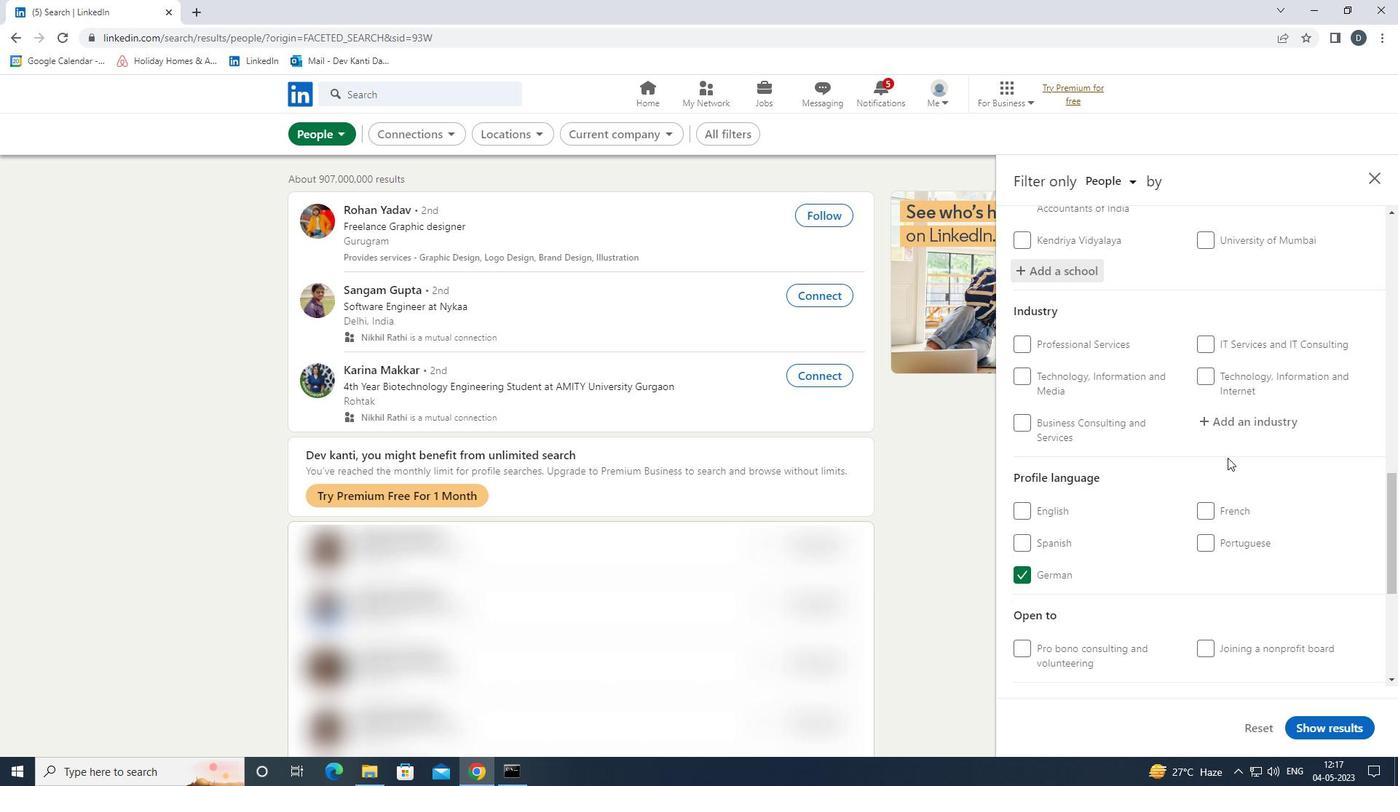 
Action: Mouse pressed left at (1226, 429)
Screenshot: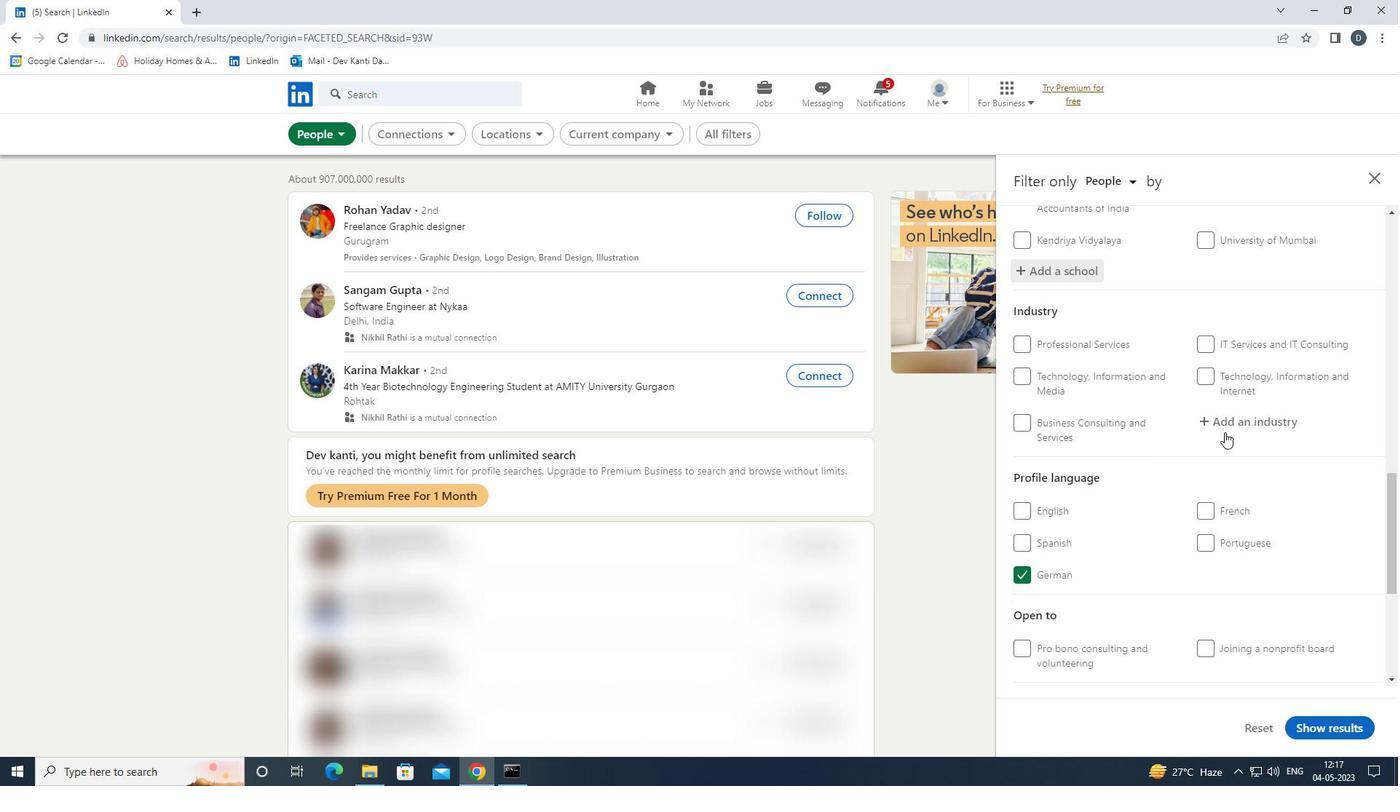 
Action: Key pressed <Key.shift>RETAI
Screenshot: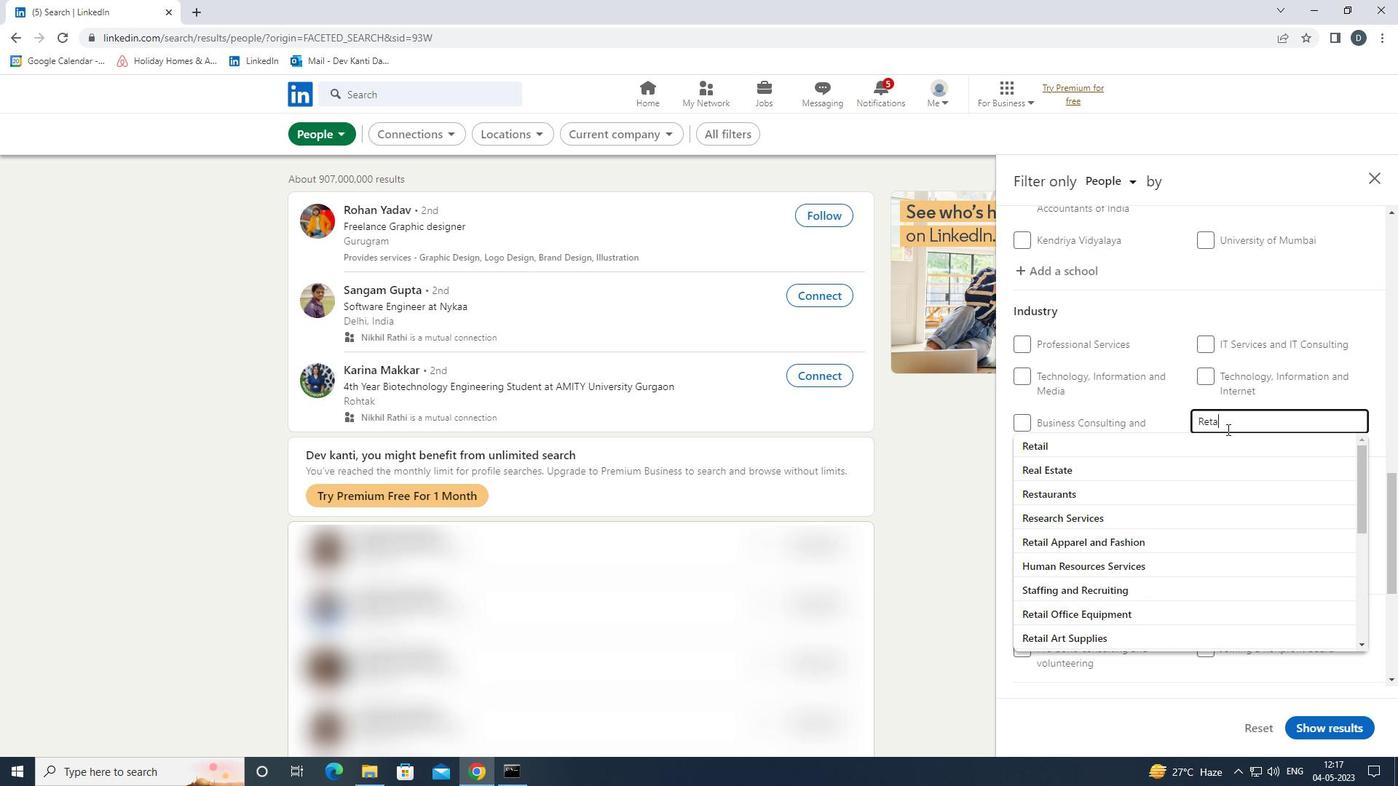 
Action: Mouse moved to (1227, 428)
Screenshot: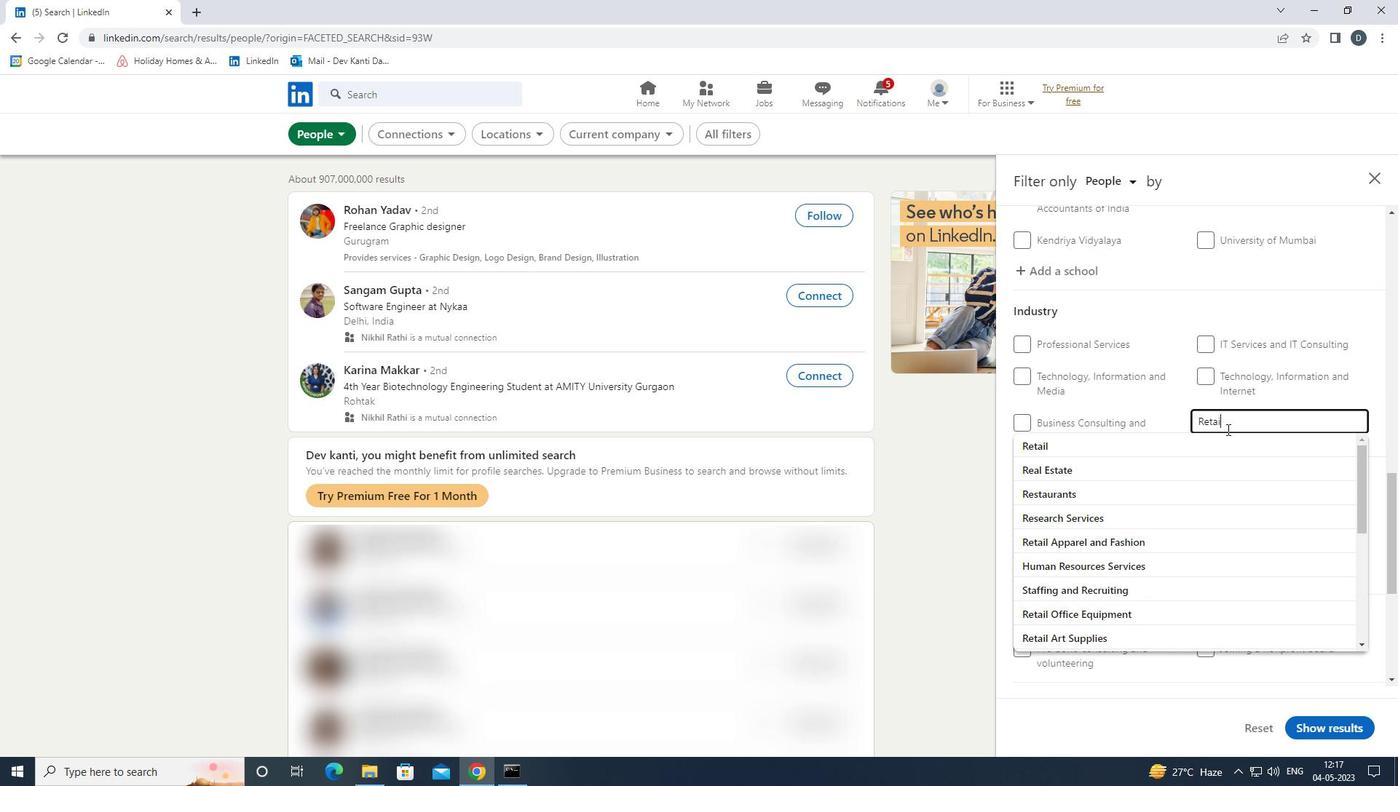 
Action: Key pressed L<Key.space><Key.shift>MOTOR<Key.down><Key.down><Key.enter>
Screenshot: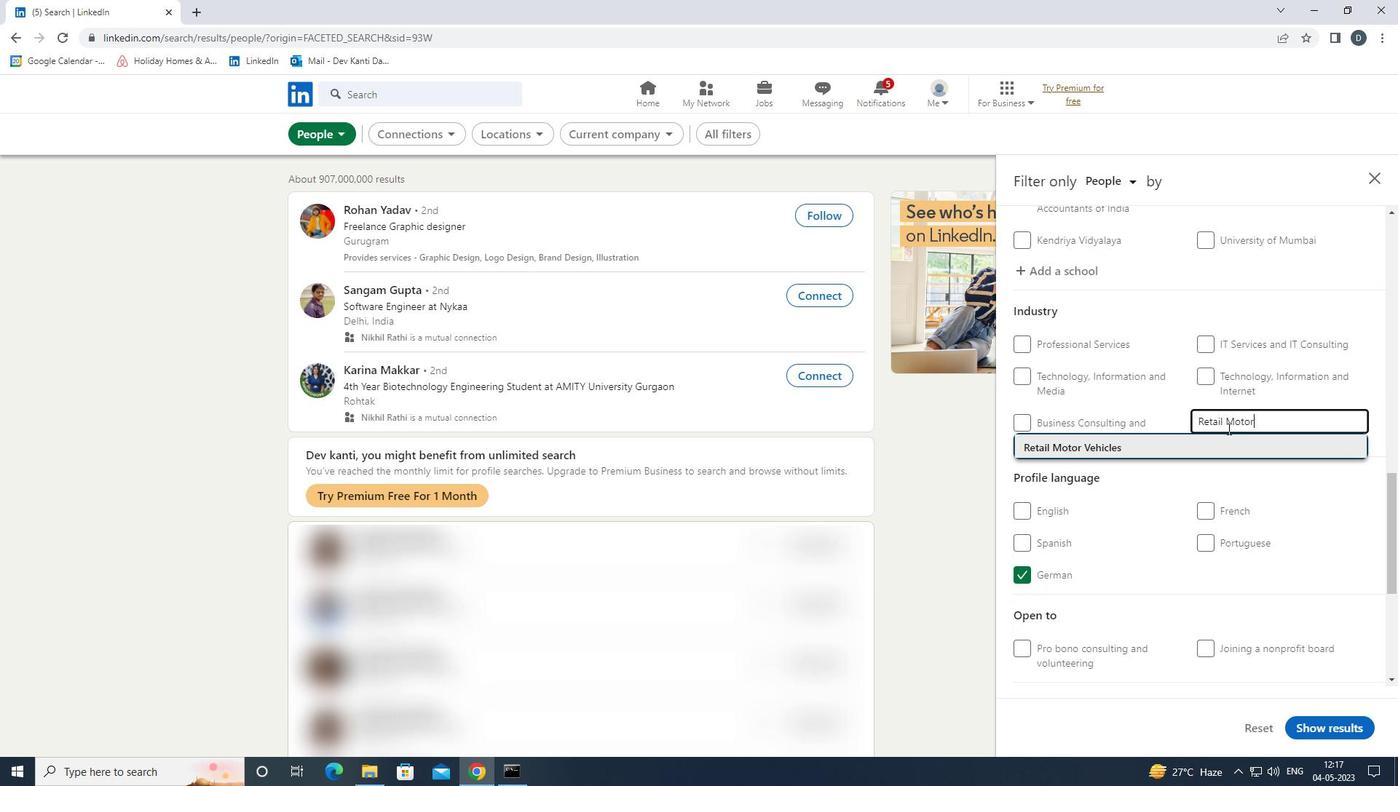 
Action: Mouse moved to (1221, 442)
Screenshot: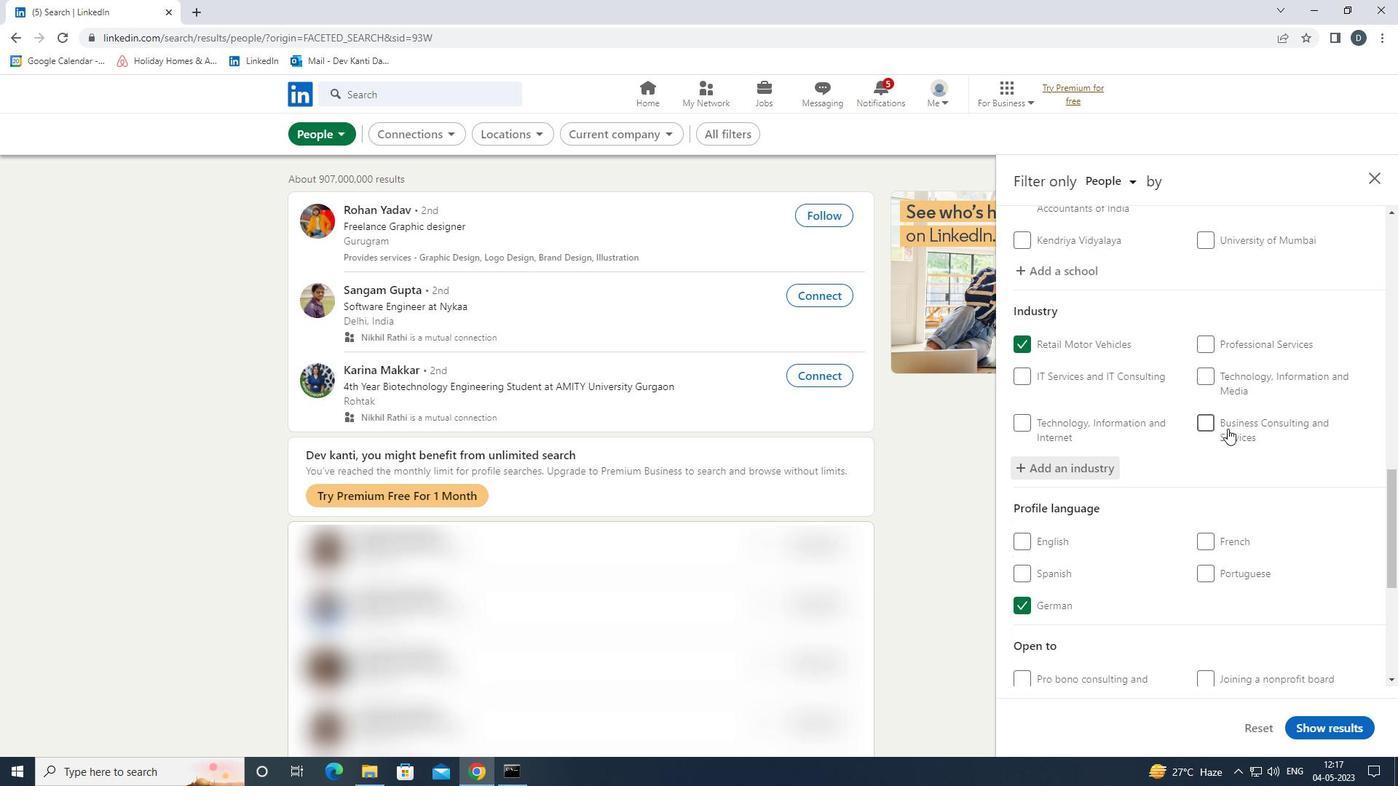 
Action: Mouse scrolled (1221, 441) with delta (0, 0)
Screenshot: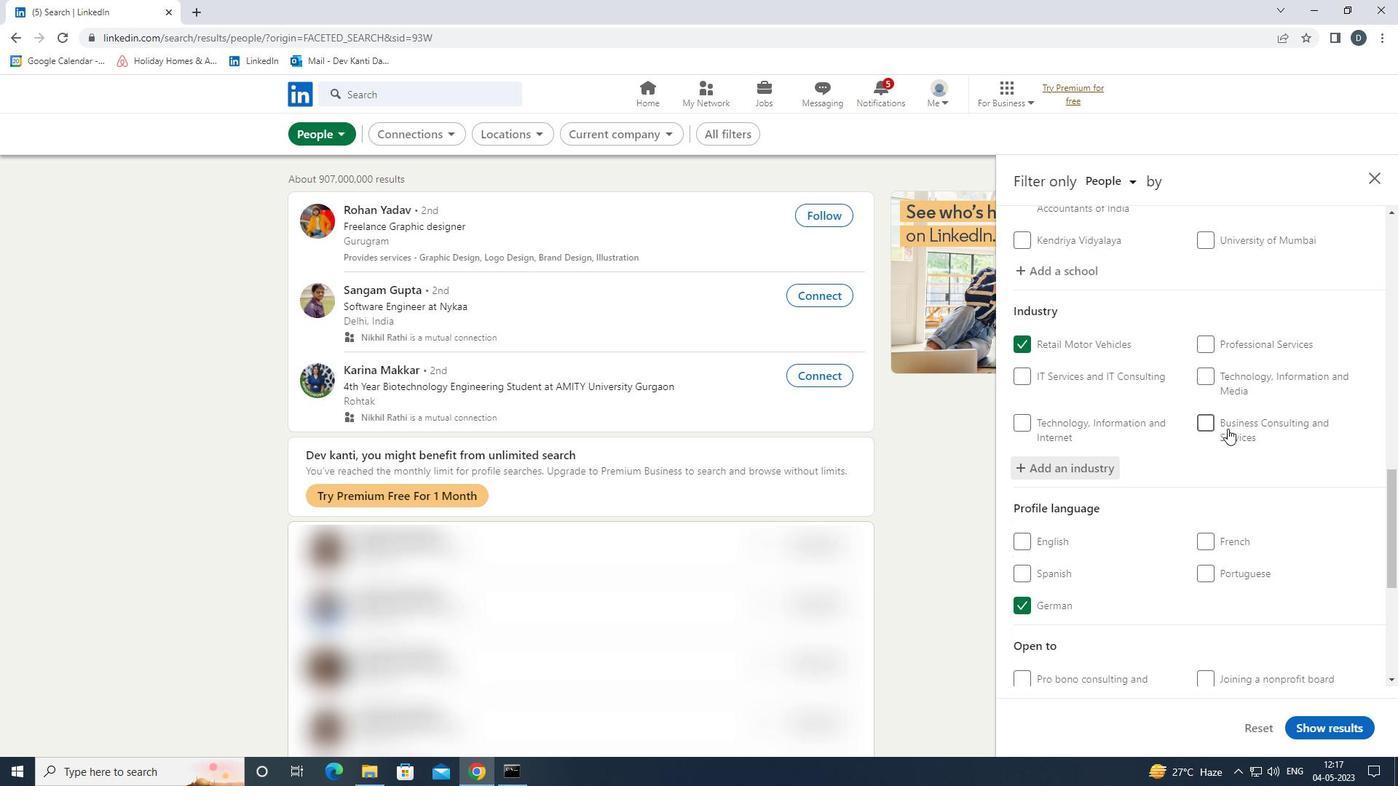 
Action: Mouse moved to (1221, 444)
Screenshot: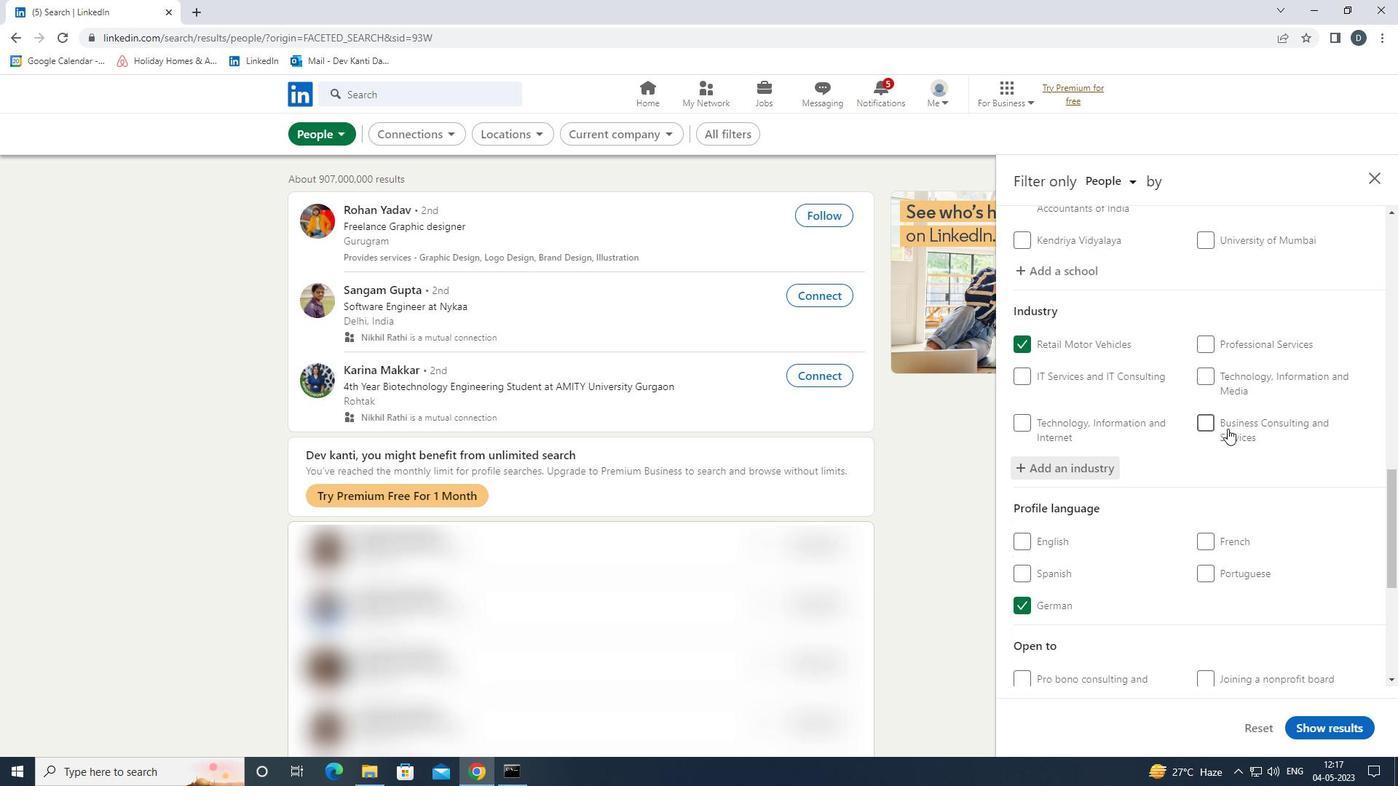 
Action: Mouse scrolled (1221, 444) with delta (0, 0)
Screenshot: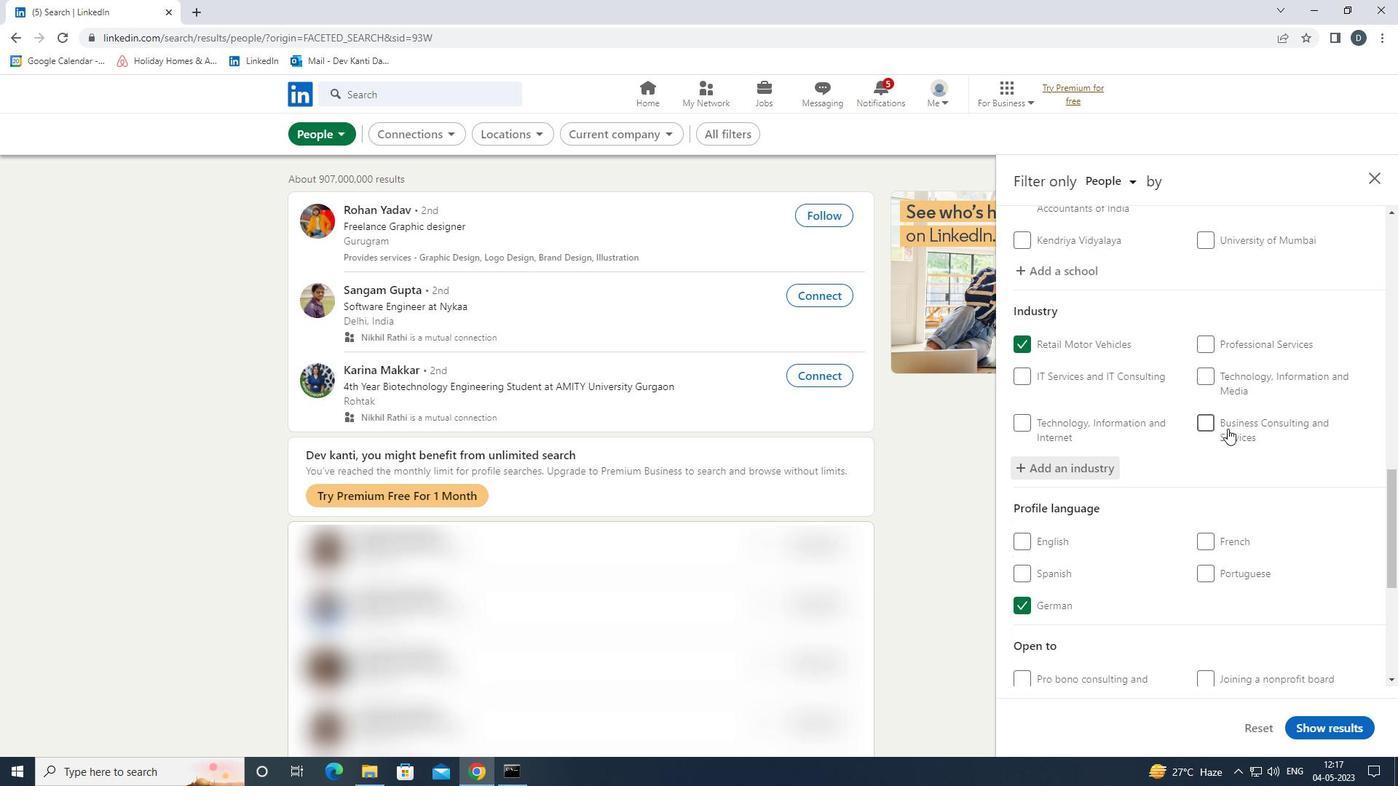 
Action: Mouse scrolled (1221, 444) with delta (0, 0)
Screenshot: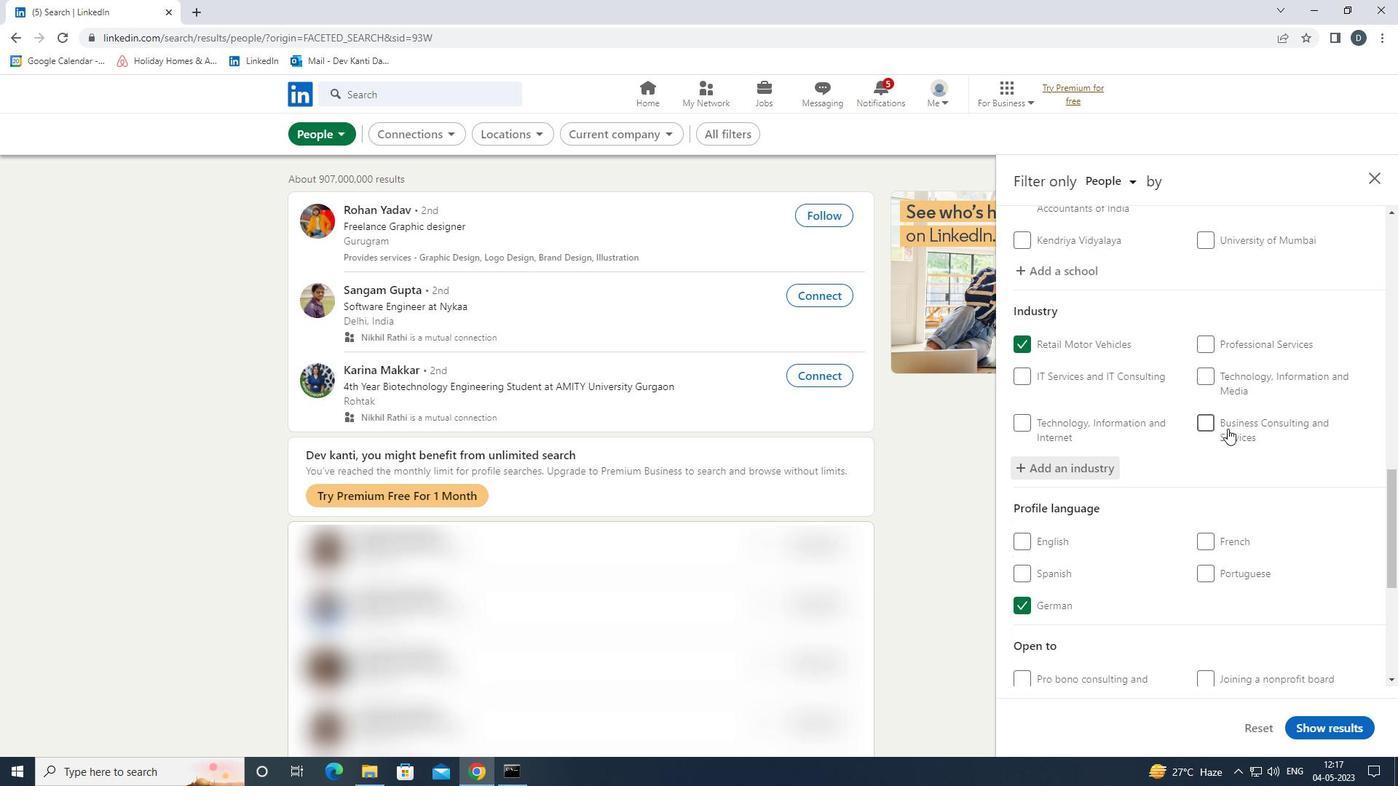 
Action: Mouse scrolled (1221, 444) with delta (0, 0)
Screenshot: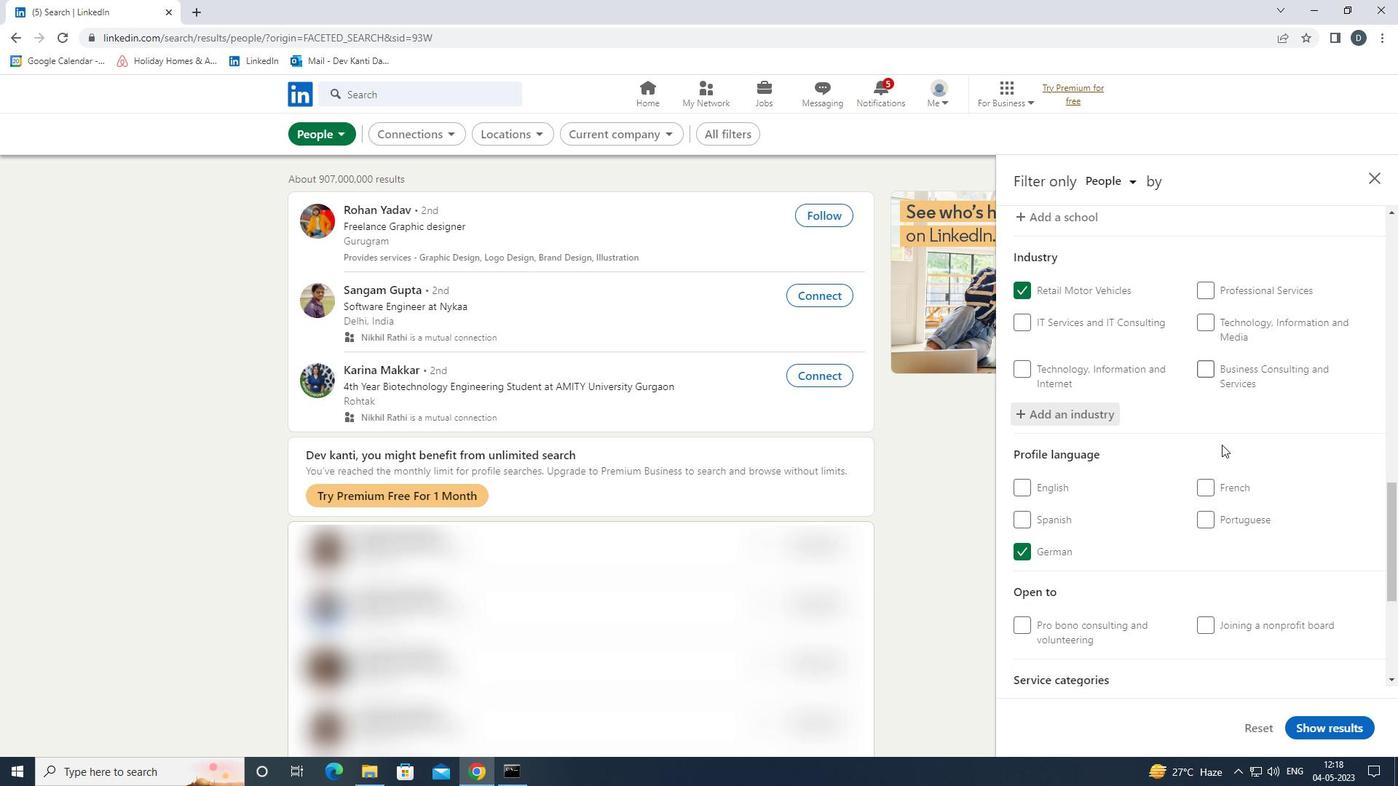 
Action: Mouse scrolled (1221, 444) with delta (0, 0)
Screenshot: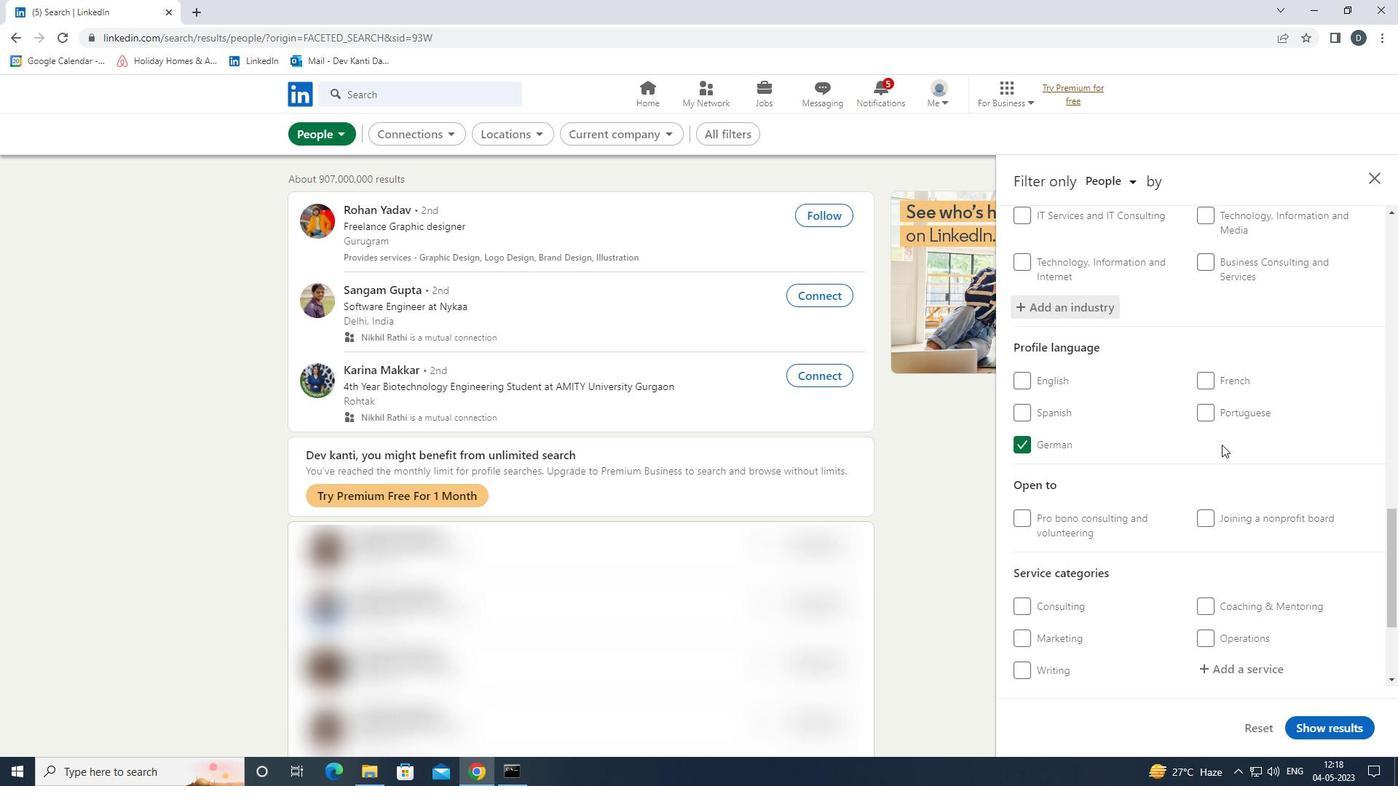 
Action: Mouse scrolled (1221, 444) with delta (0, 0)
Screenshot: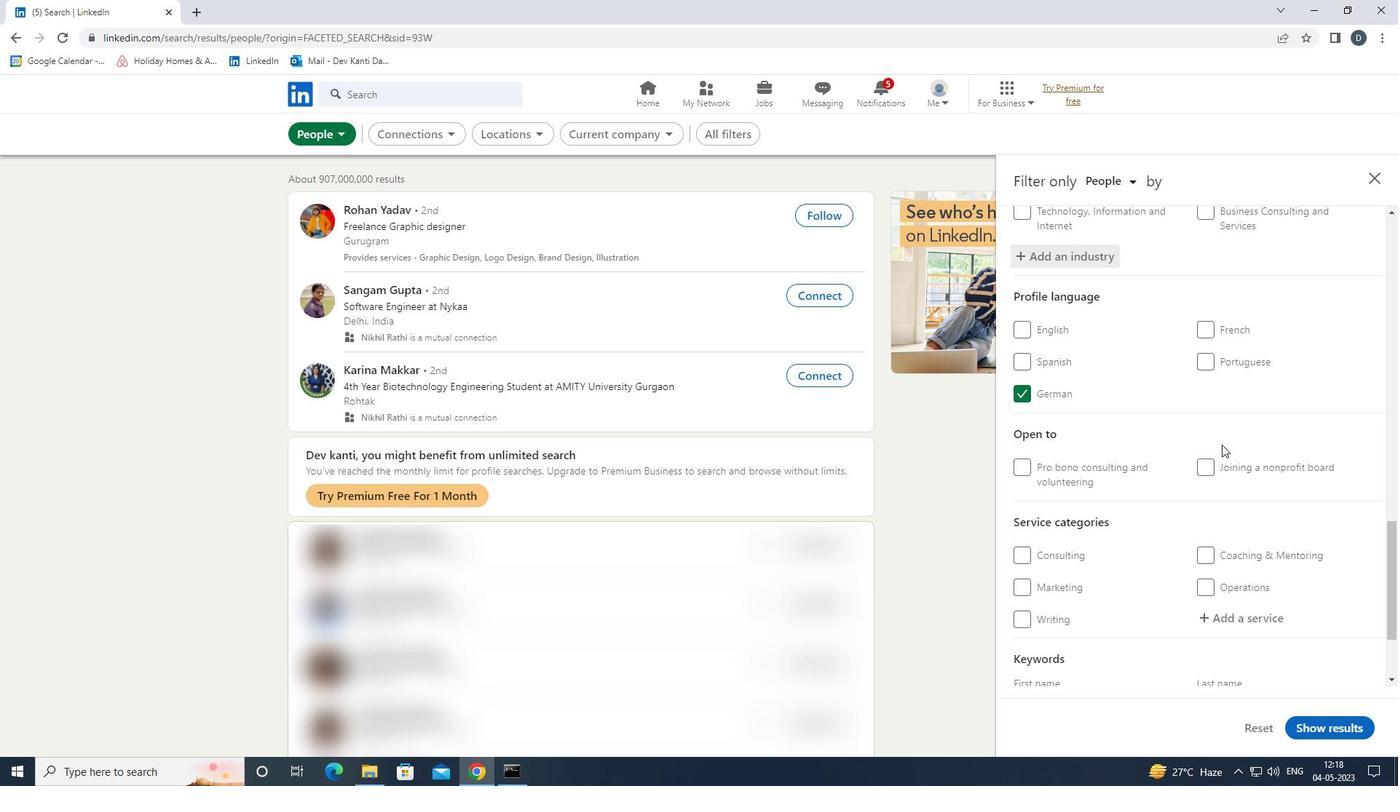 
Action: Mouse moved to (1224, 474)
Screenshot: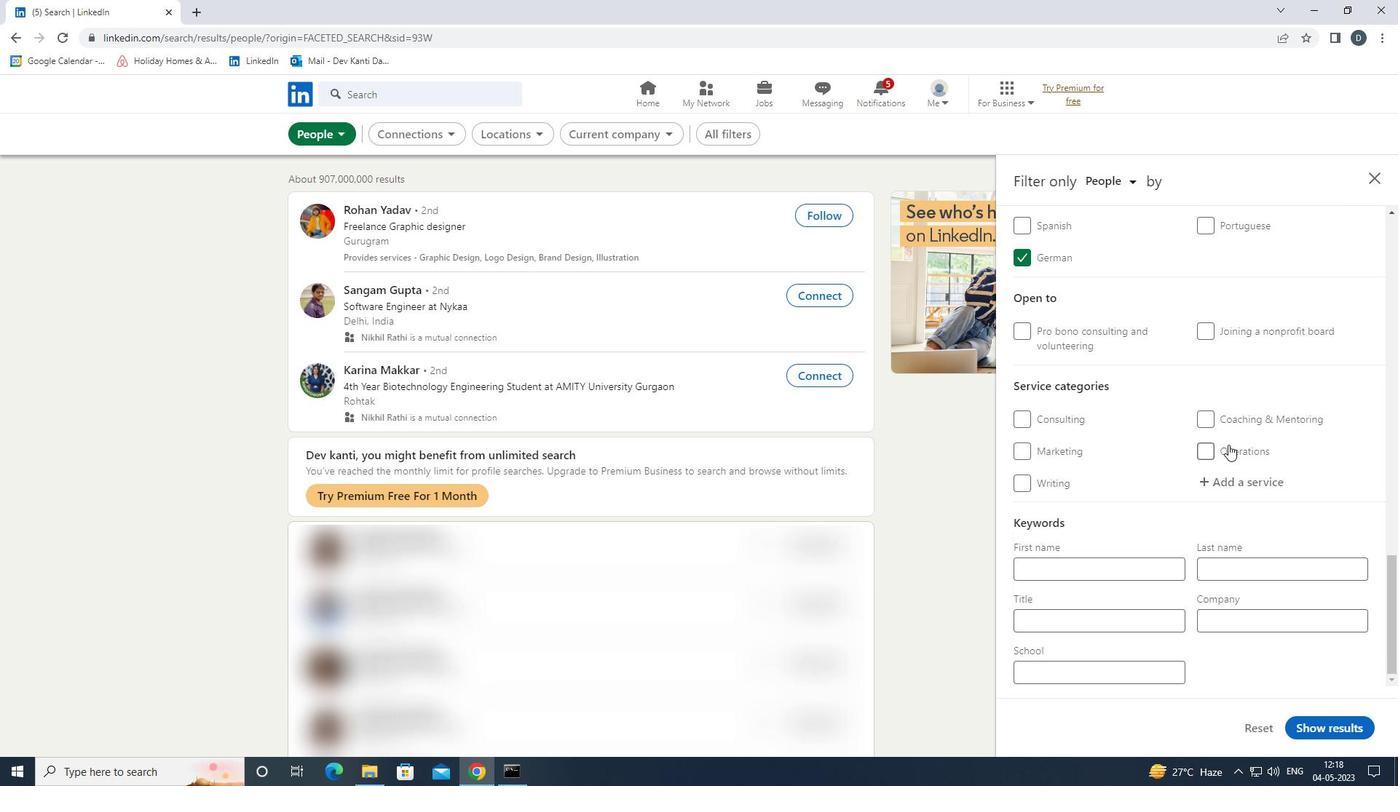 
Action: Mouse pressed left at (1224, 474)
Screenshot: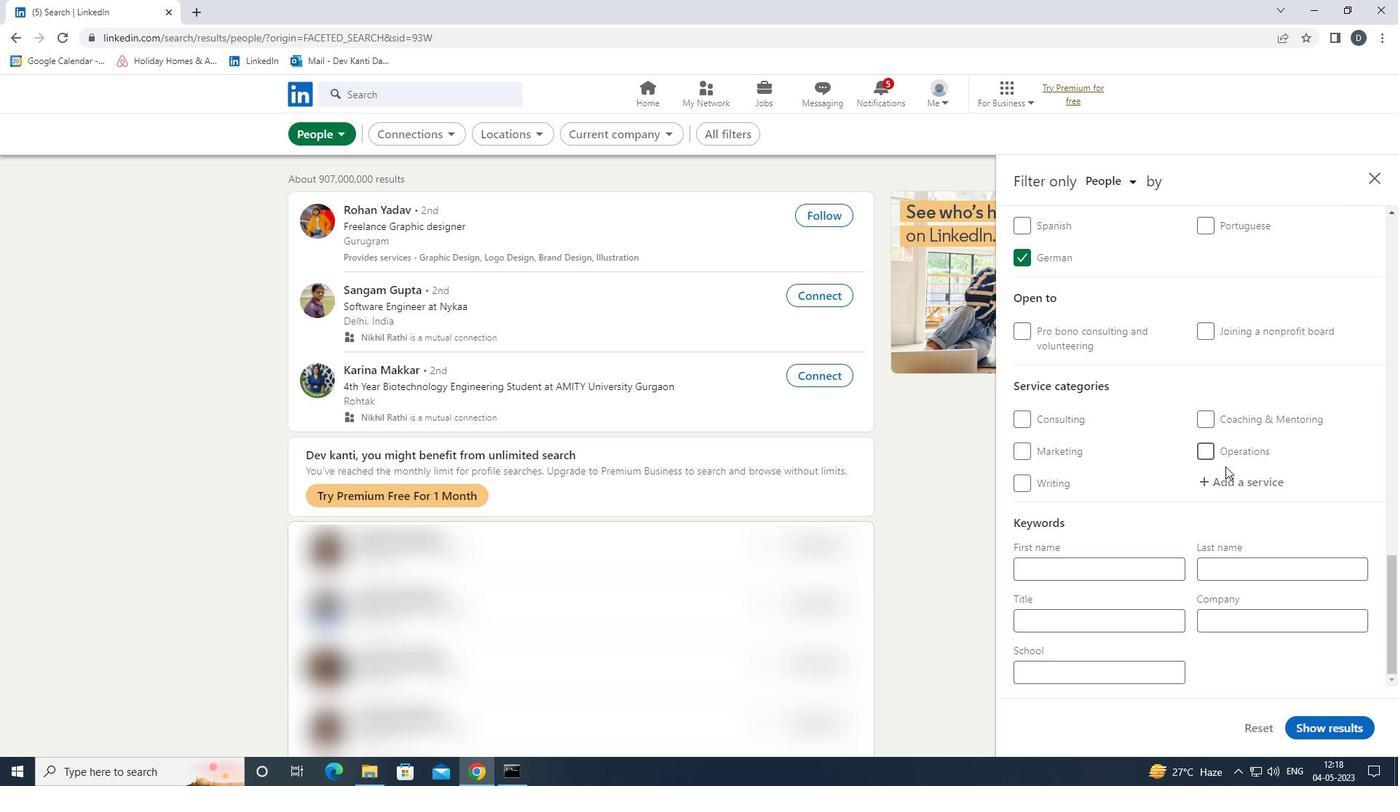 
Action: Mouse moved to (1224, 476)
Screenshot: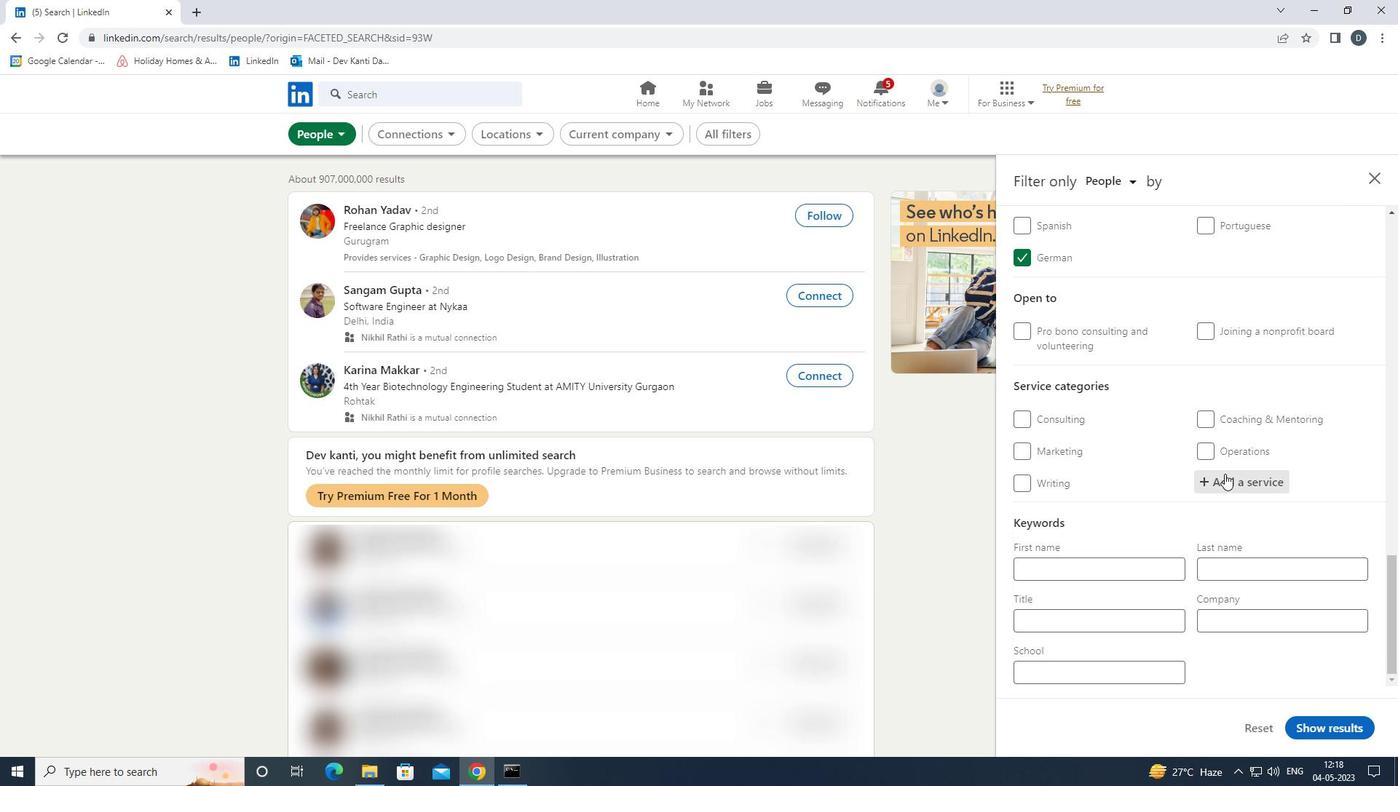 
Action: Key pressed <Key.shift>CUSTOMER<Key.space><Key.down><Key.down><Key.enter>
Screenshot: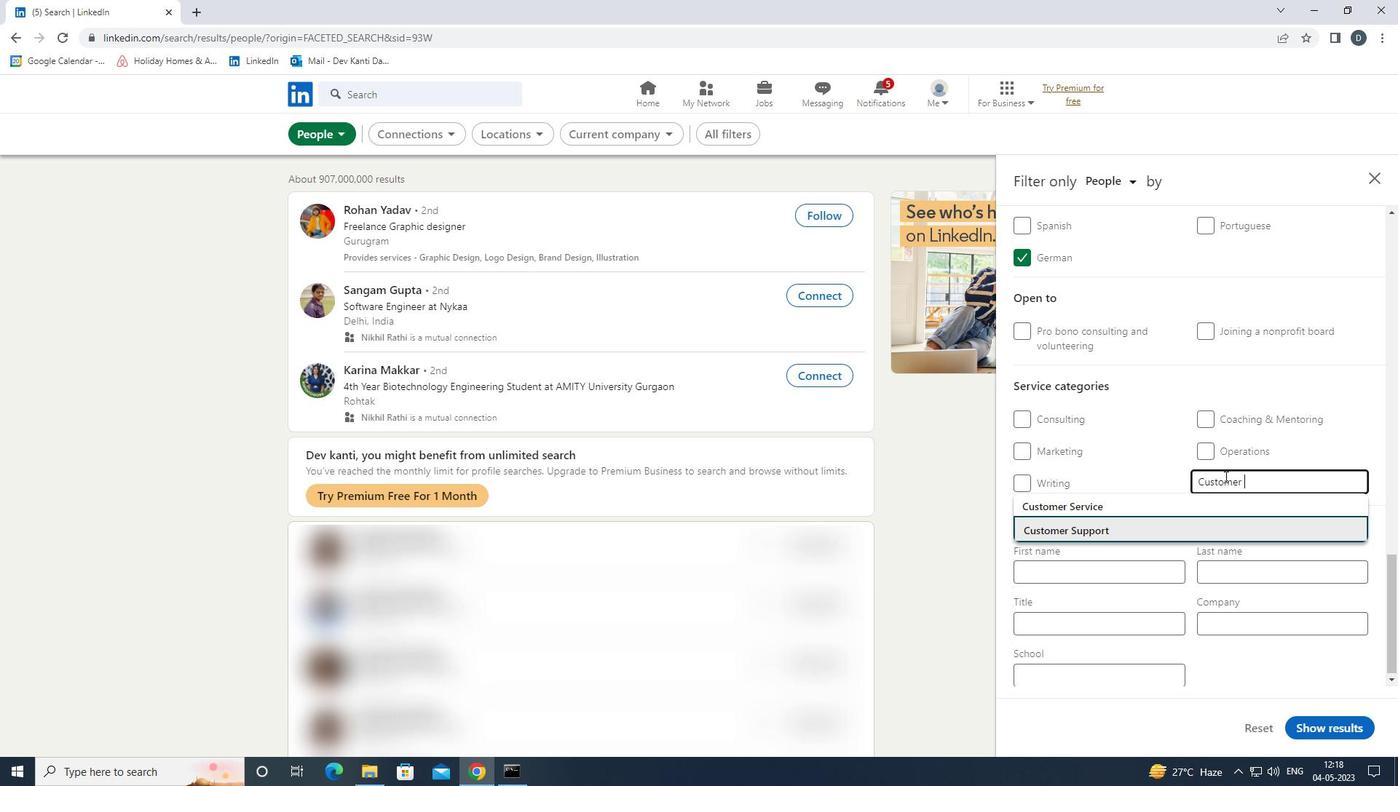 
Action: Mouse moved to (1196, 535)
Screenshot: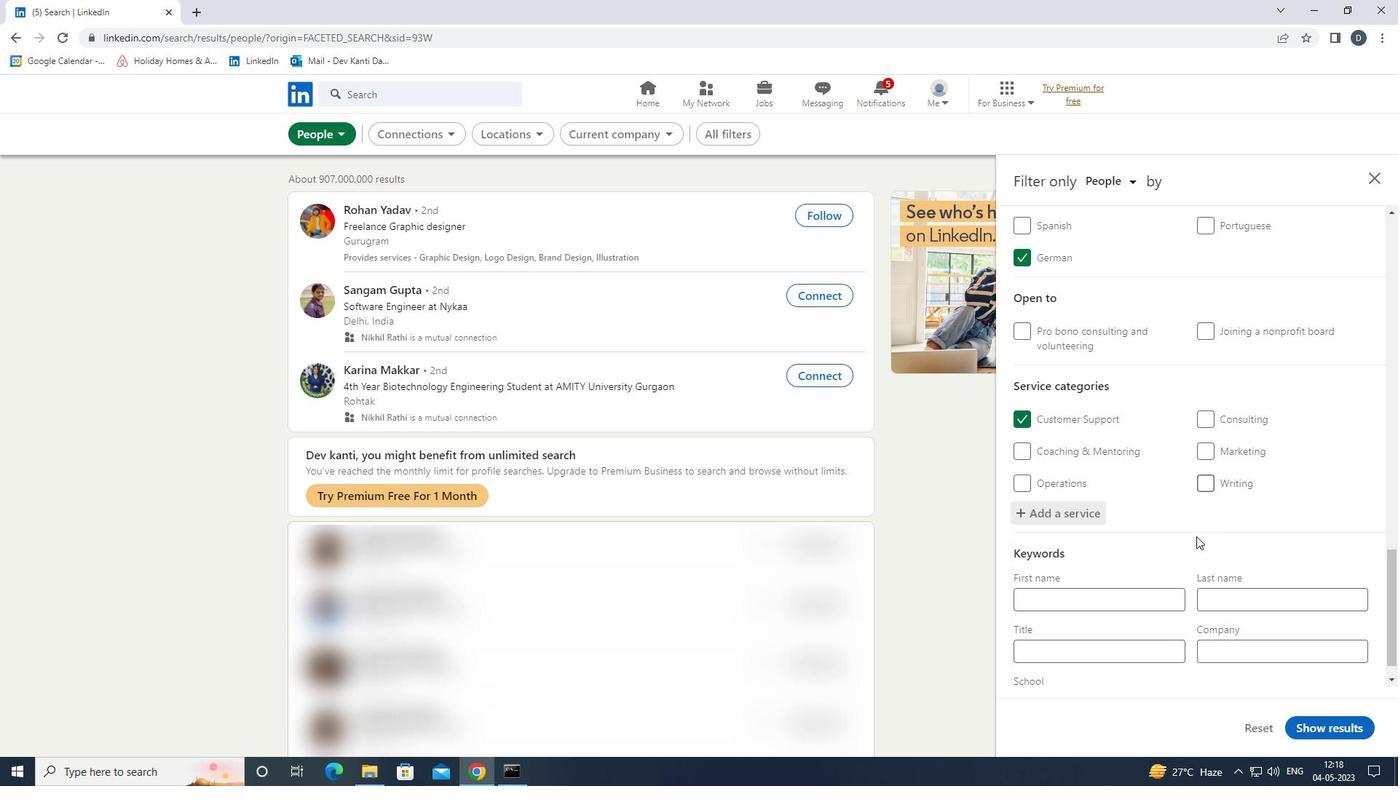 
Action: Mouse scrolled (1196, 534) with delta (0, 0)
Screenshot: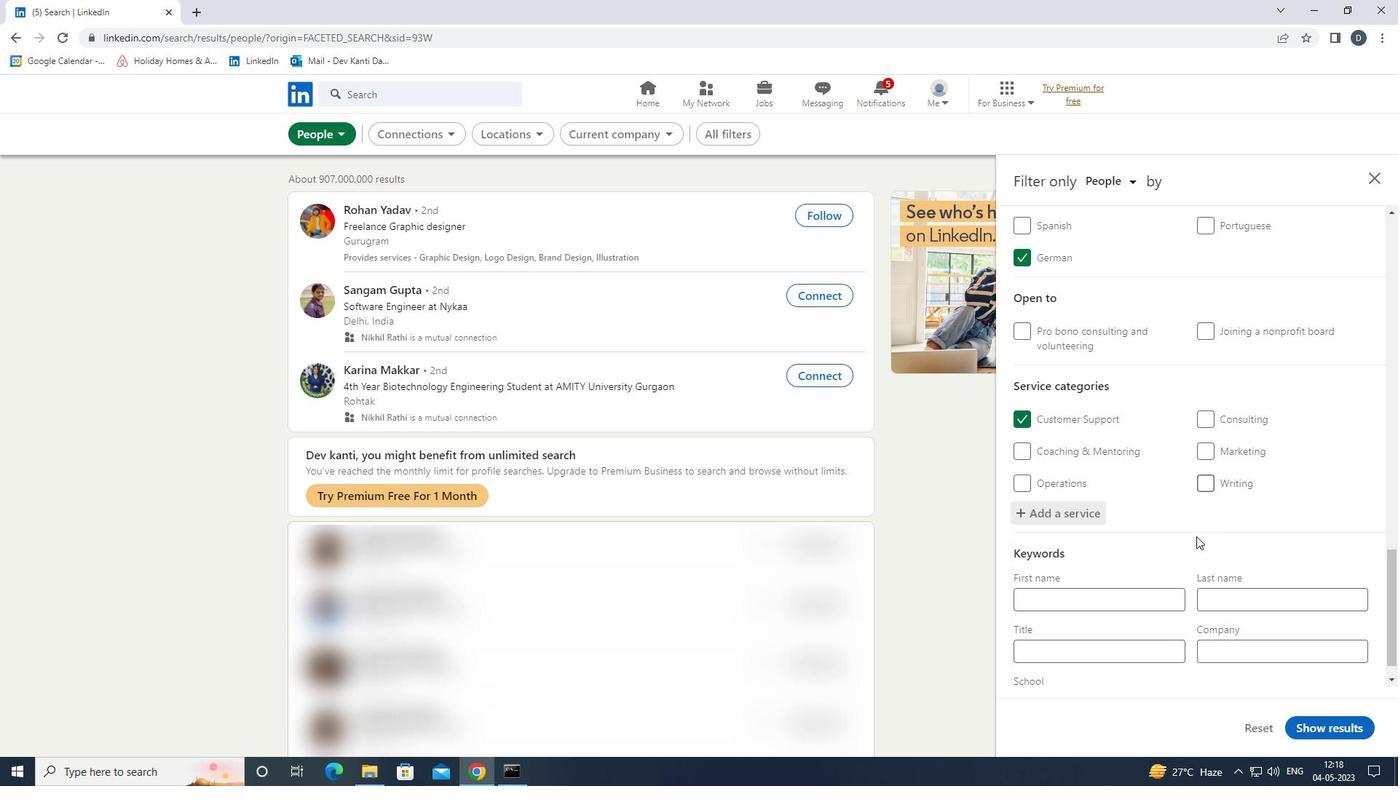 
Action: Mouse moved to (1194, 540)
Screenshot: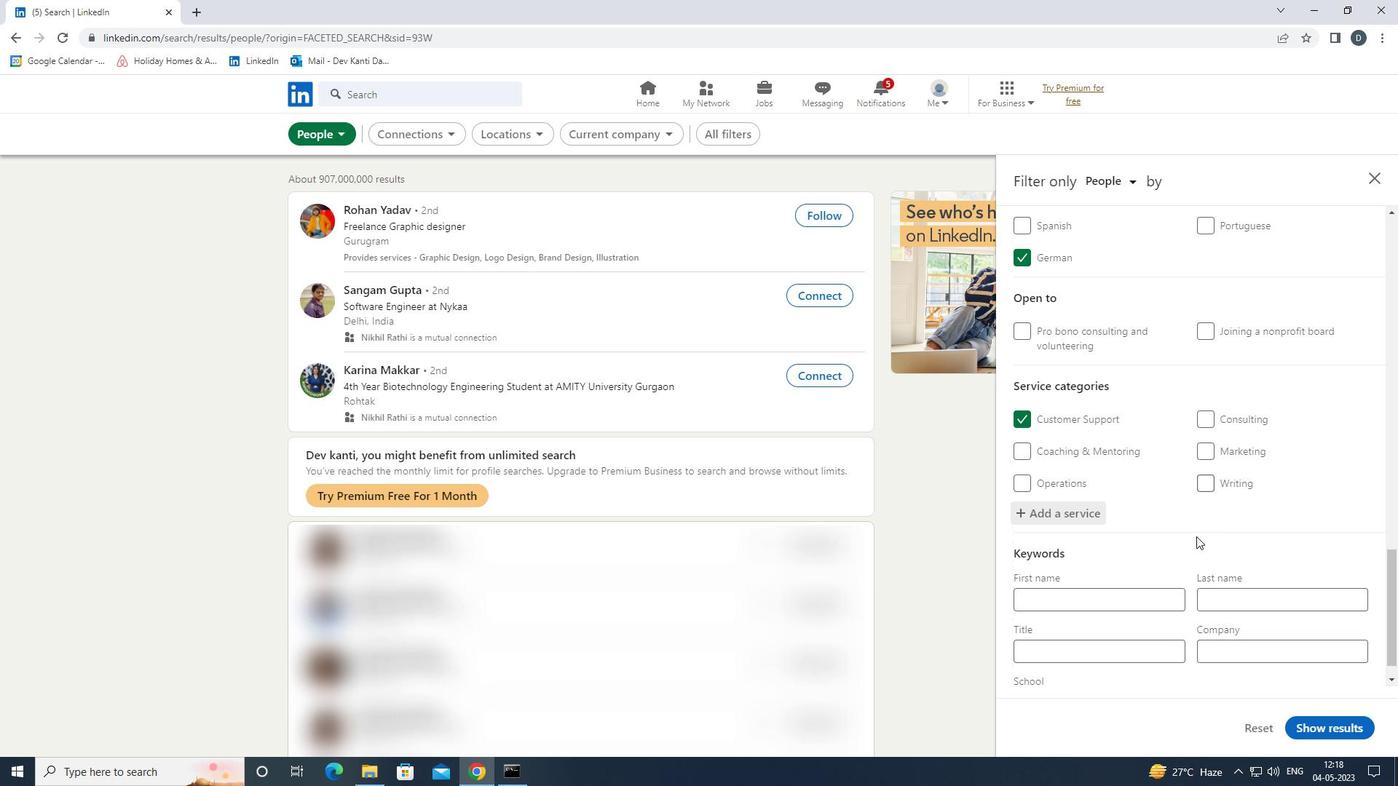 
Action: Mouse scrolled (1194, 539) with delta (0, 0)
Screenshot: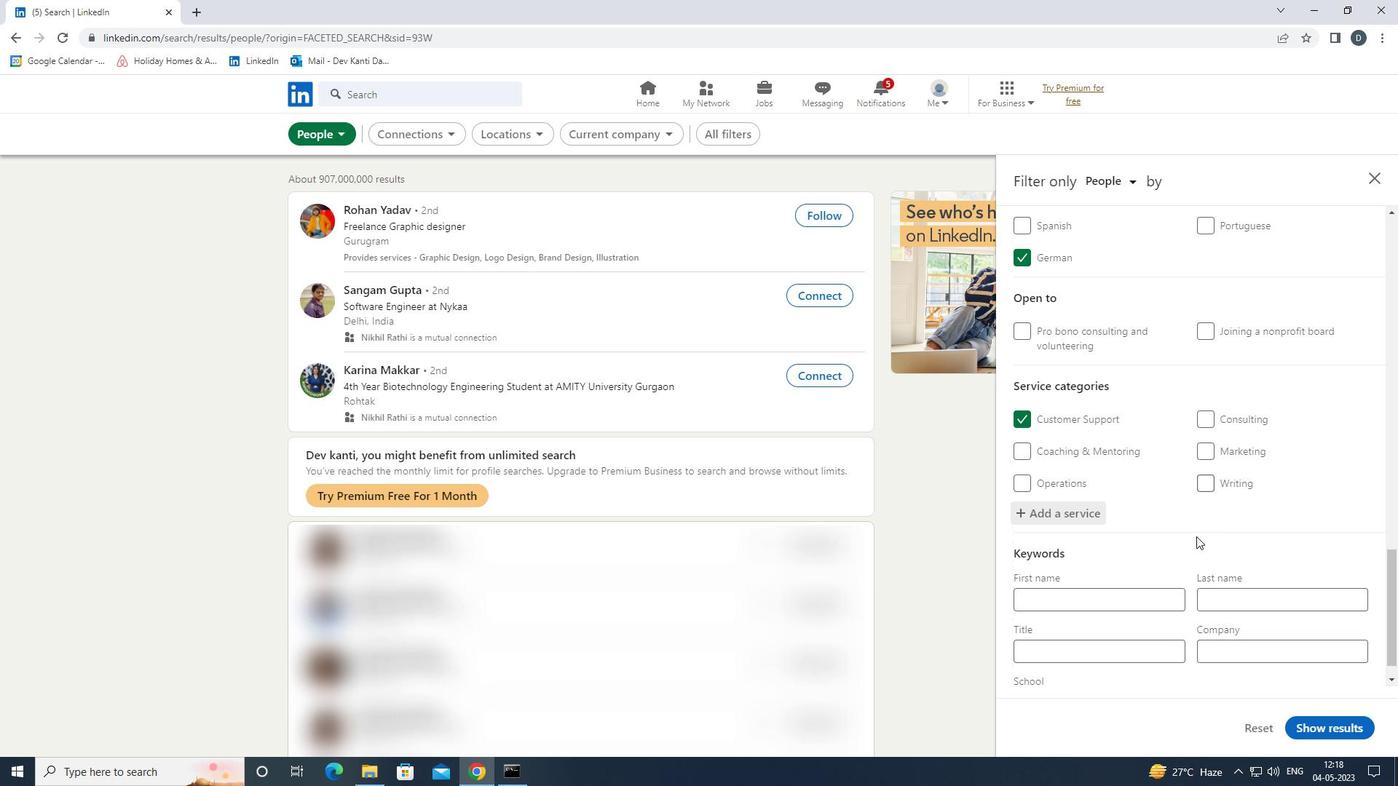 
Action: Mouse moved to (1193, 541)
Screenshot: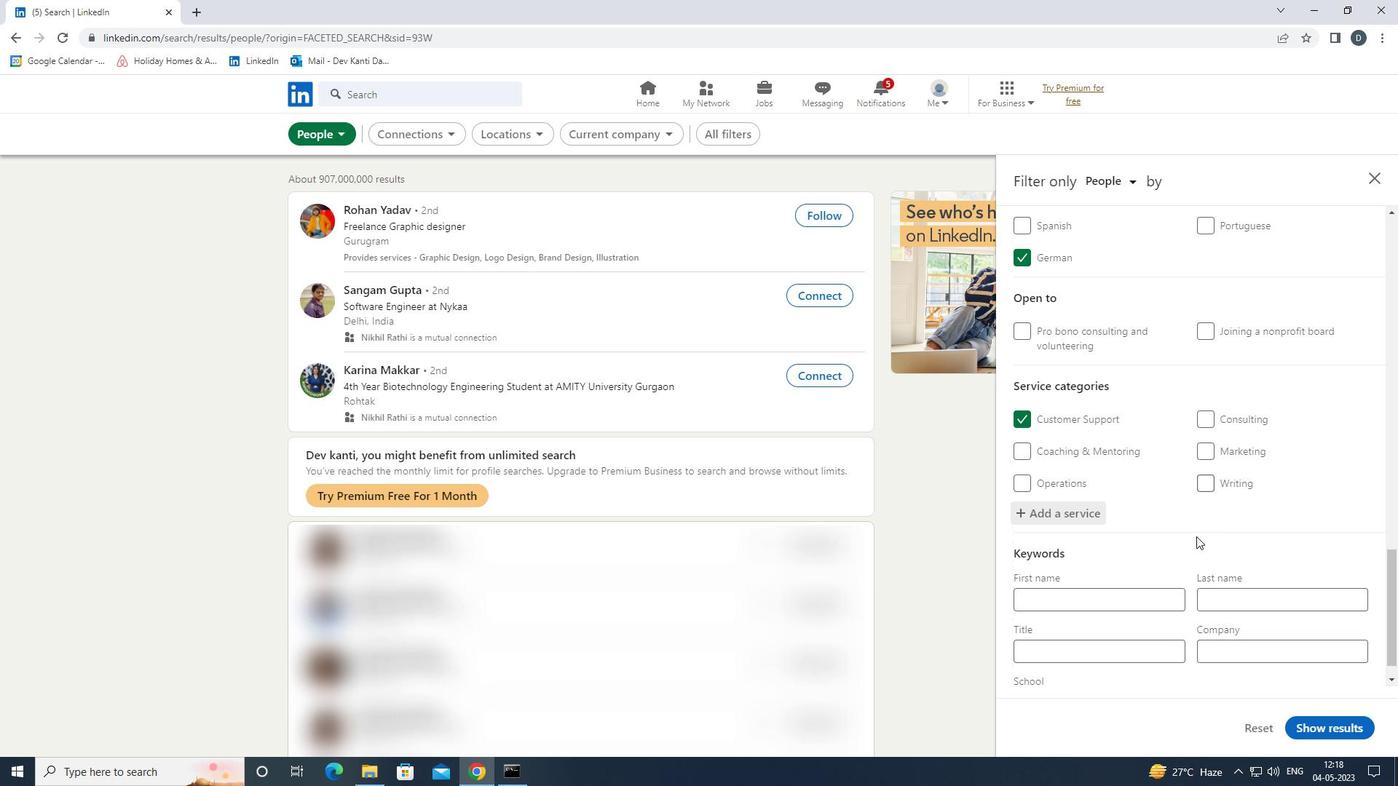 
Action: Mouse scrolled (1193, 541) with delta (0, 0)
Screenshot: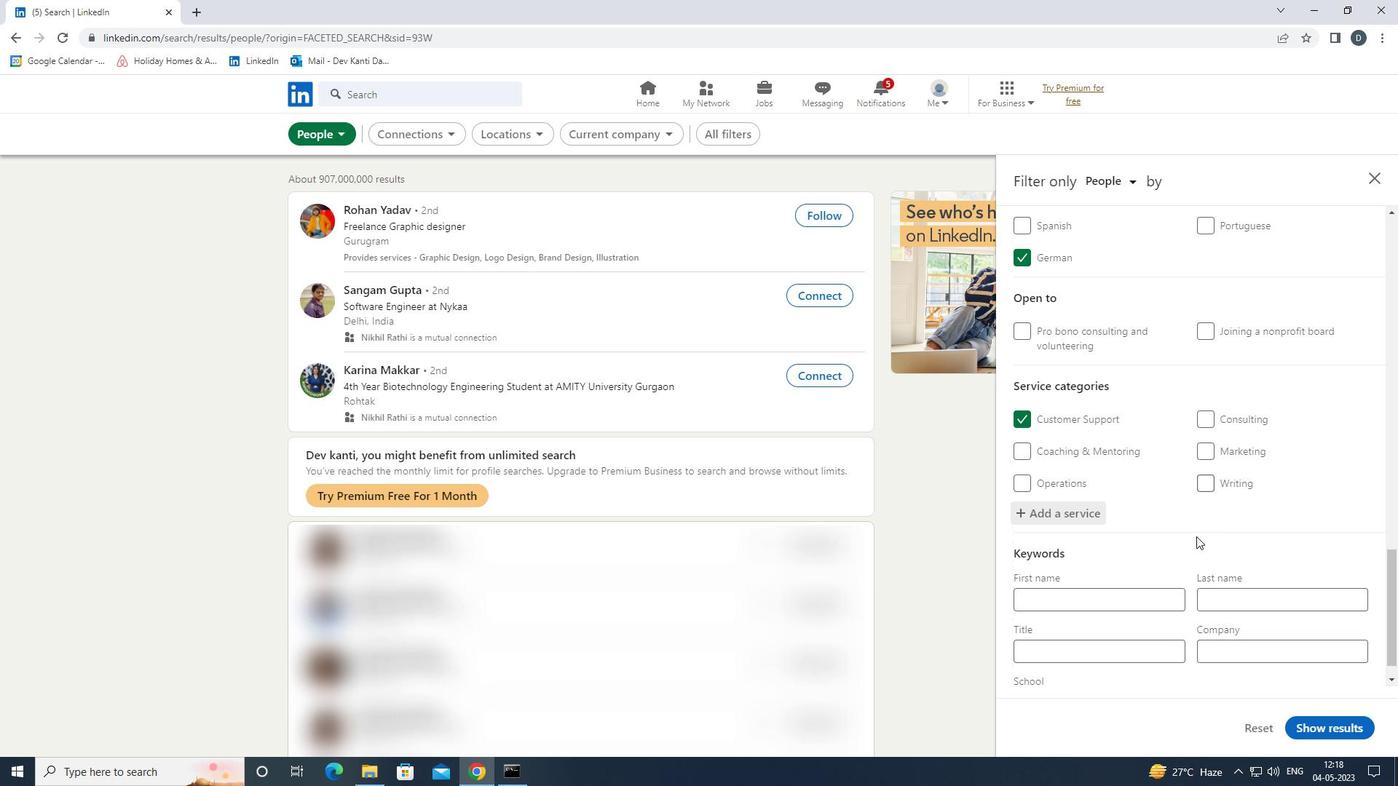 
Action: Mouse moved to (1191, 544)
Screenshot: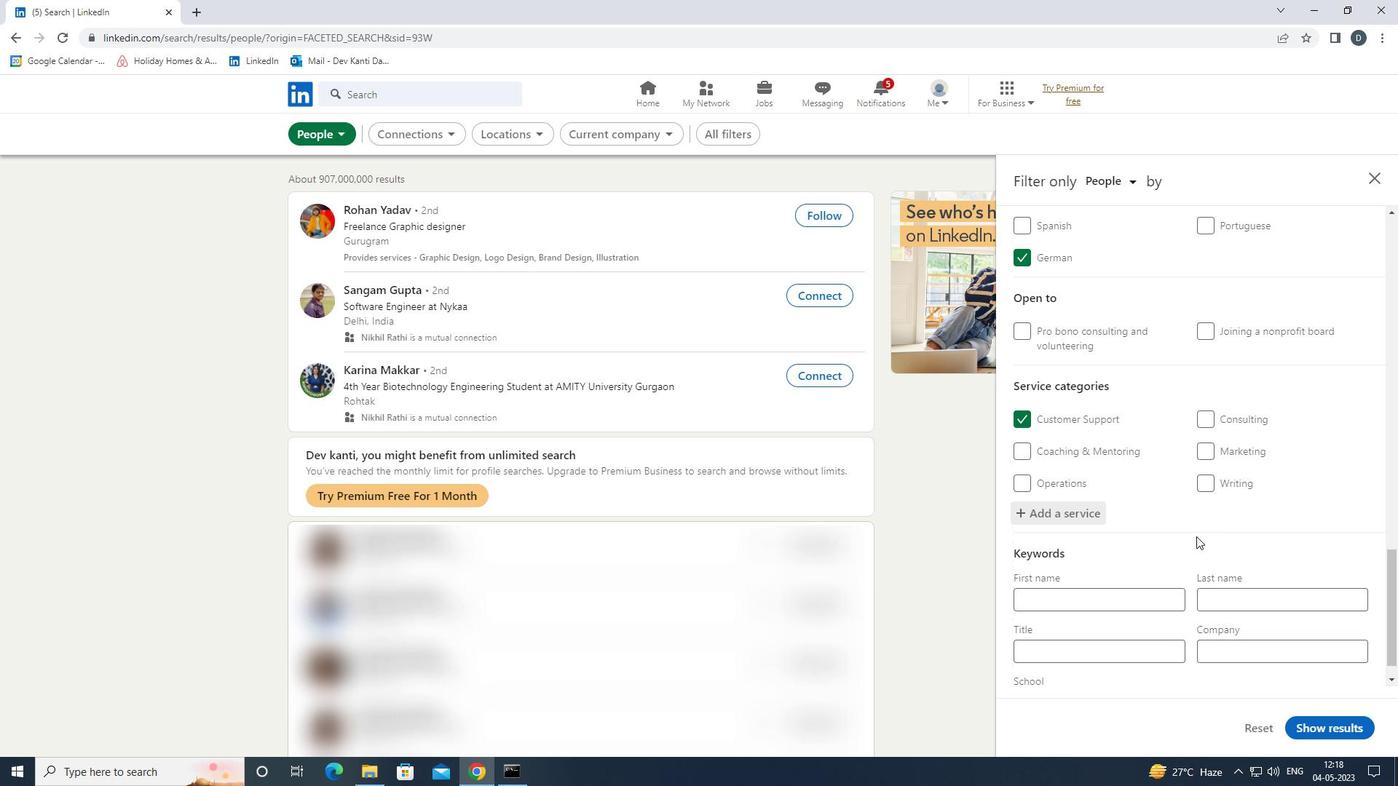
Action: Mouse scrolled (1191, 543) with delta (0, 0)
Screenshot: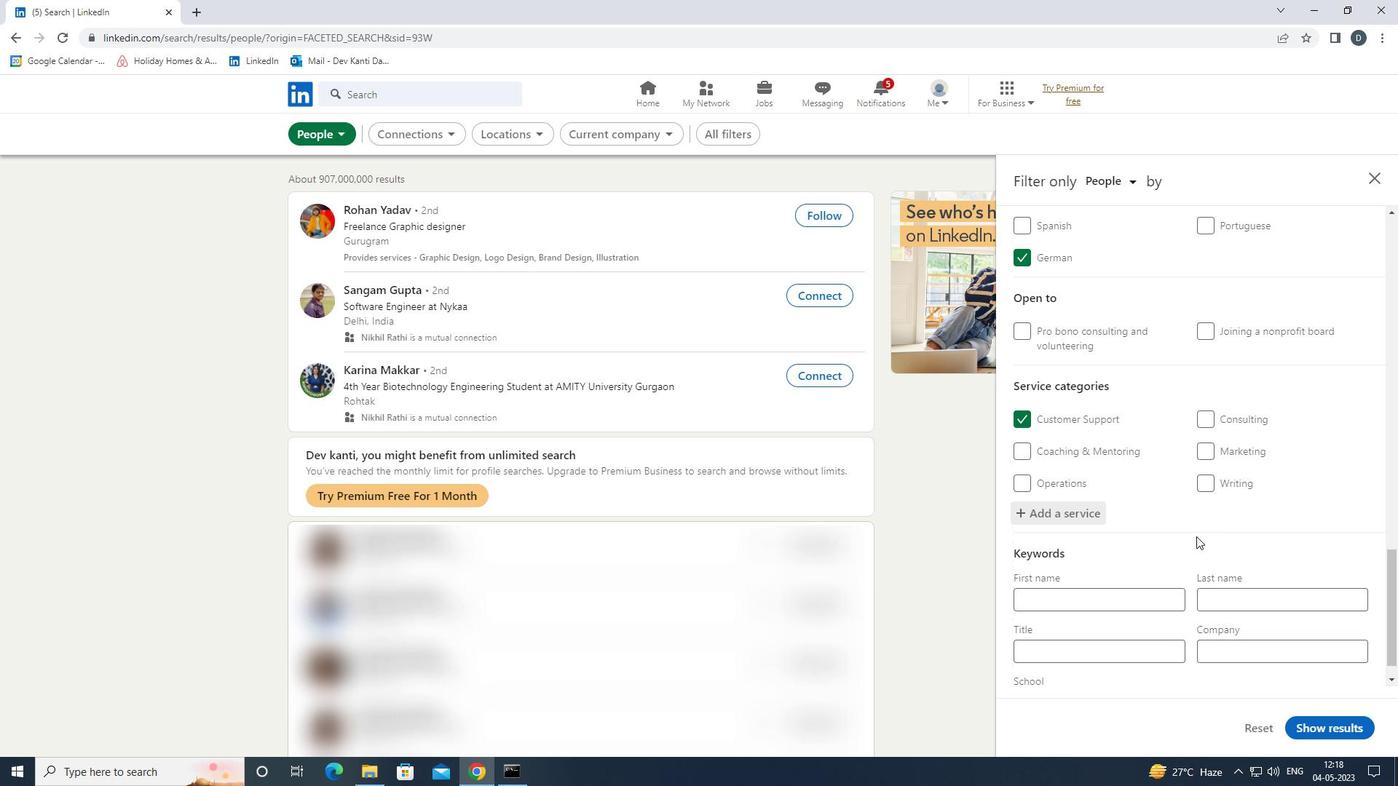 
Action: Mouse moved to (1188, 546)
Screenshot: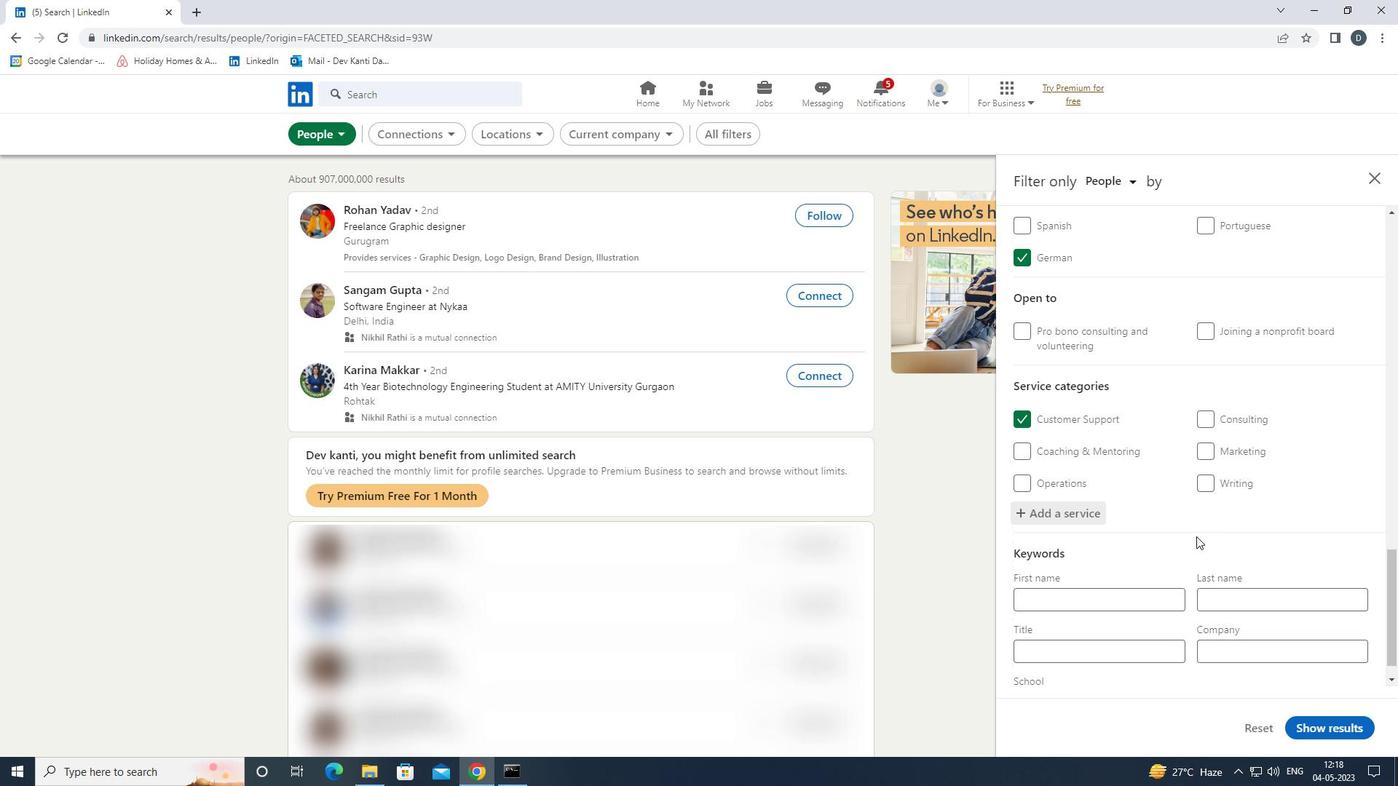 
Action: Mouse scrolled (1188, 545) with delta (0, 0)
Screenshot: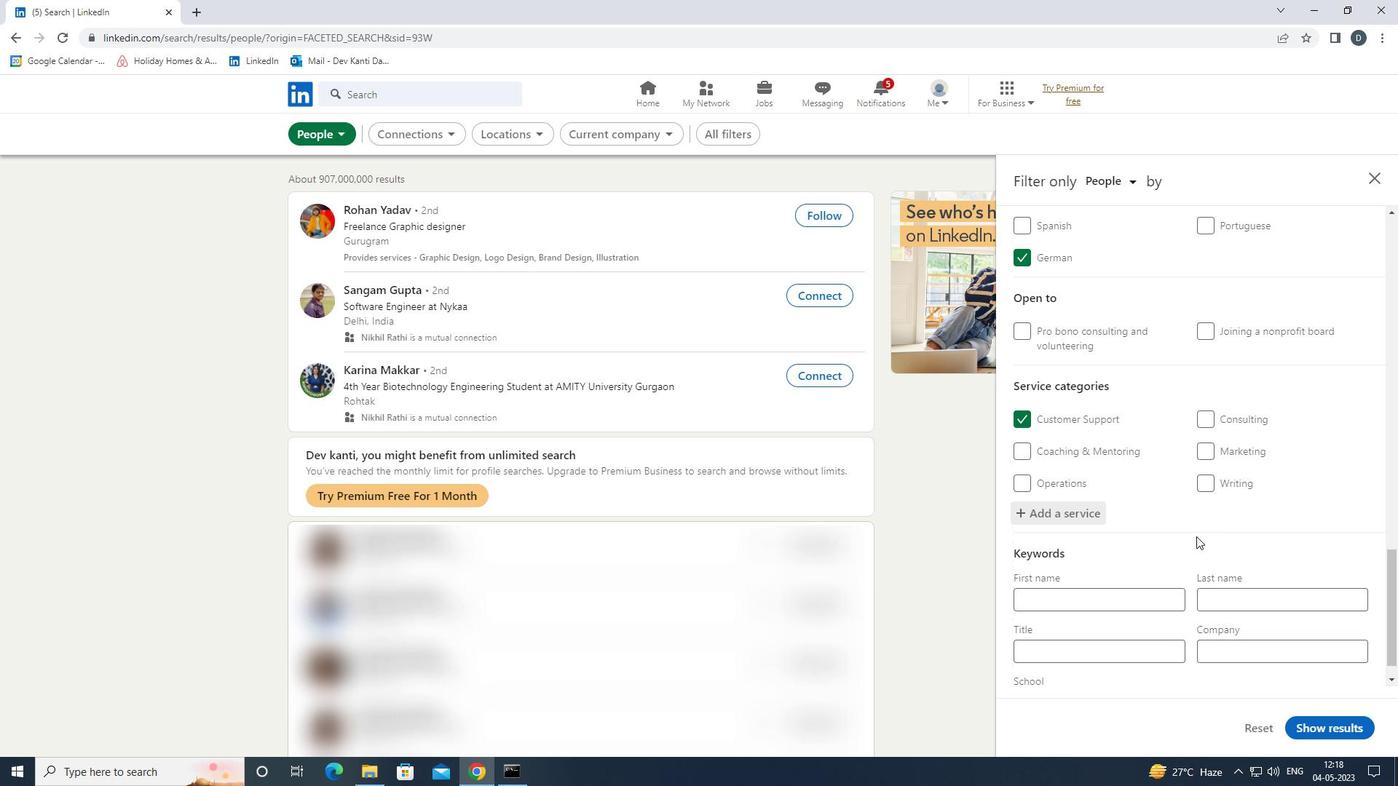 
Action: Mouse moved to (1089, 626)
Screenshot: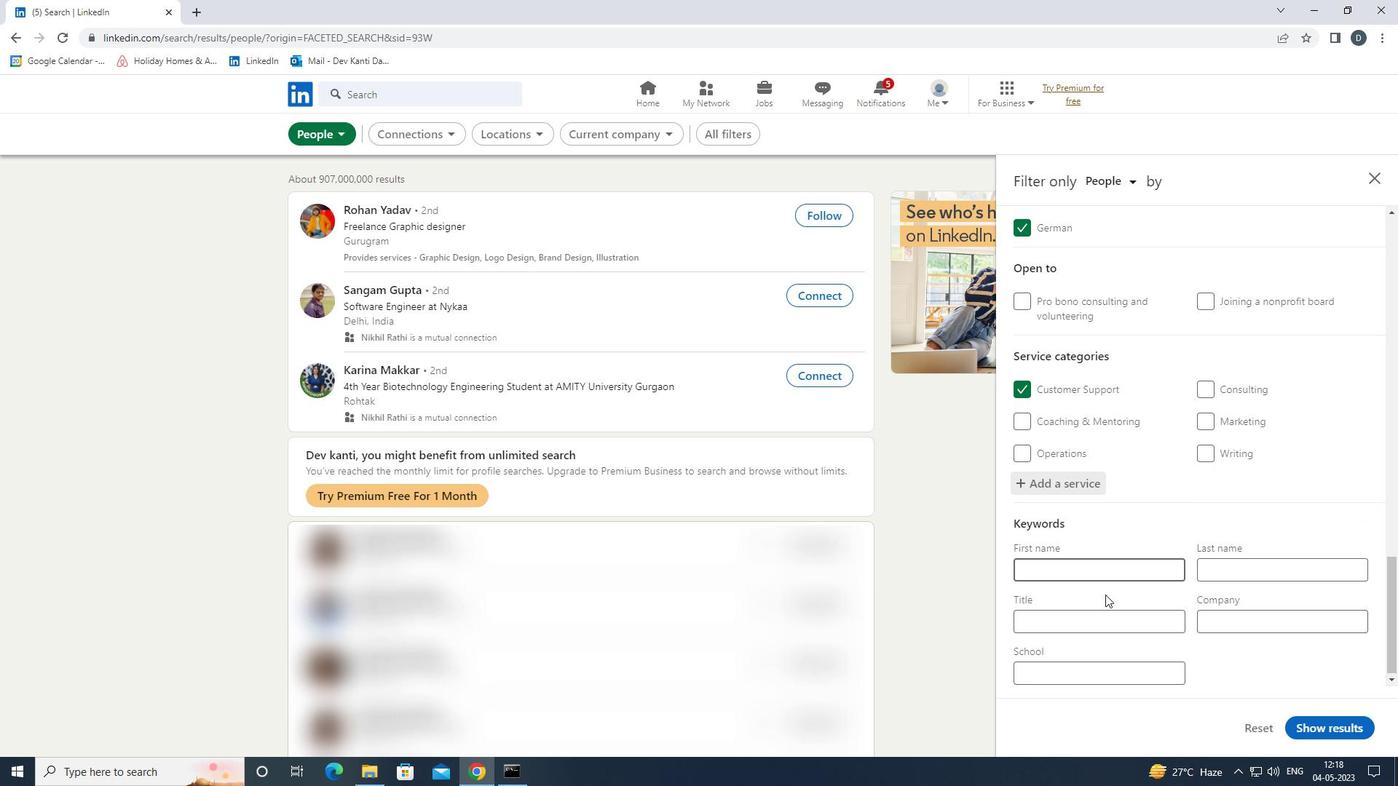 
Action: Mouse pressed left at (1089, 626)
Screenshot: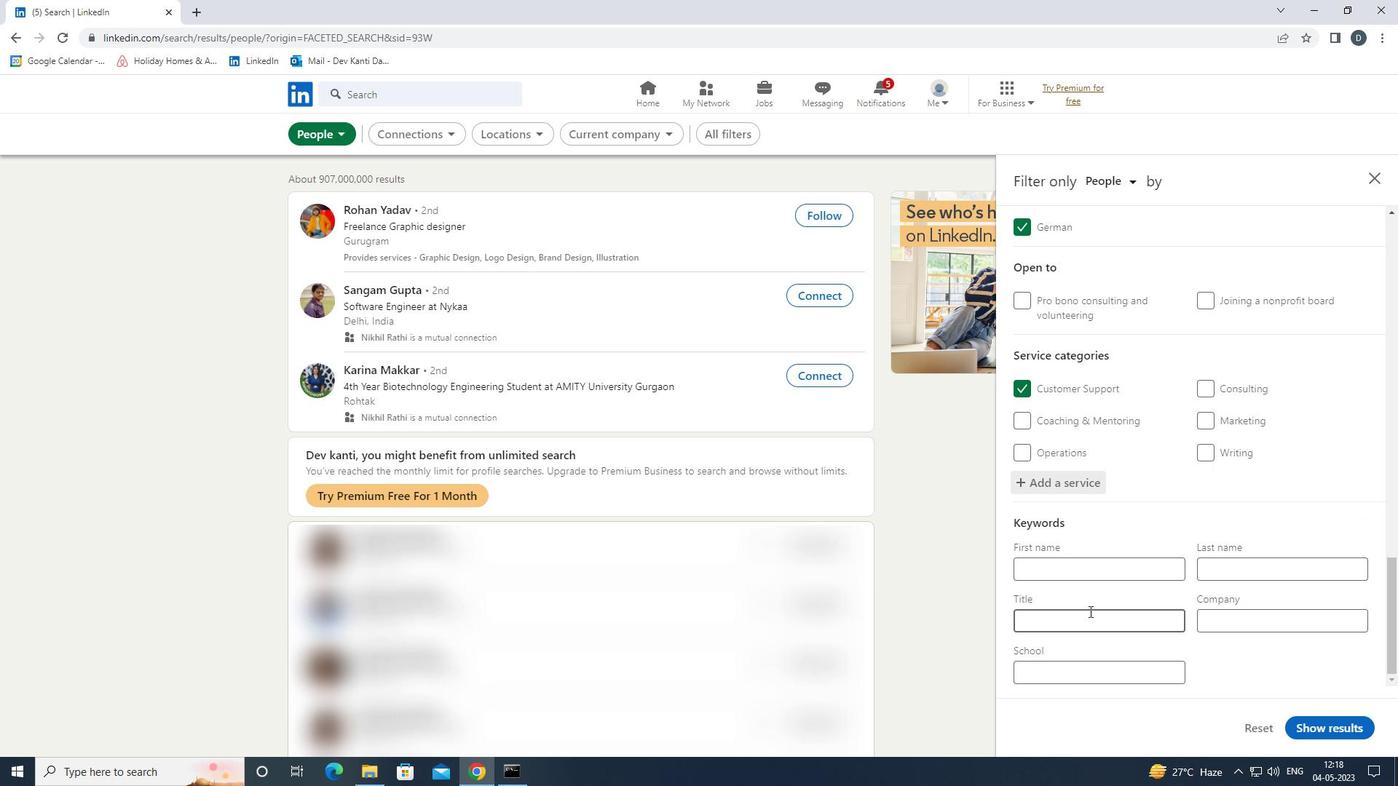 
Action: Key pressed <Key.shift>BANK<Key.space><Key.shift>TELLER
Screenshot: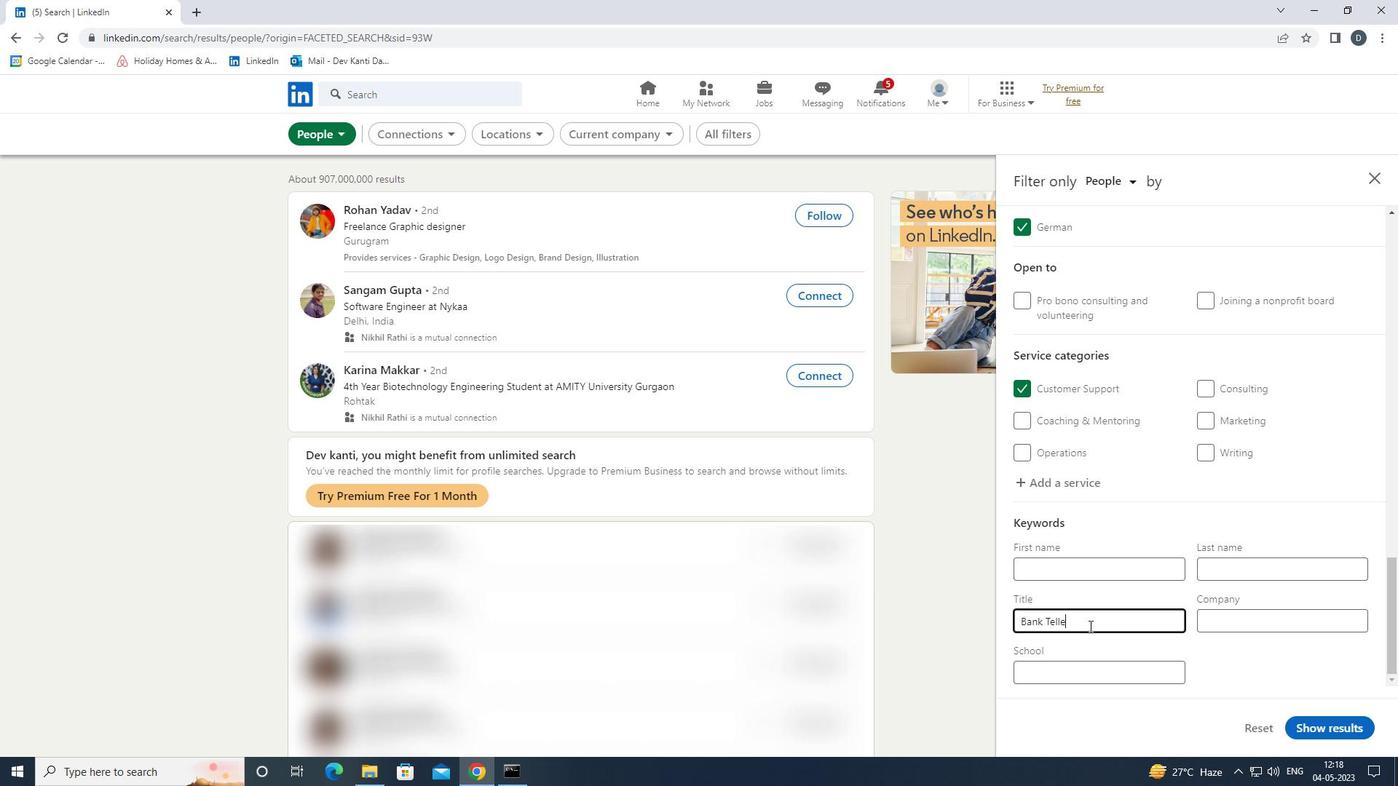 
Action: Mouse moved to (1341, 726)
Screenshot: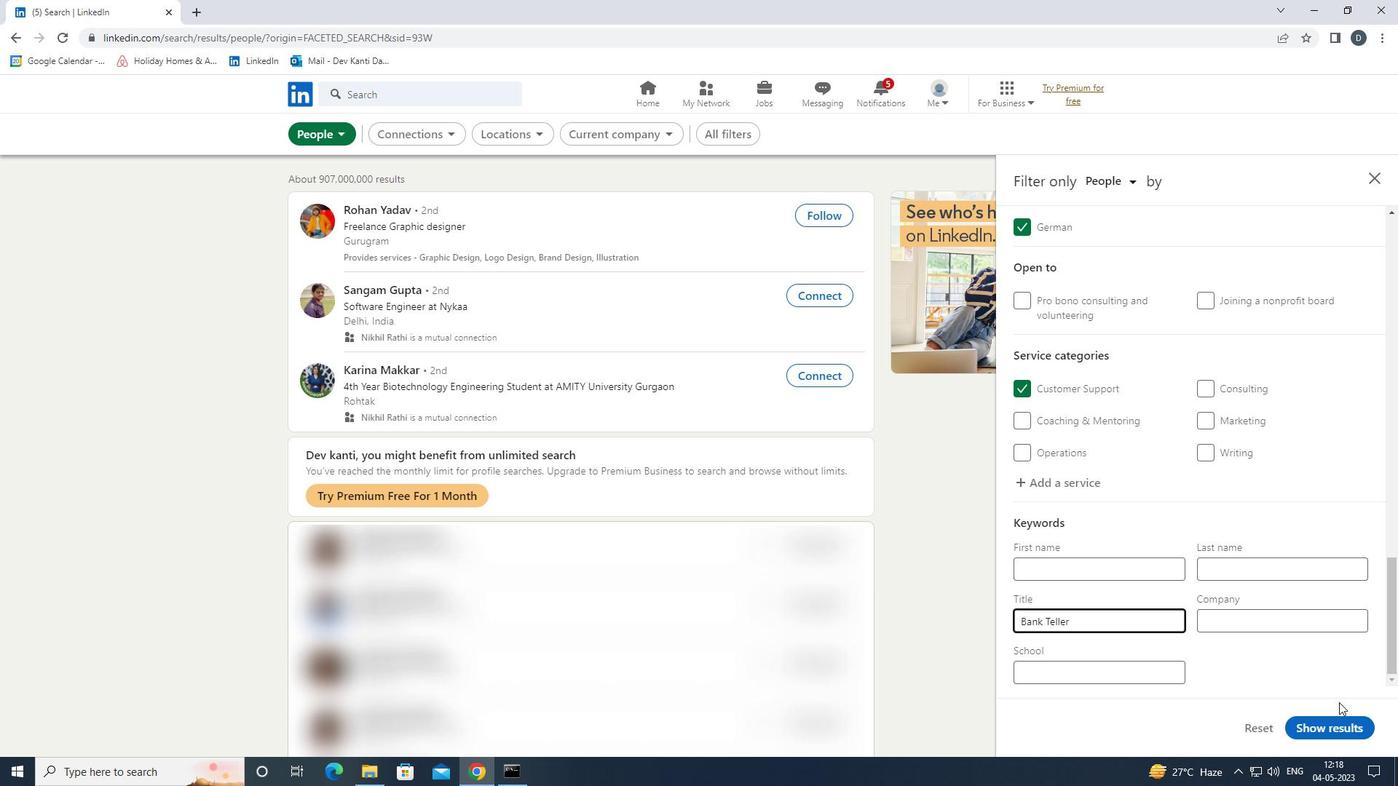 
Action: Mouse pressed left at (1341, 726)
Screenshot: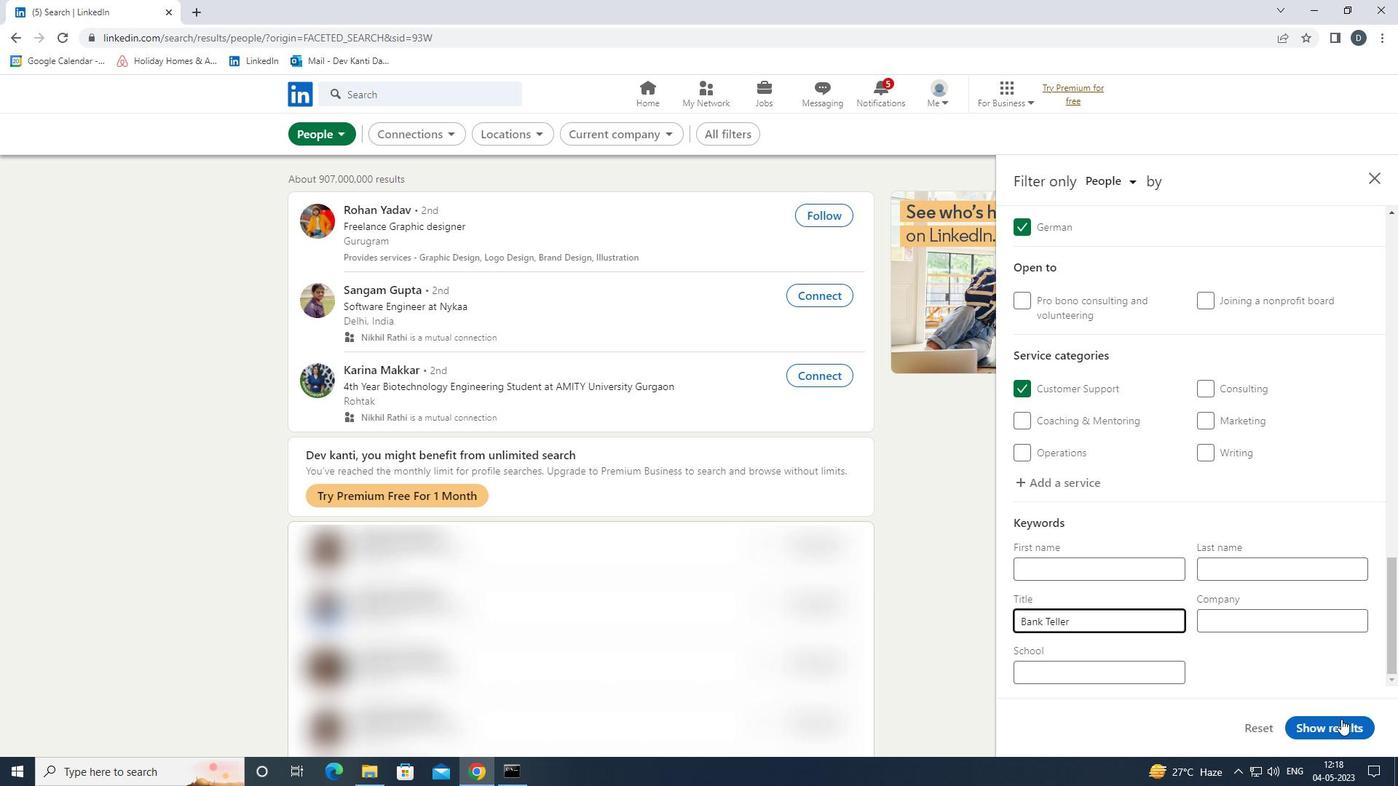 
Action: Mouse moved to (964, 159)
Screenshot: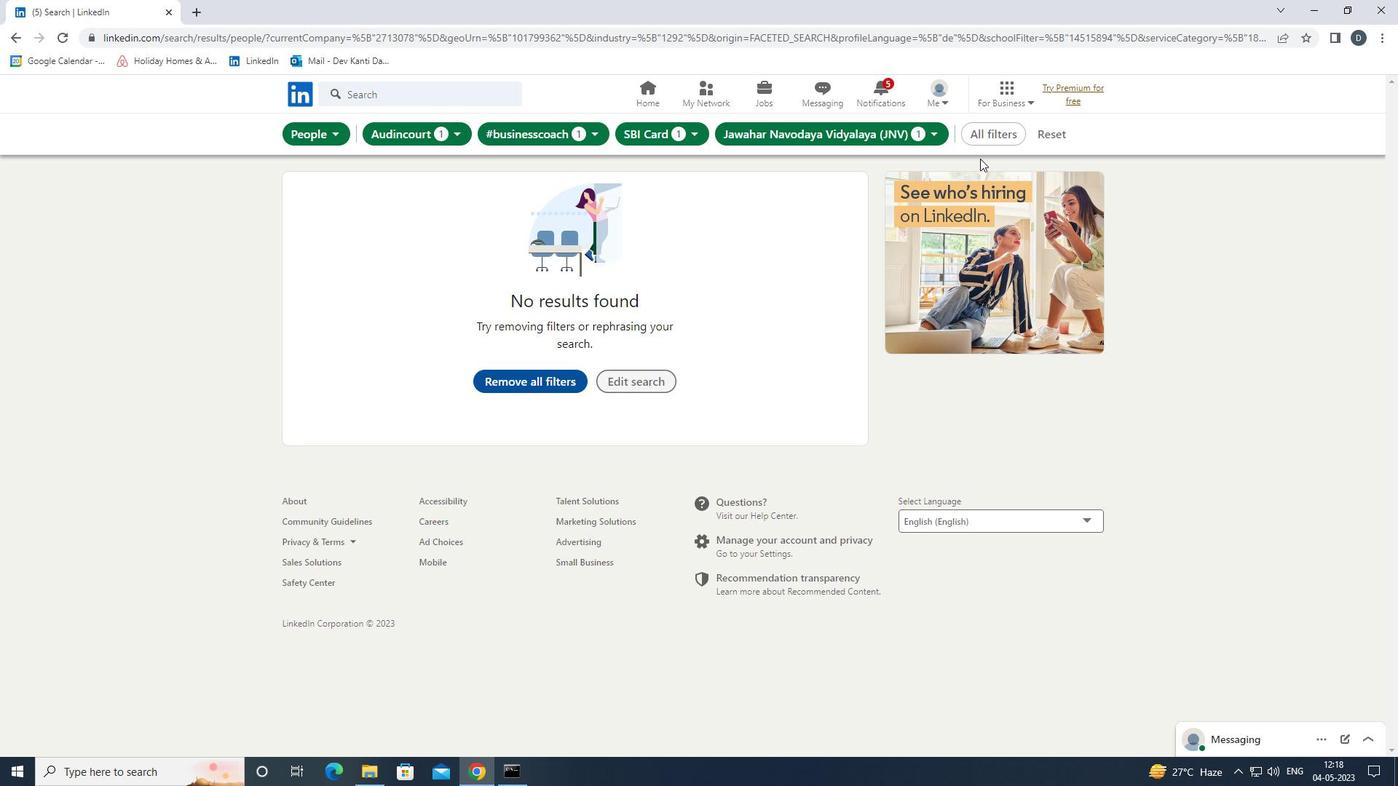 
